 Task: Search one way flight ticket for 5 adults, 2 children, 1 infant in seat and 2 infants on lap in economy from Springfield: Springfield-branson National Airport to Greensboro: Piedmont Triad International Airport on 5-1-2023. Choice of flights is United. Number of bags: 2 carry on bags. Price is upto 92000. Outbound departure time preference is 22:00.
Action: Mouse moved to (488, 580)
Screenshot: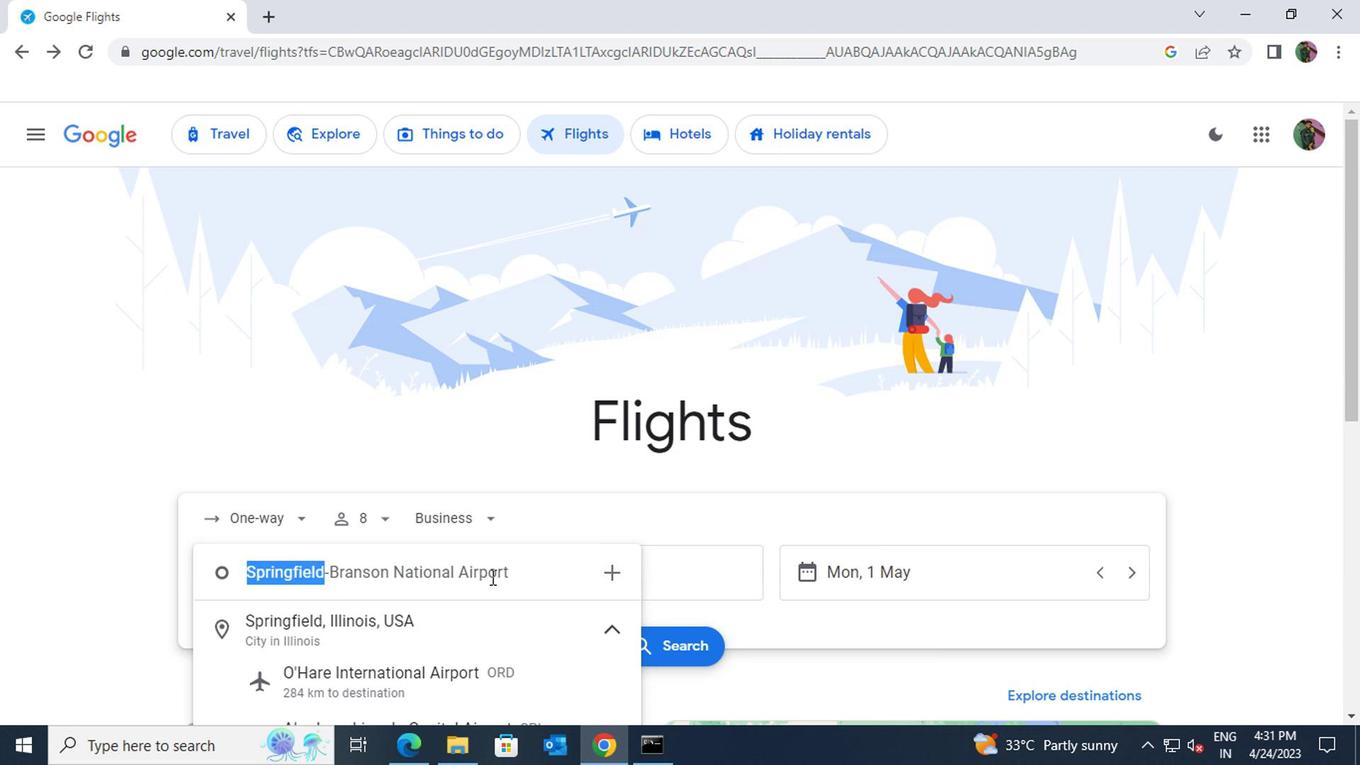 
Action: Key pressed springfield<Key.space>branson
Screenshot: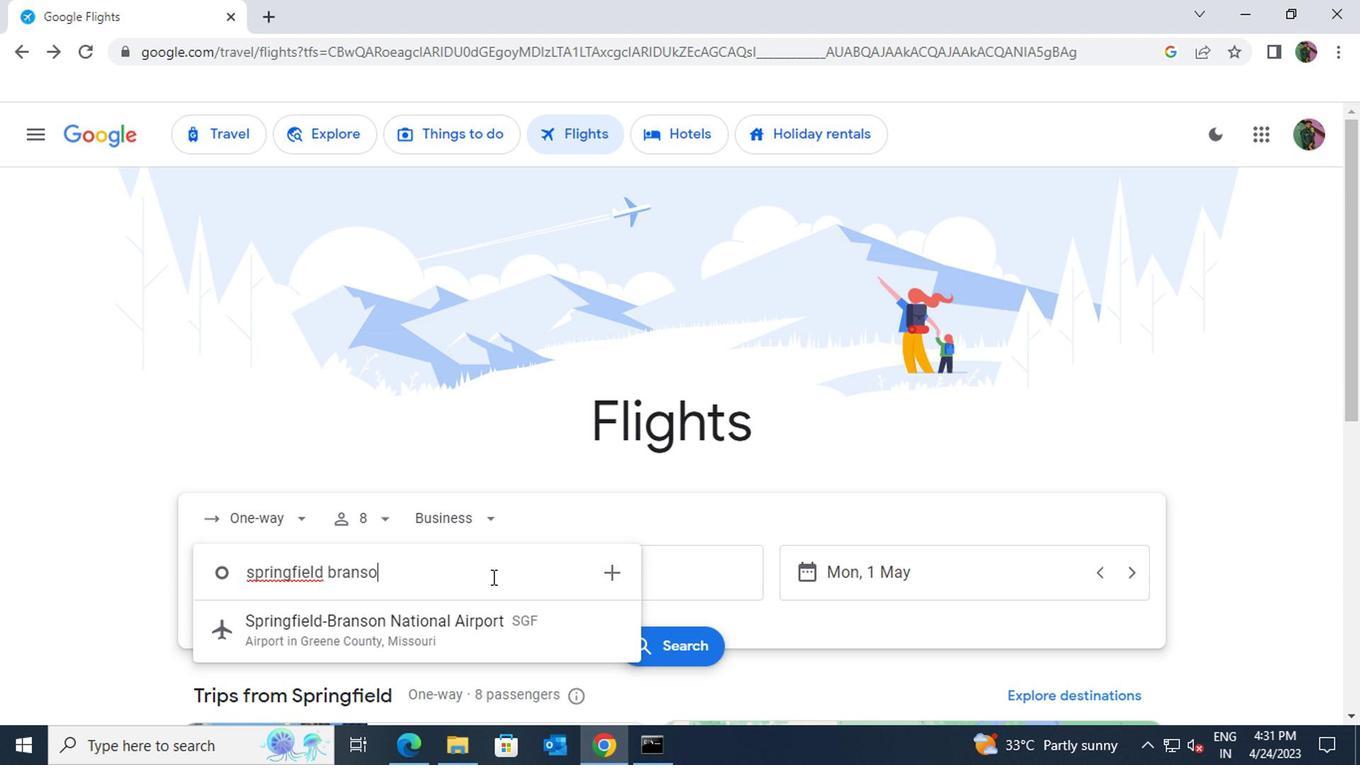 
Action: Mouse moved to (483, 627)
Screenshot: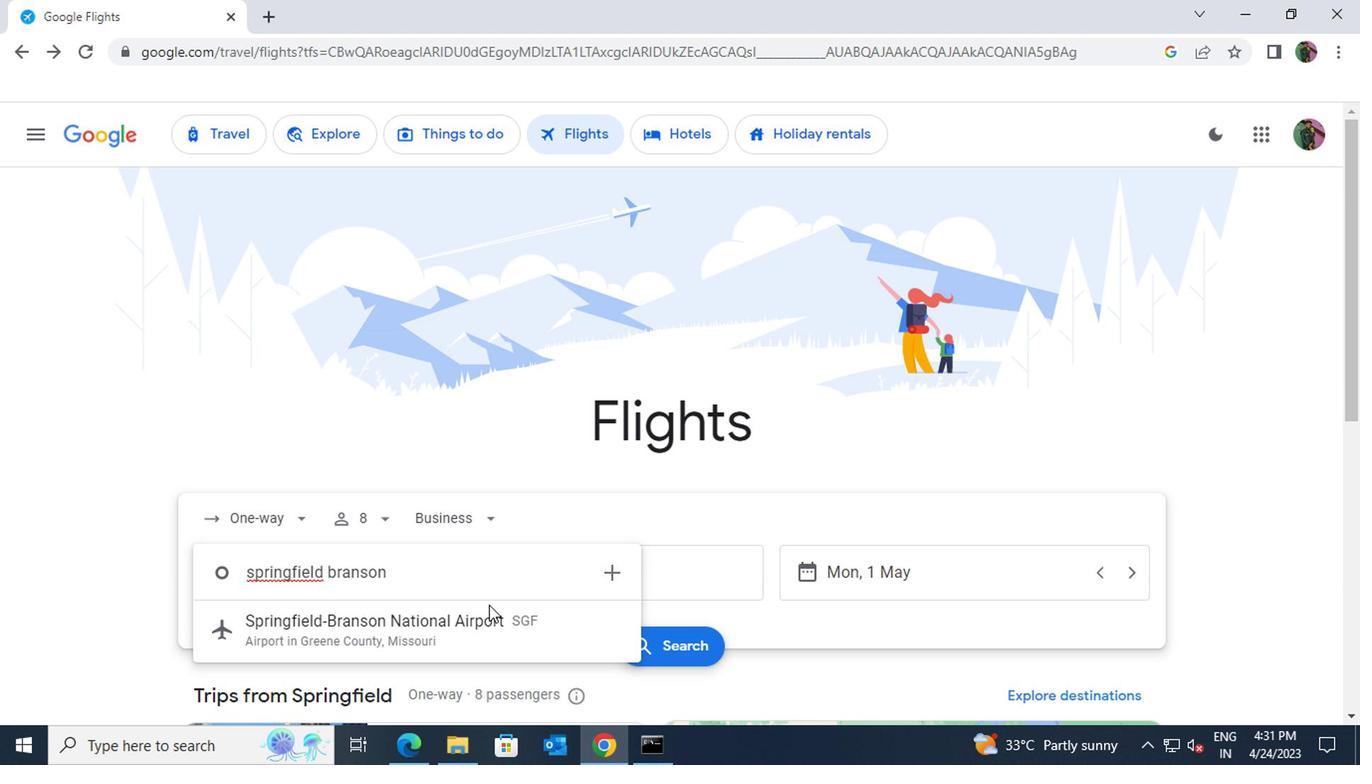 
Action: Mouse pressed left at (483, 627)
Screenshot: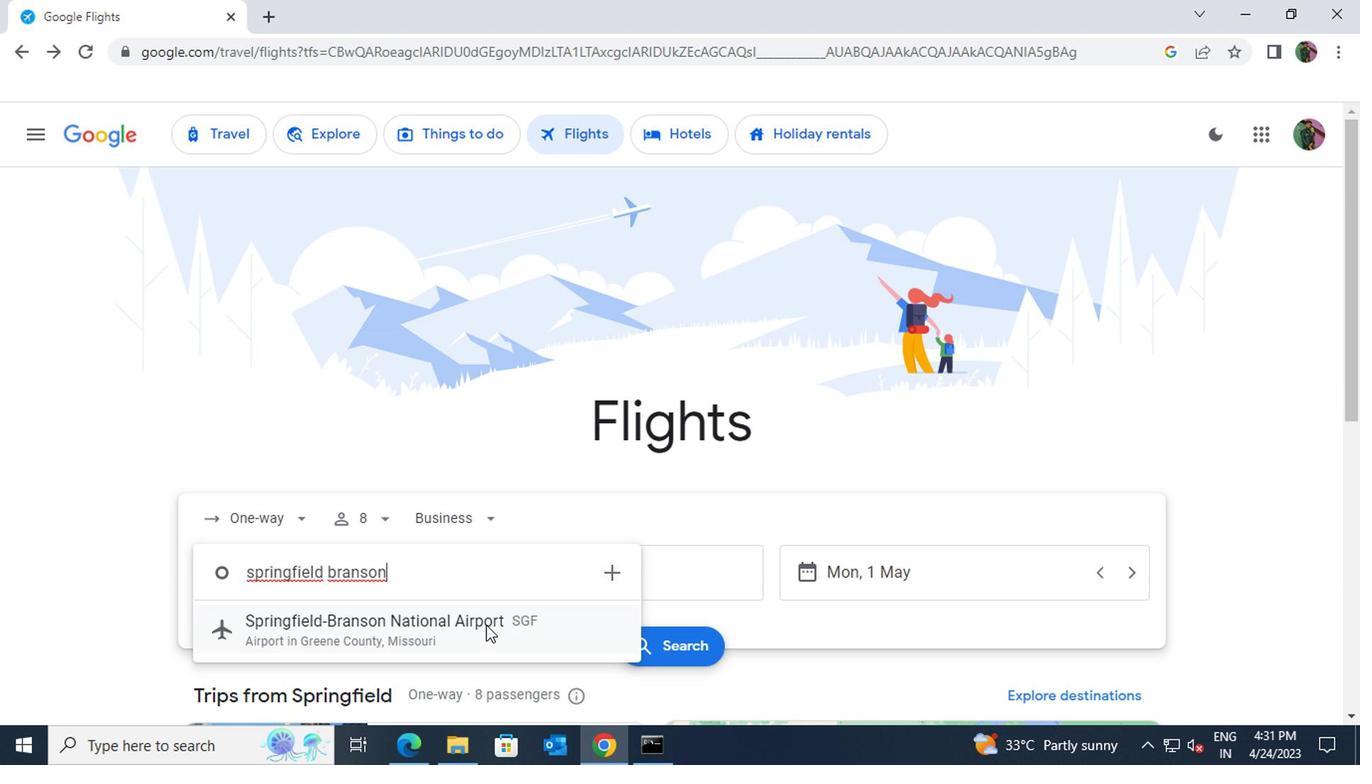 
Action: Mouse moved to (555, 573)
Screenshot: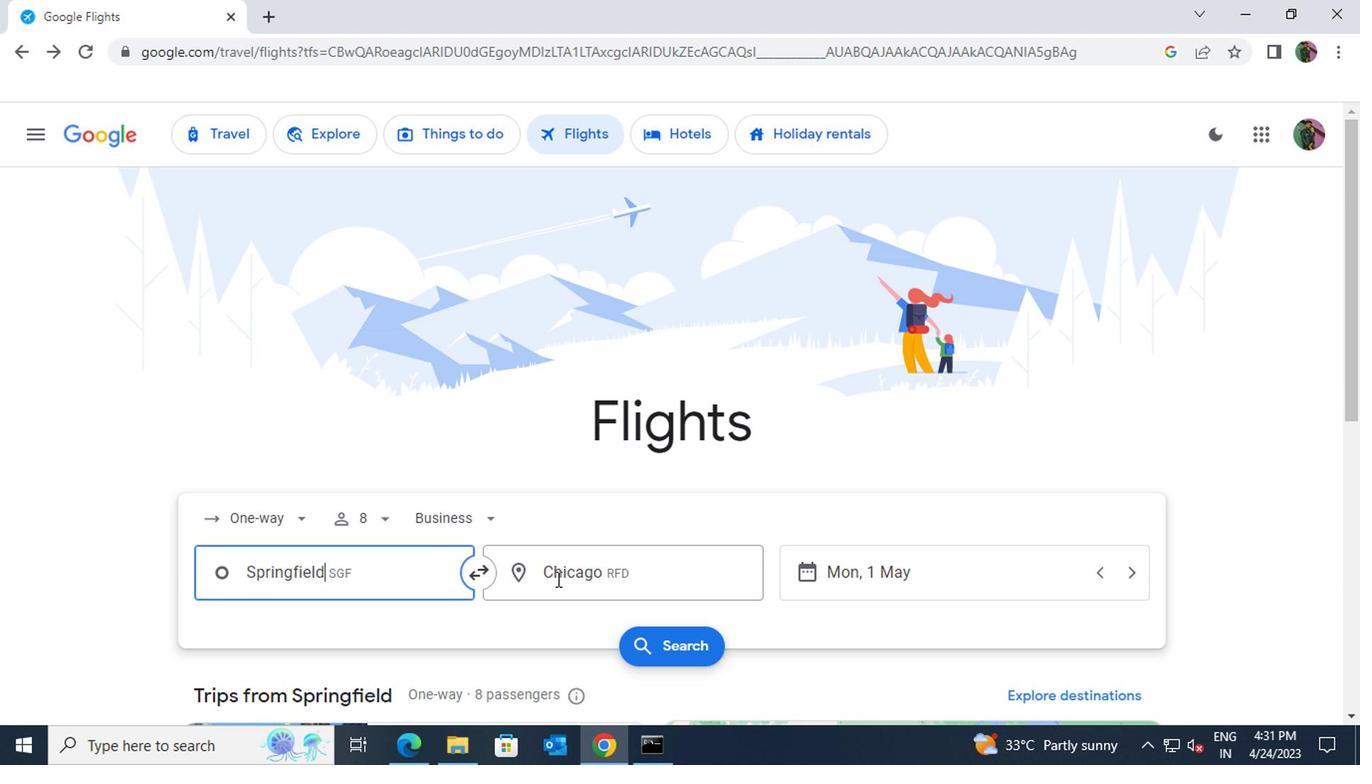 
Action: Mouse pressed left at (555, 573)
Screenshot: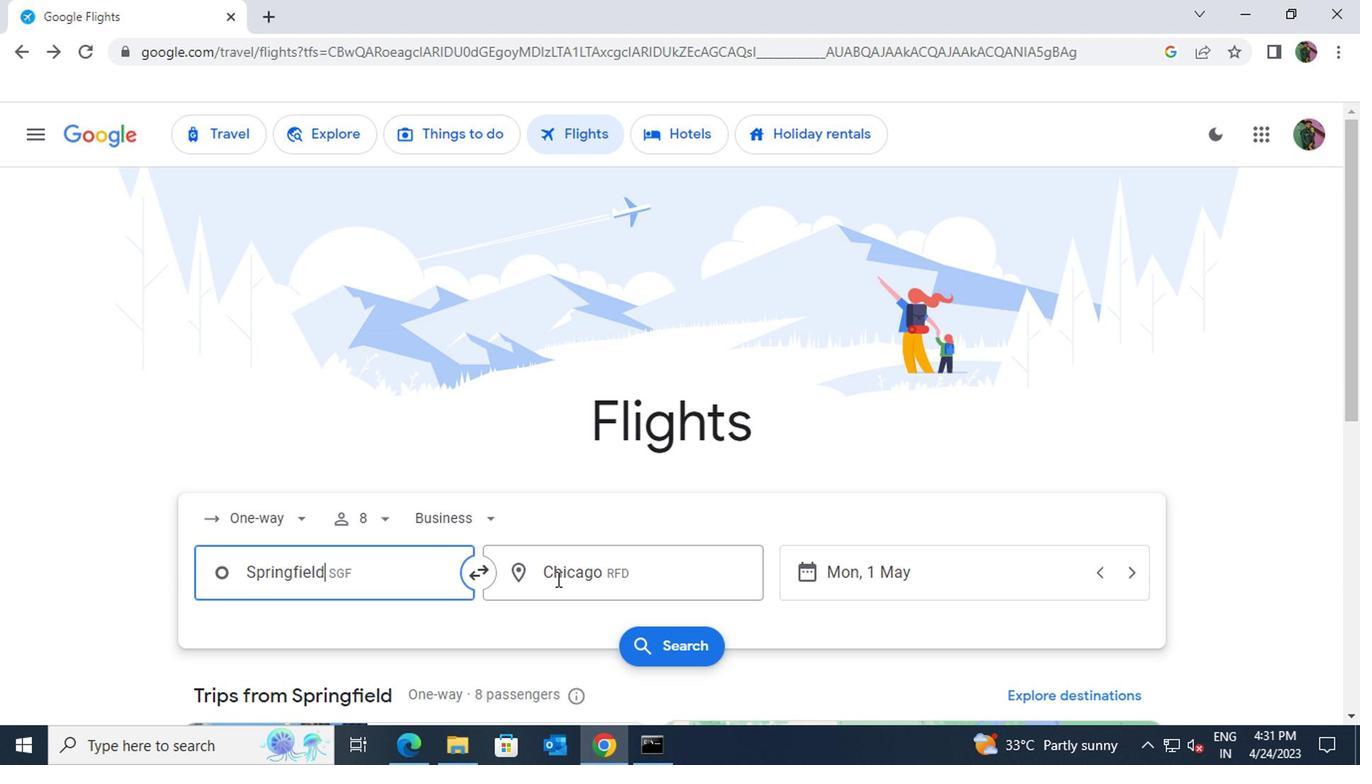
Action: Key pressed greensboro
Screenshot: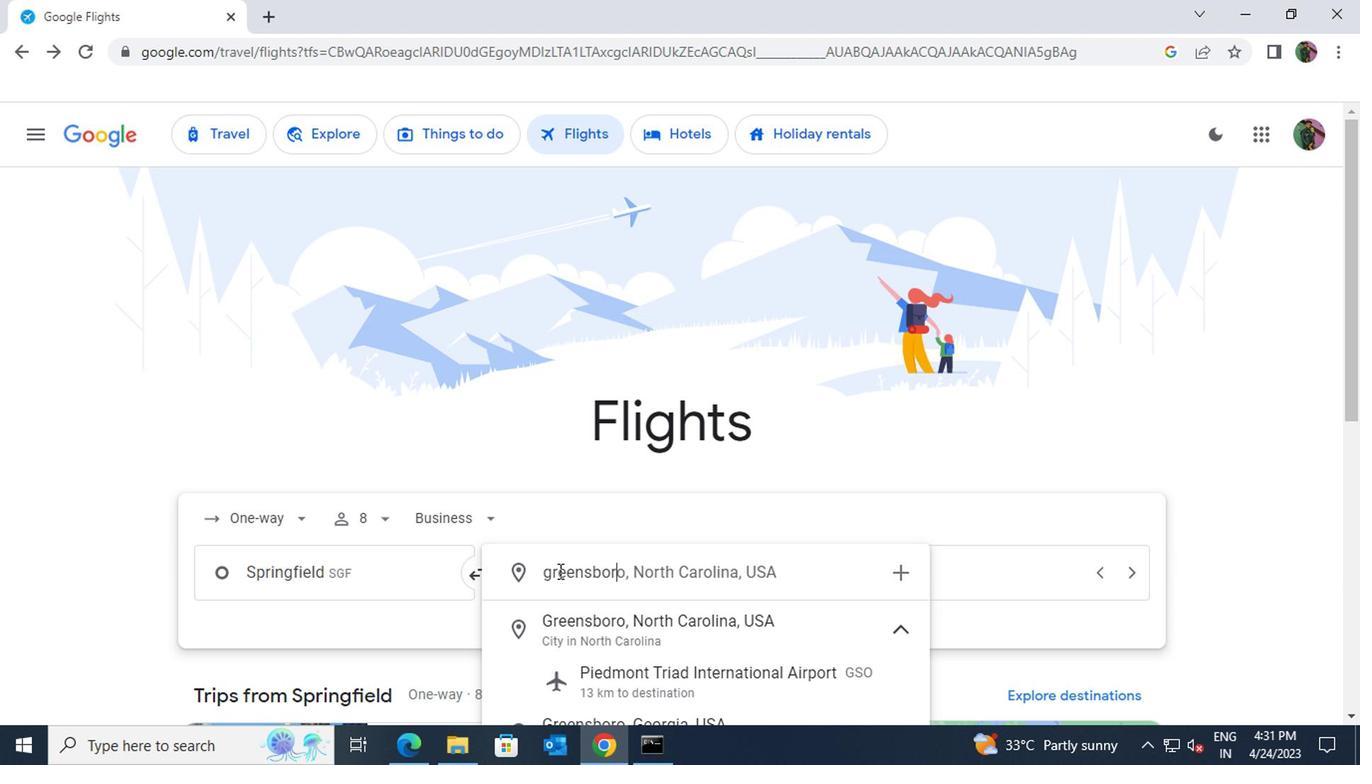 
Action: Mouse moved to (612, 680)
Screenshot: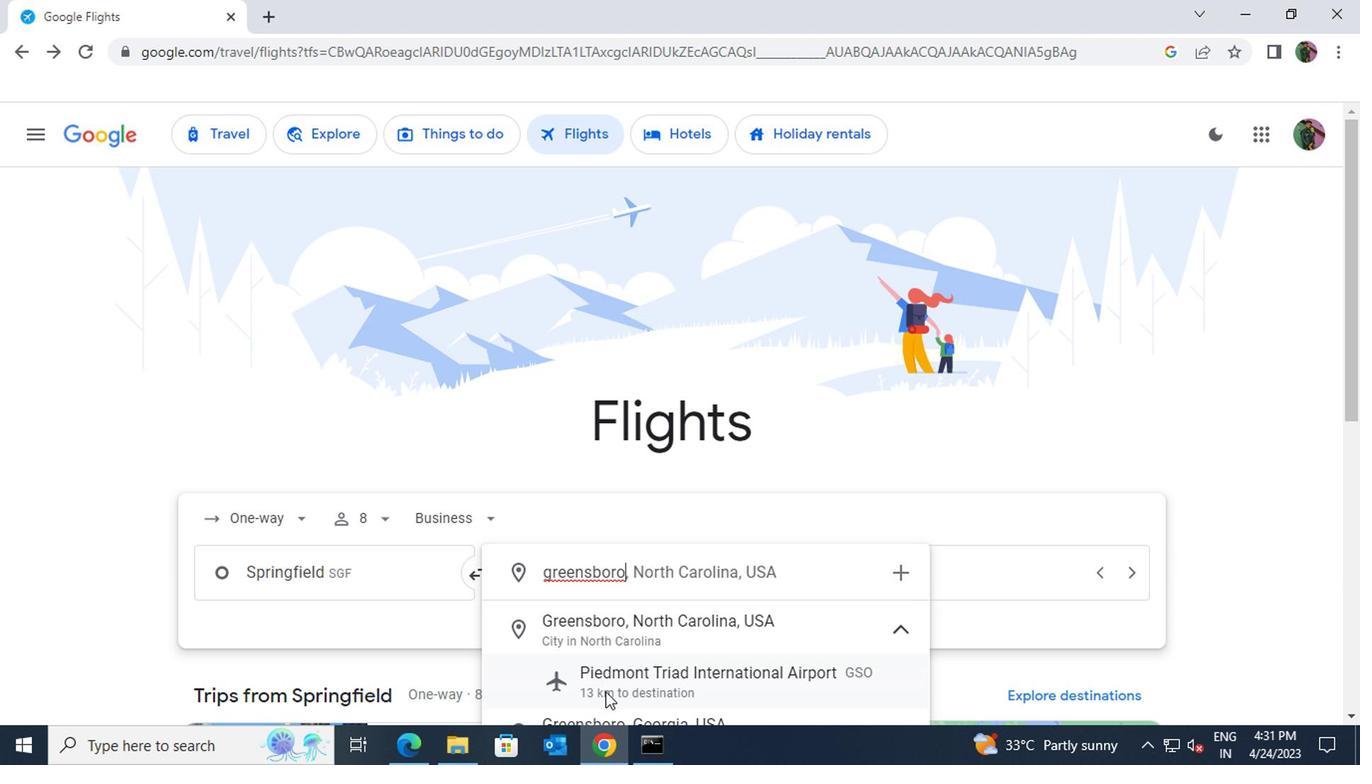 
Action: Mouse pressed left at (612, 680)
Screenshot: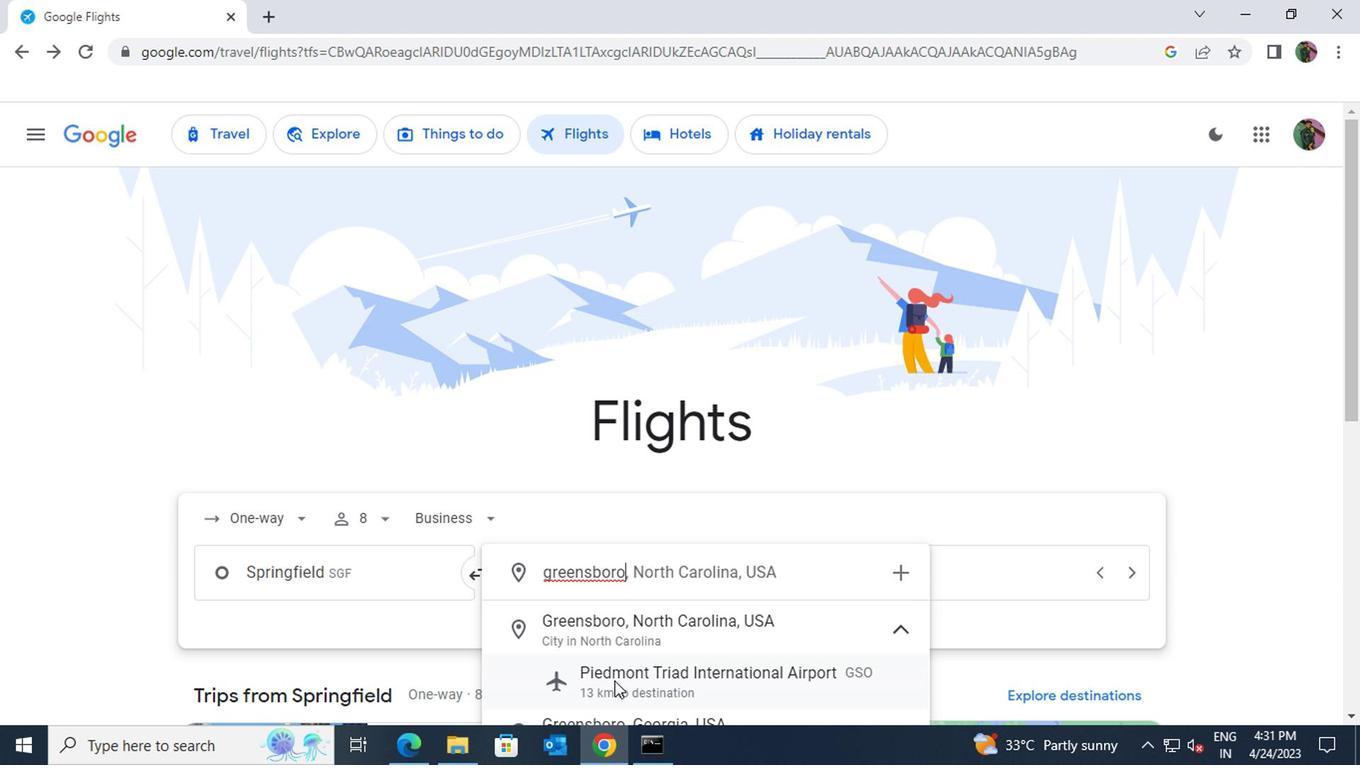 
Action: Mouse moved to (297, 522)
Screenshot: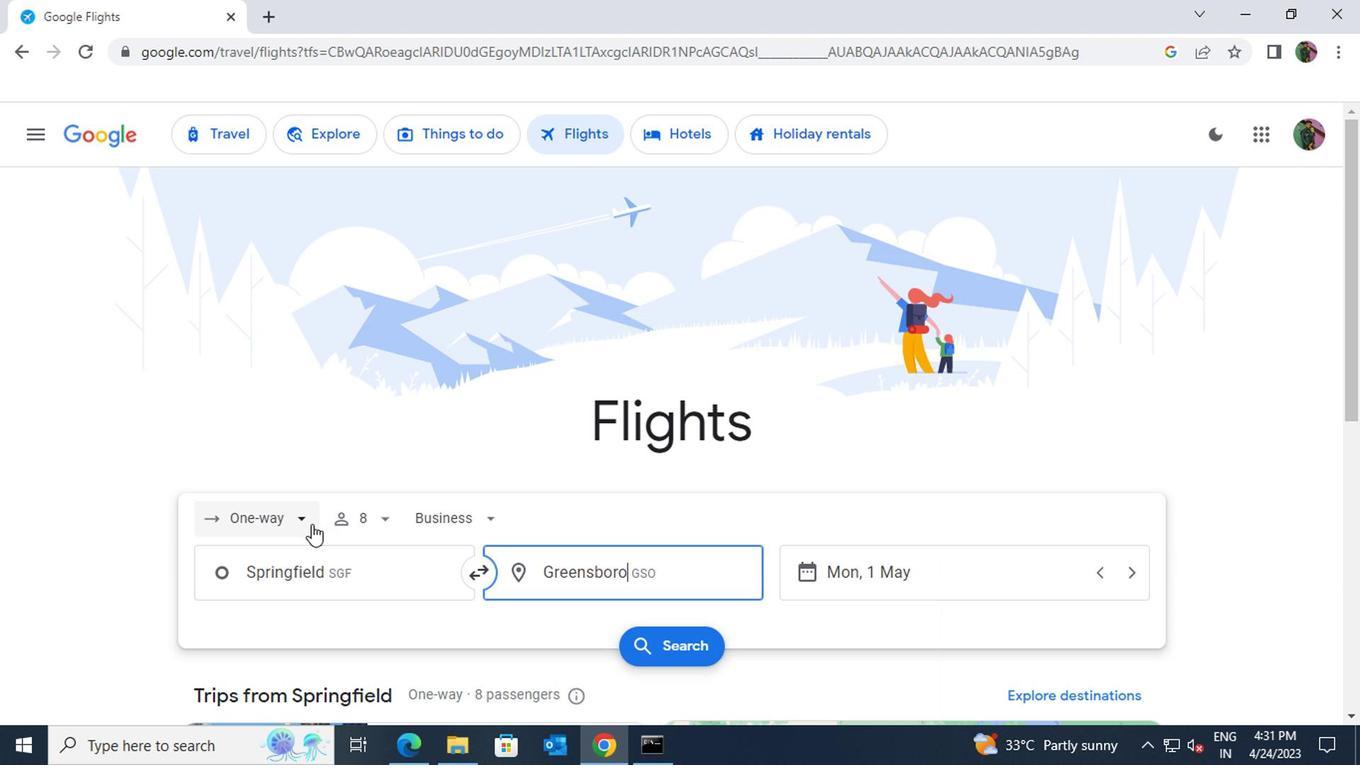 
Action: Mouse pressed left at (297, 522)
Screenshot: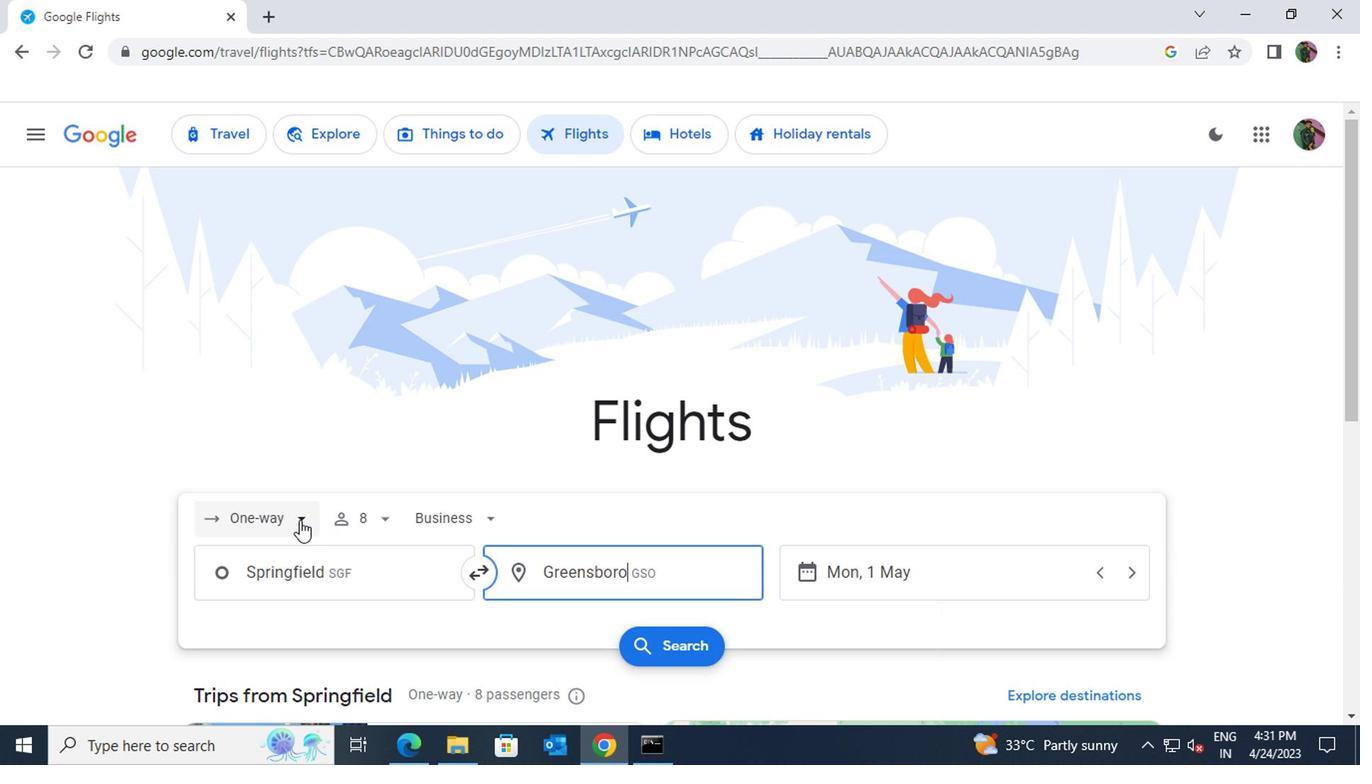 
Action: Mouse moved to (256, 428)
Screenshot: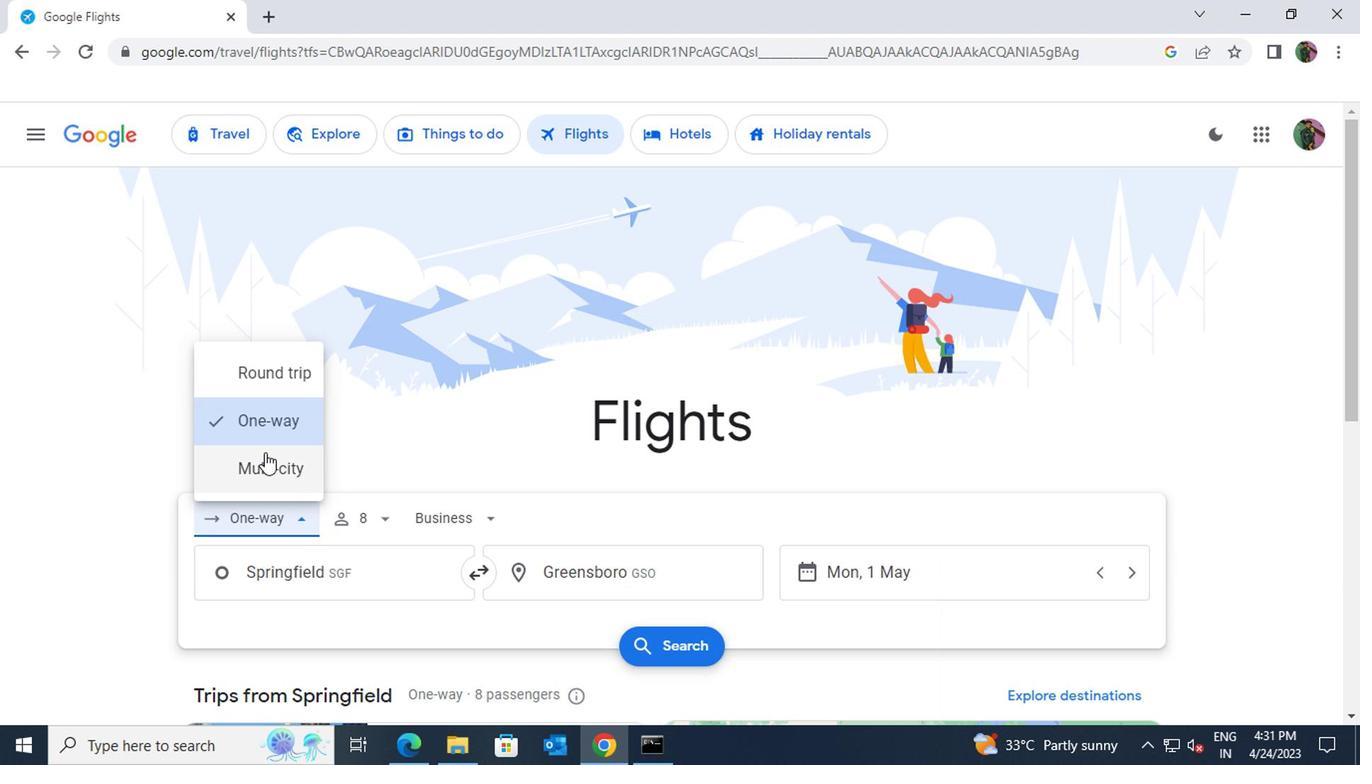 
Action: Mouse pressed left at (256, 428)
Screenshot: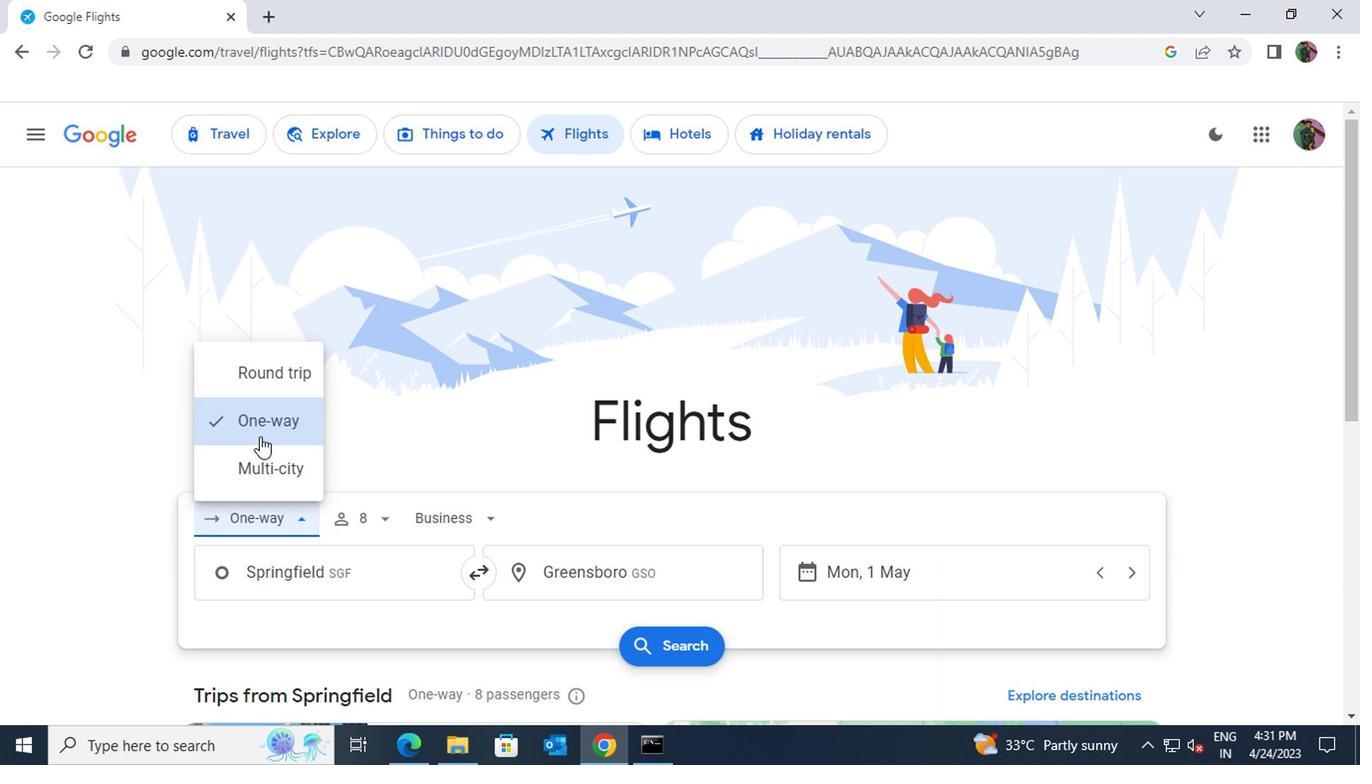 
Action: Mouse moved to (371, 515)
Screenshot: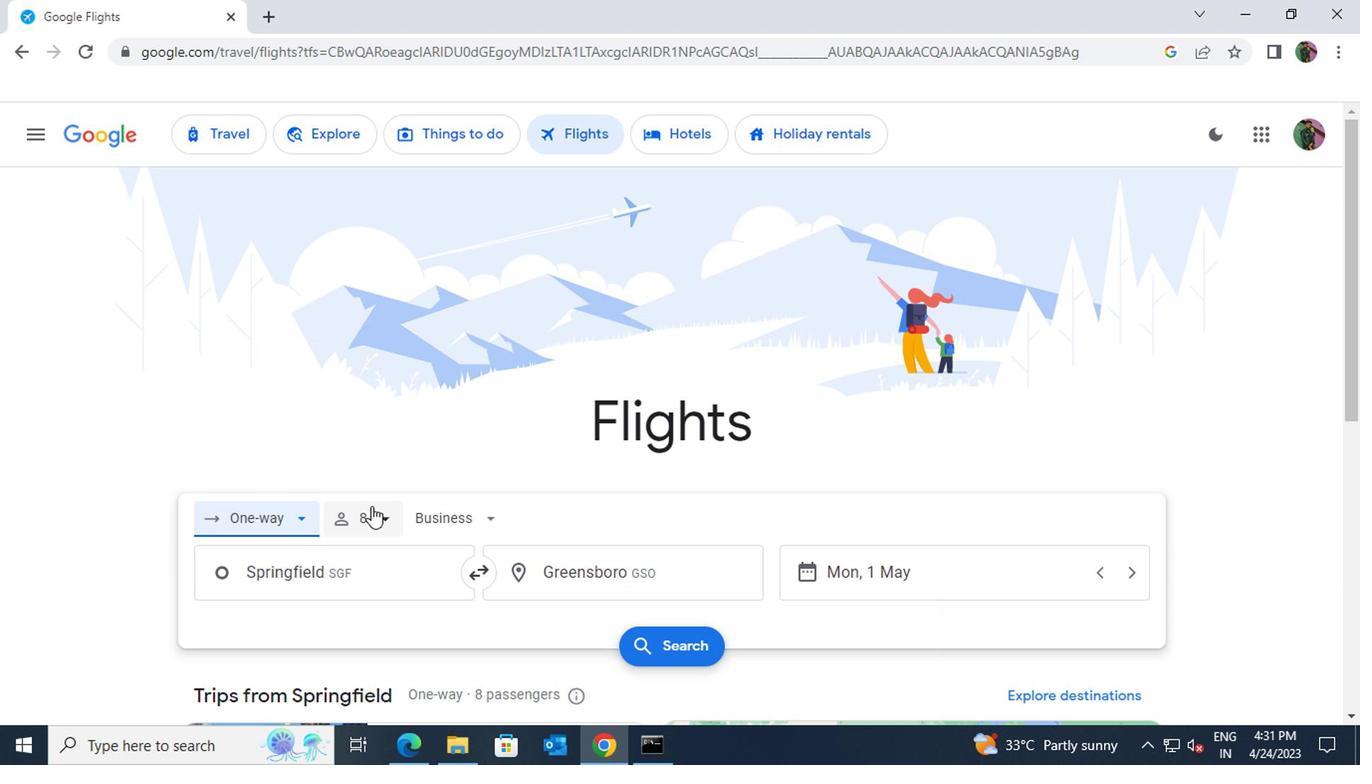 
Action: Mouse pressed left at (371, 515)
Screenshot: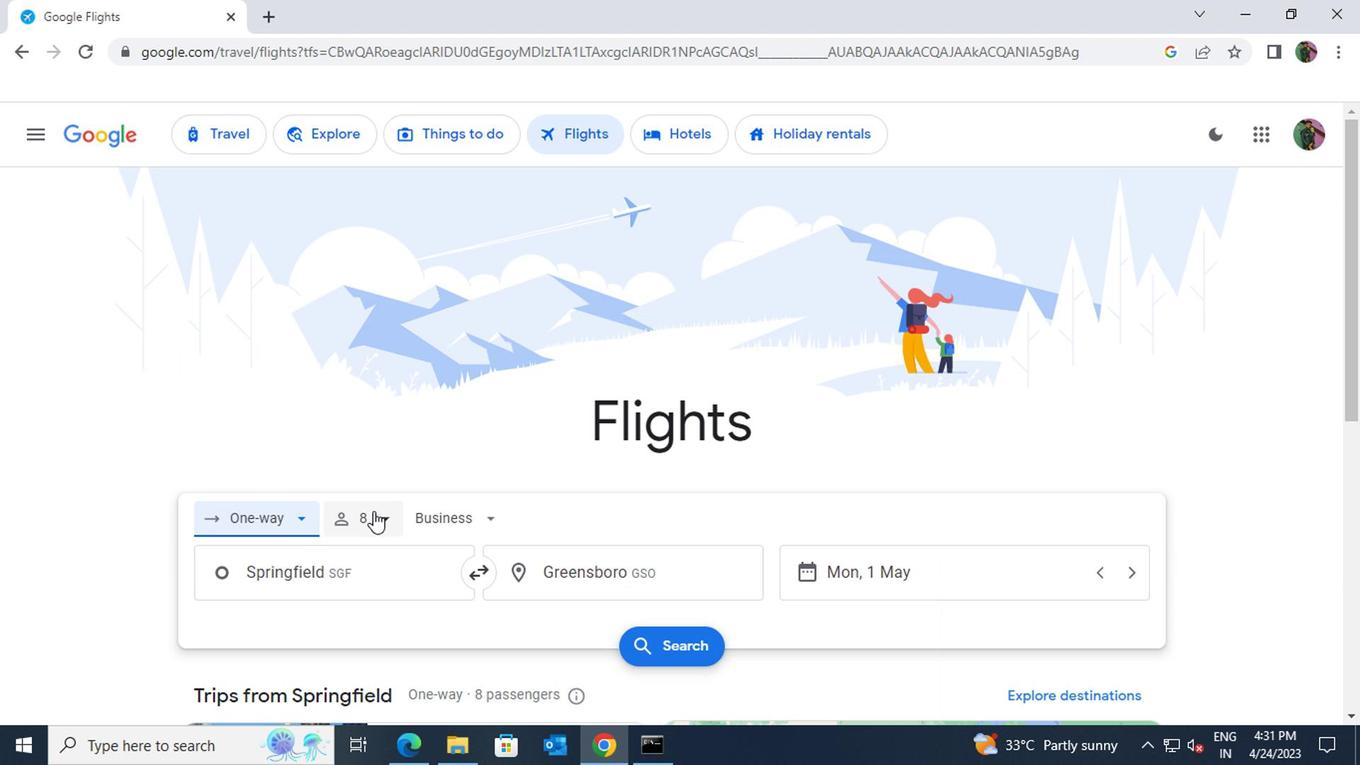 
Action: Mouse moved to (543, 573)
Screenshot: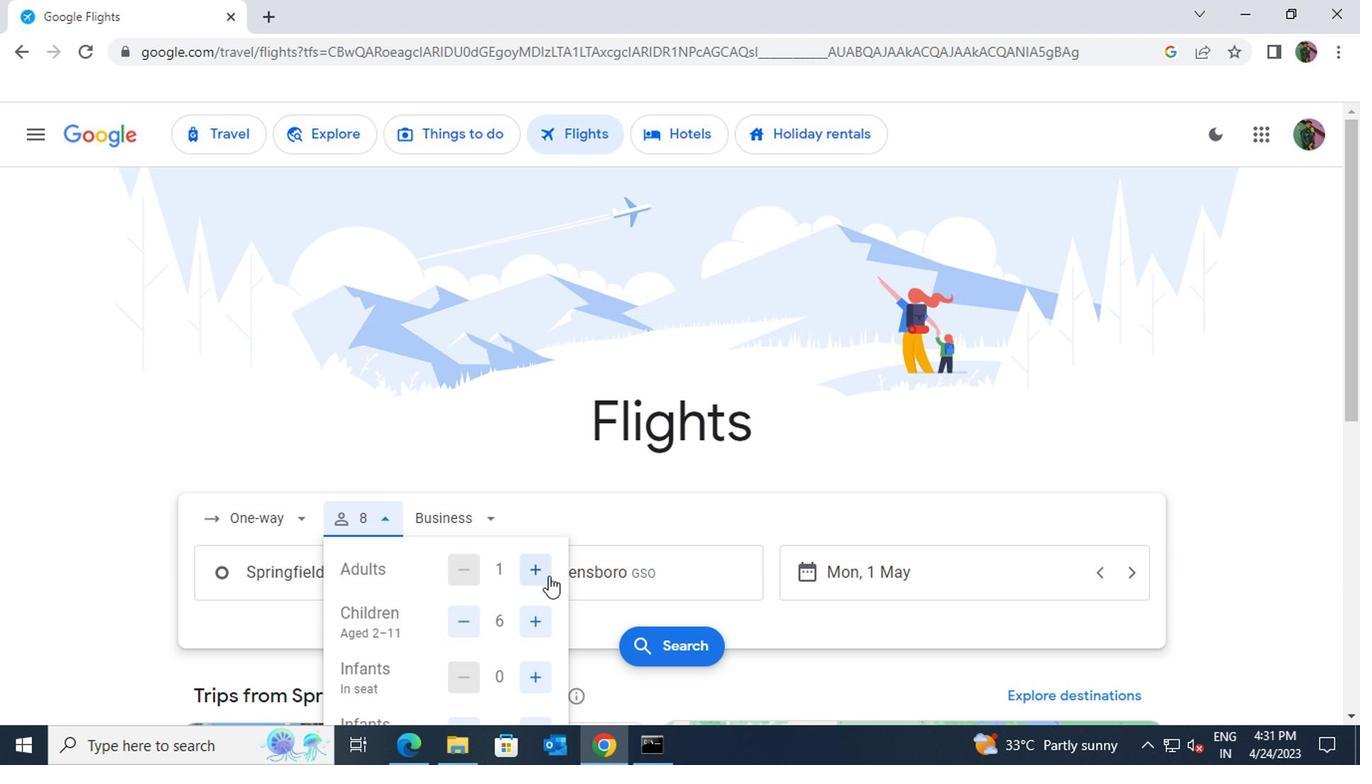 
Action: Mouse pressed left at (543, 573)
Screenshot: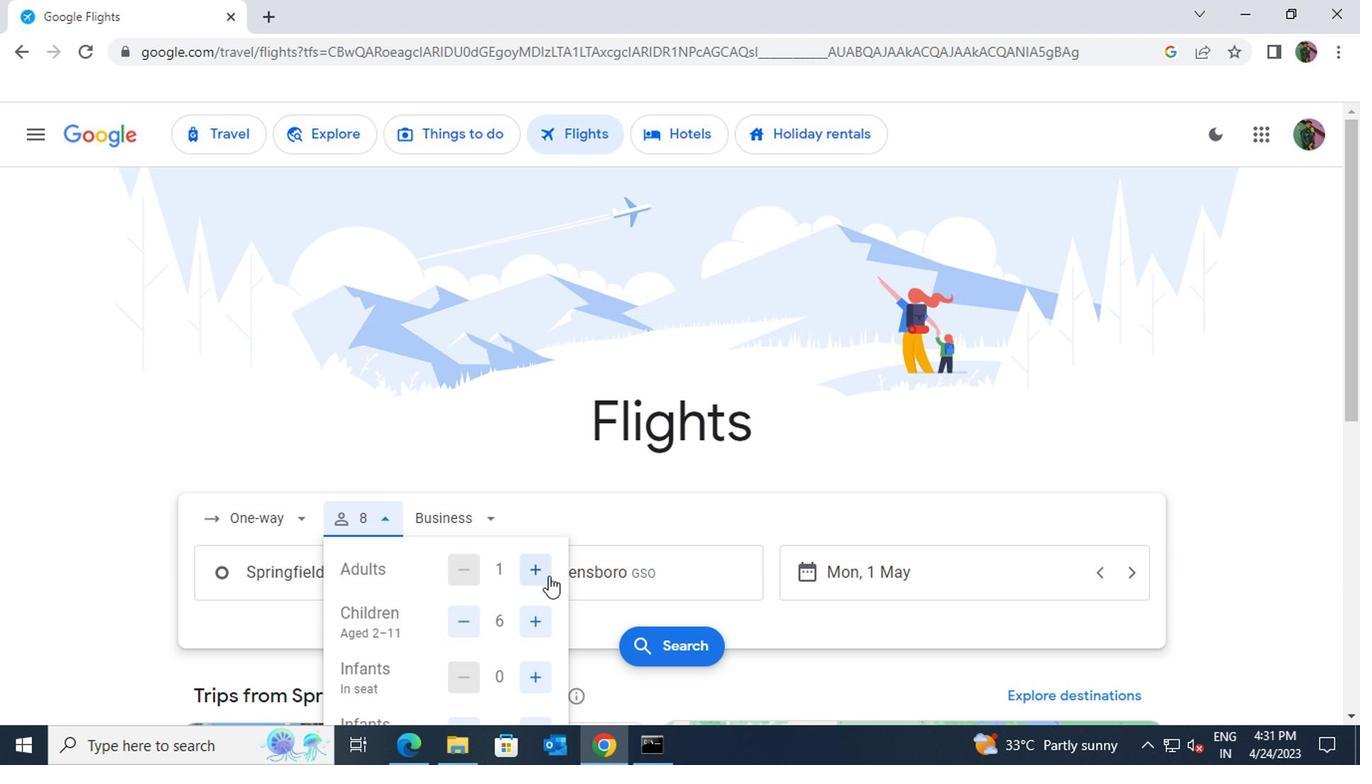 
Action: Mouse pressed left at (543, 573)
Screenshot: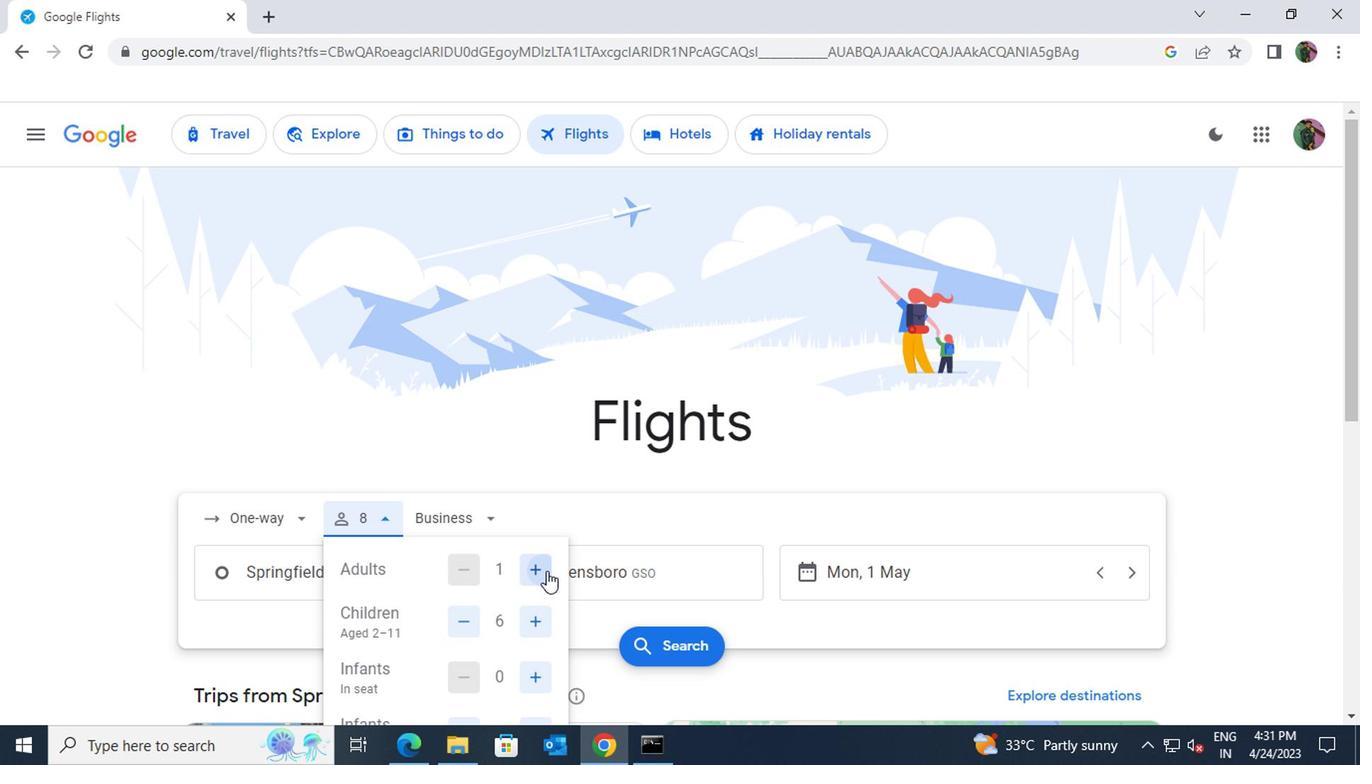 
Action: Mouse pressed left at (543, 573)
Screenshot: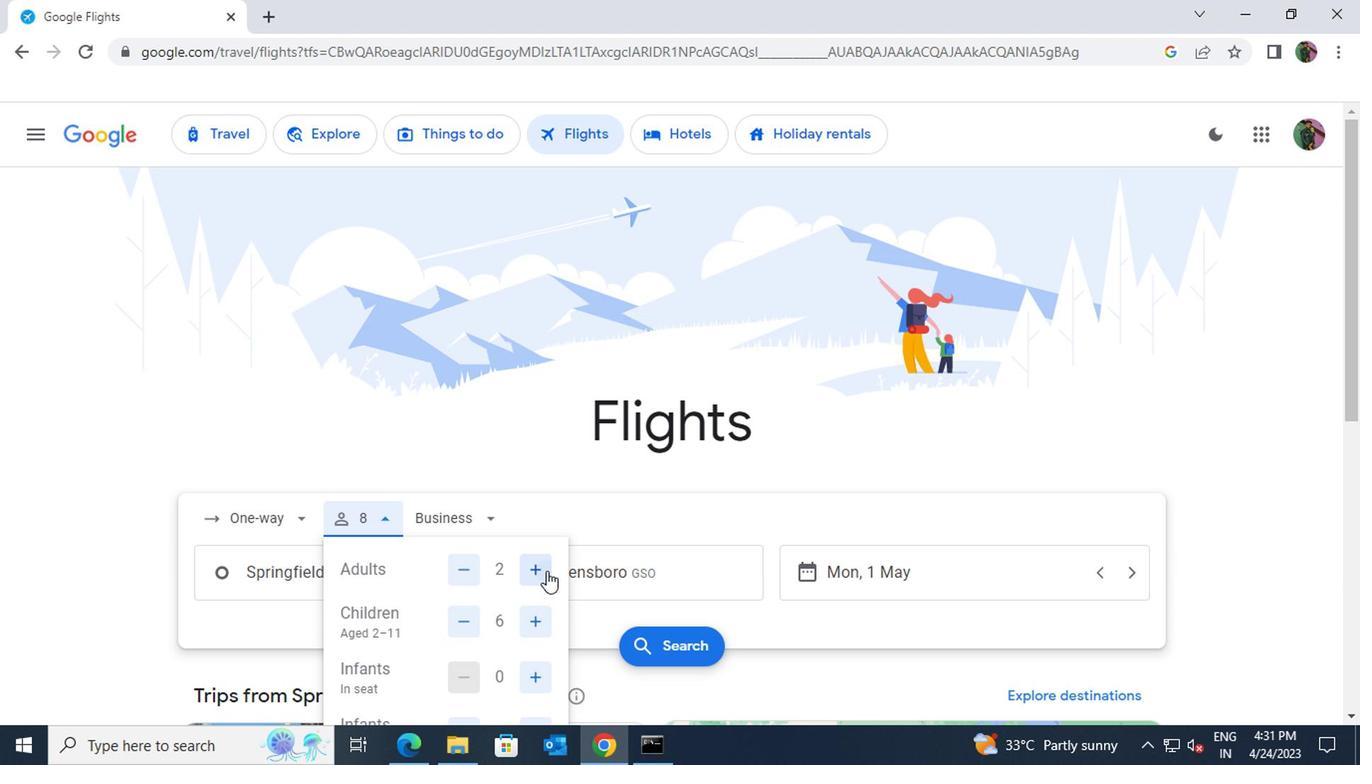 
Action: Mouse pressed left at (543, 573)
Screenshot: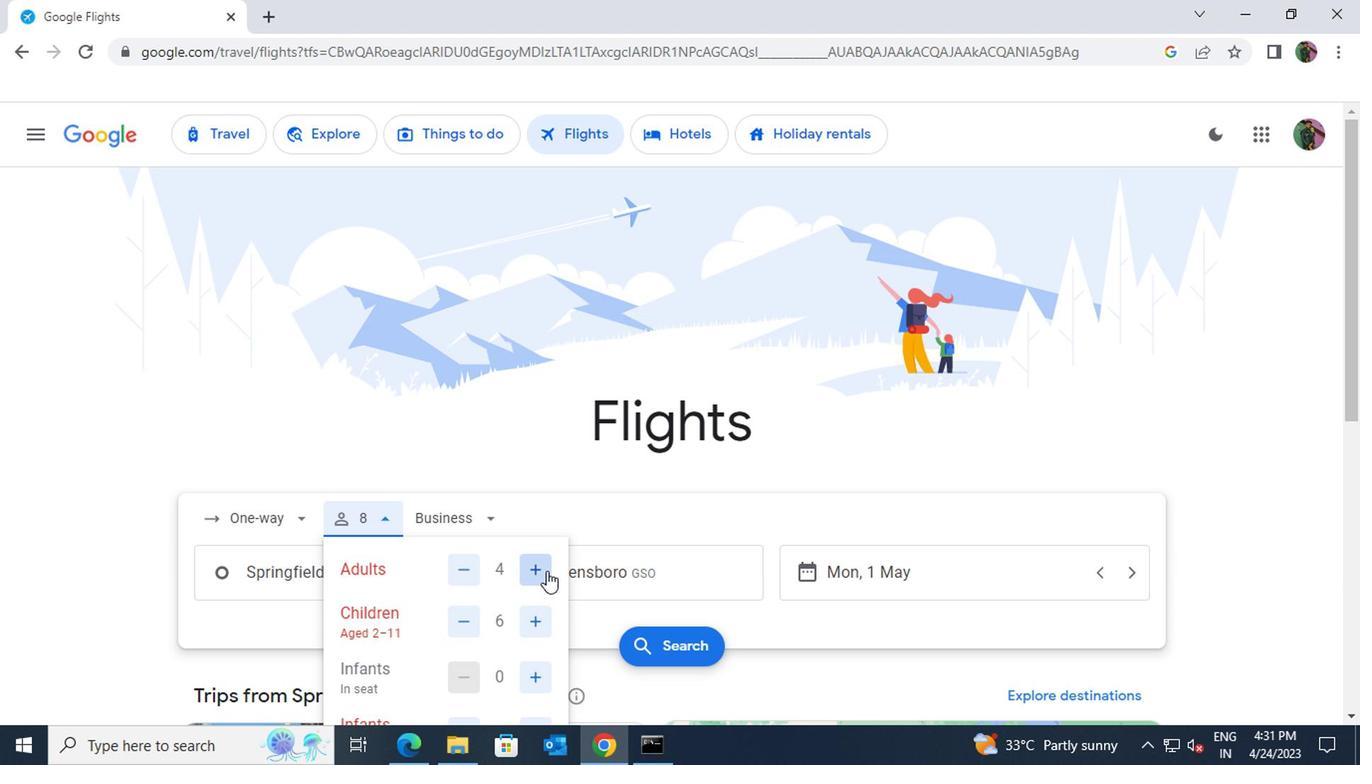 
Action: Mouse moved to (464, 619)
Screenshot: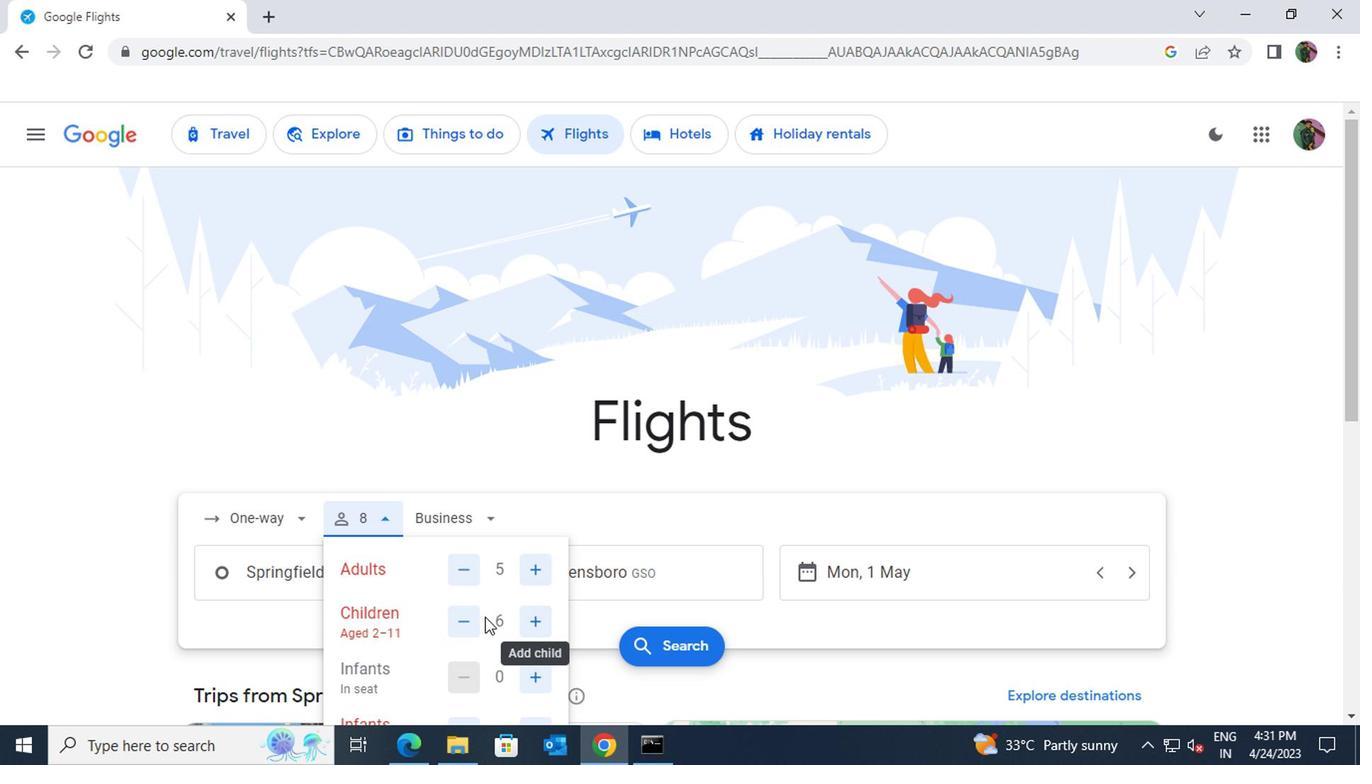 
Action: Mouse pressed left at (464, 619)
Screenshot: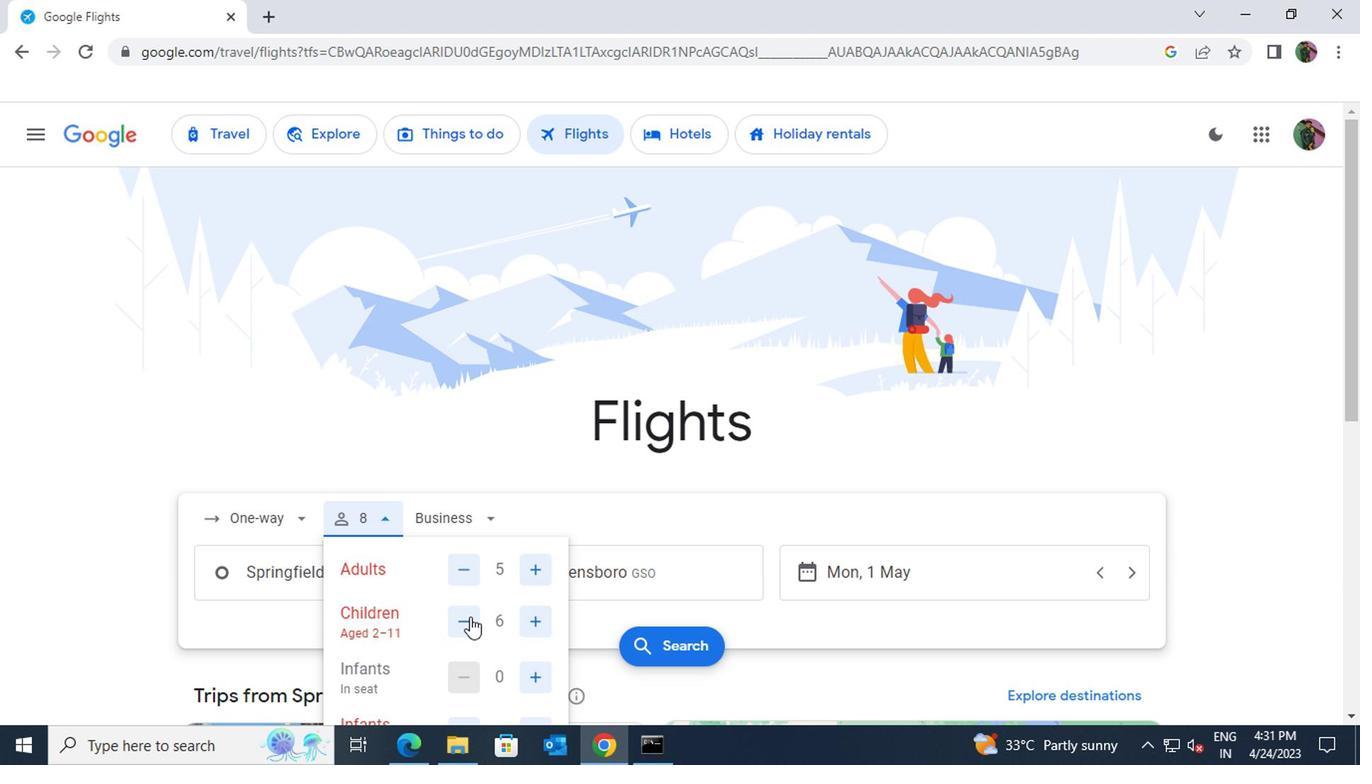 
Action: Mouse pressed left at (464, 619)
Screenshot: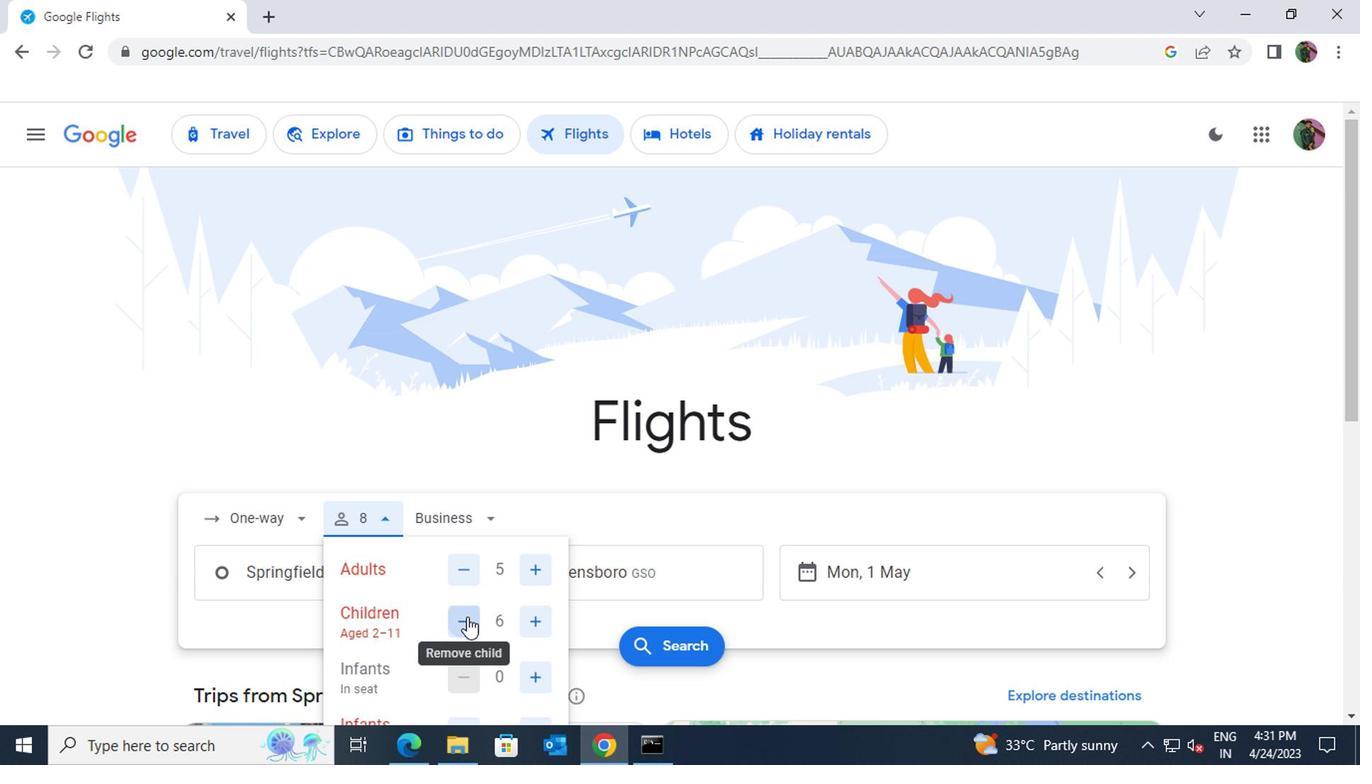 
Action: Mouse pressed left at (464, 619)
Screenshot: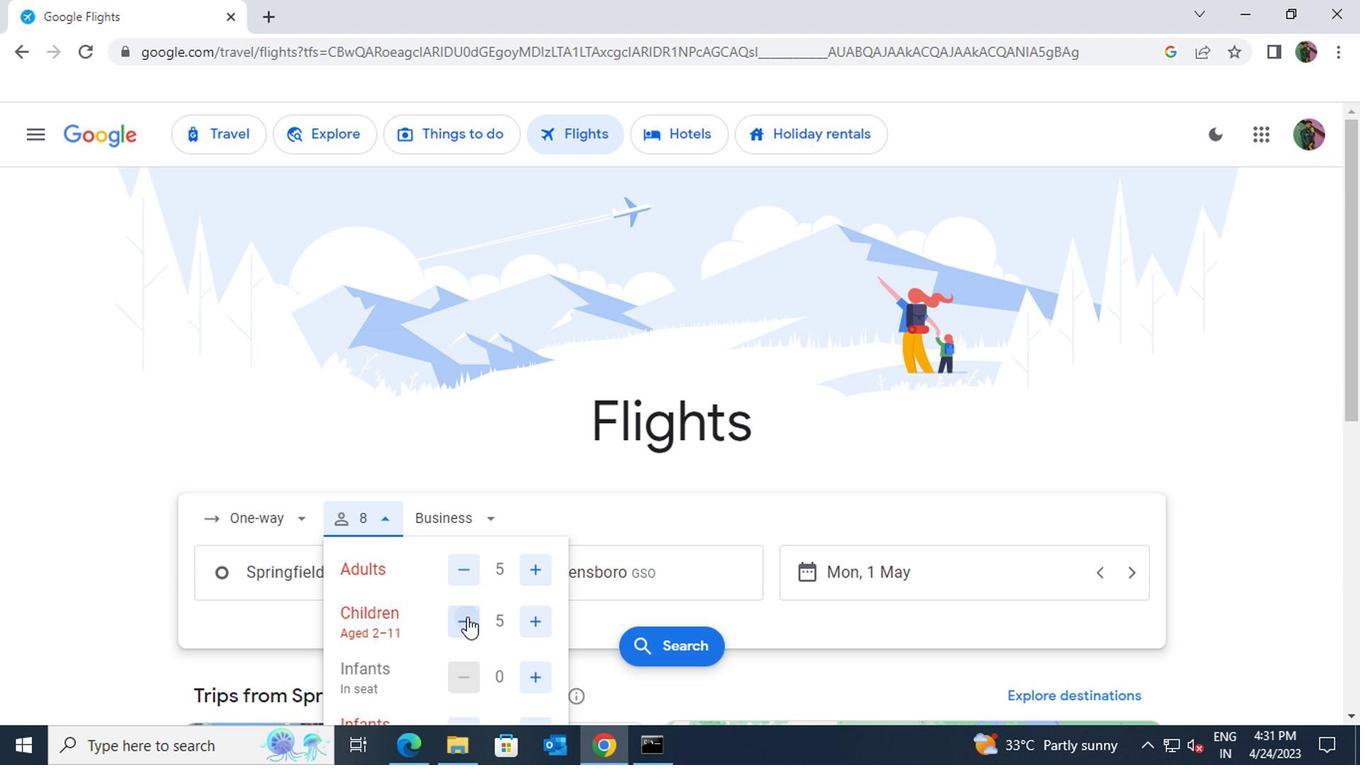 
Action: Mouse pressed left at (464, 619)
Screenshot: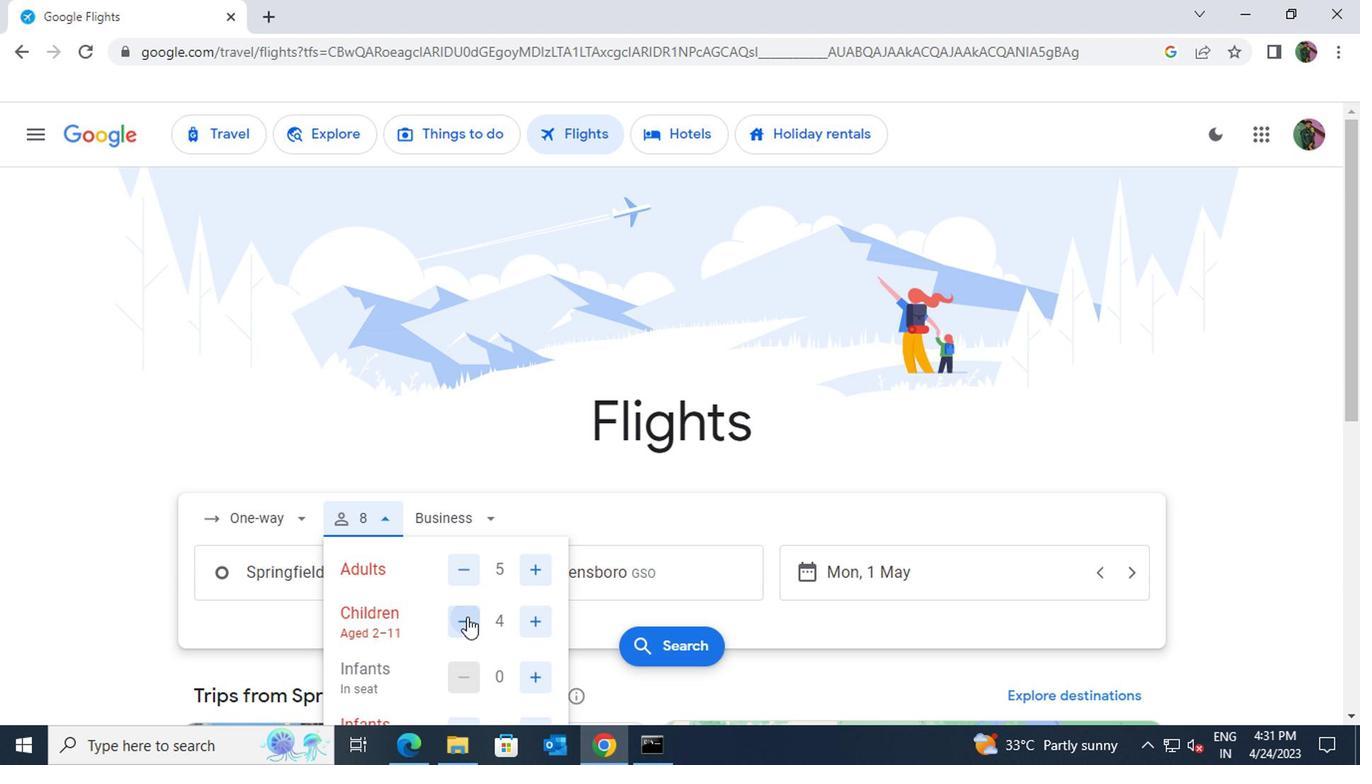 
Action: Mouse moved to (460, 617)
Screenshot: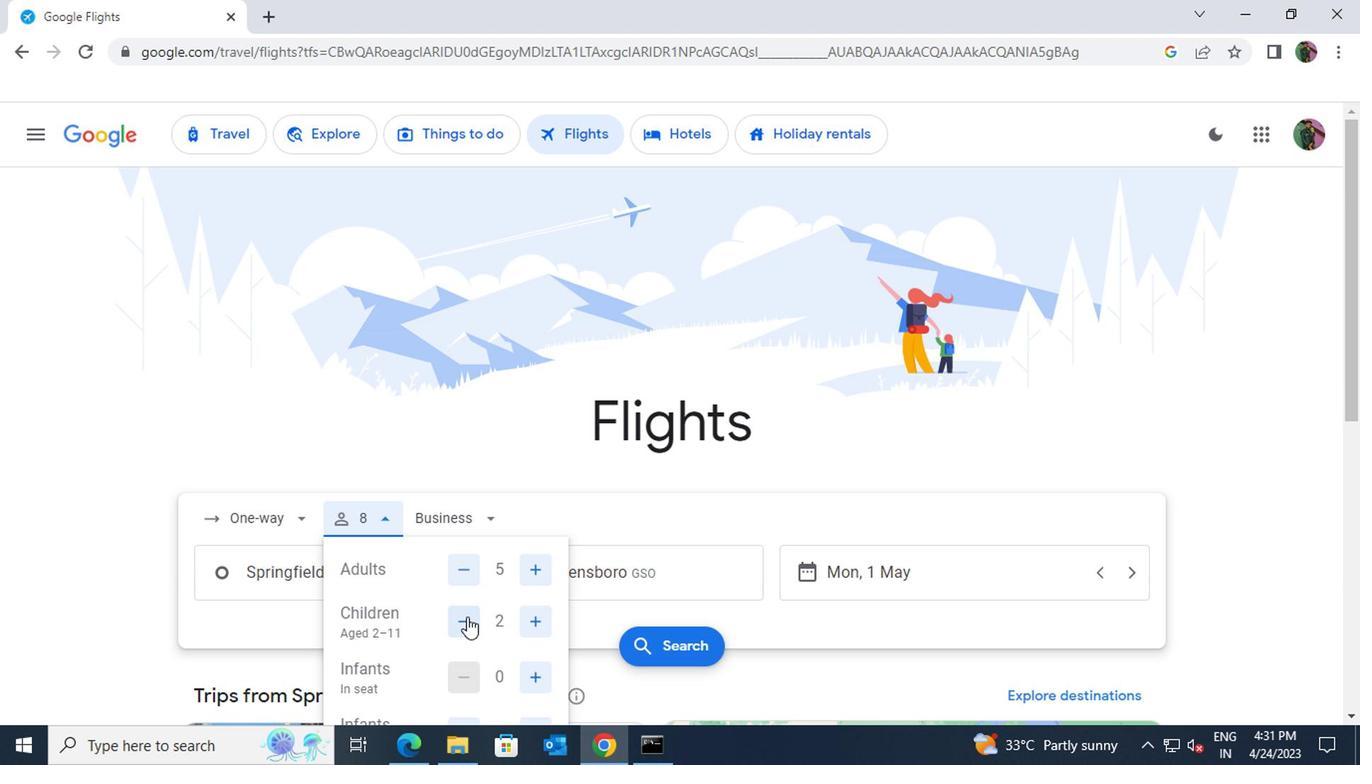 
Action: Mouse scrolled (460, 617) with delta (0, 0)
Screenshot: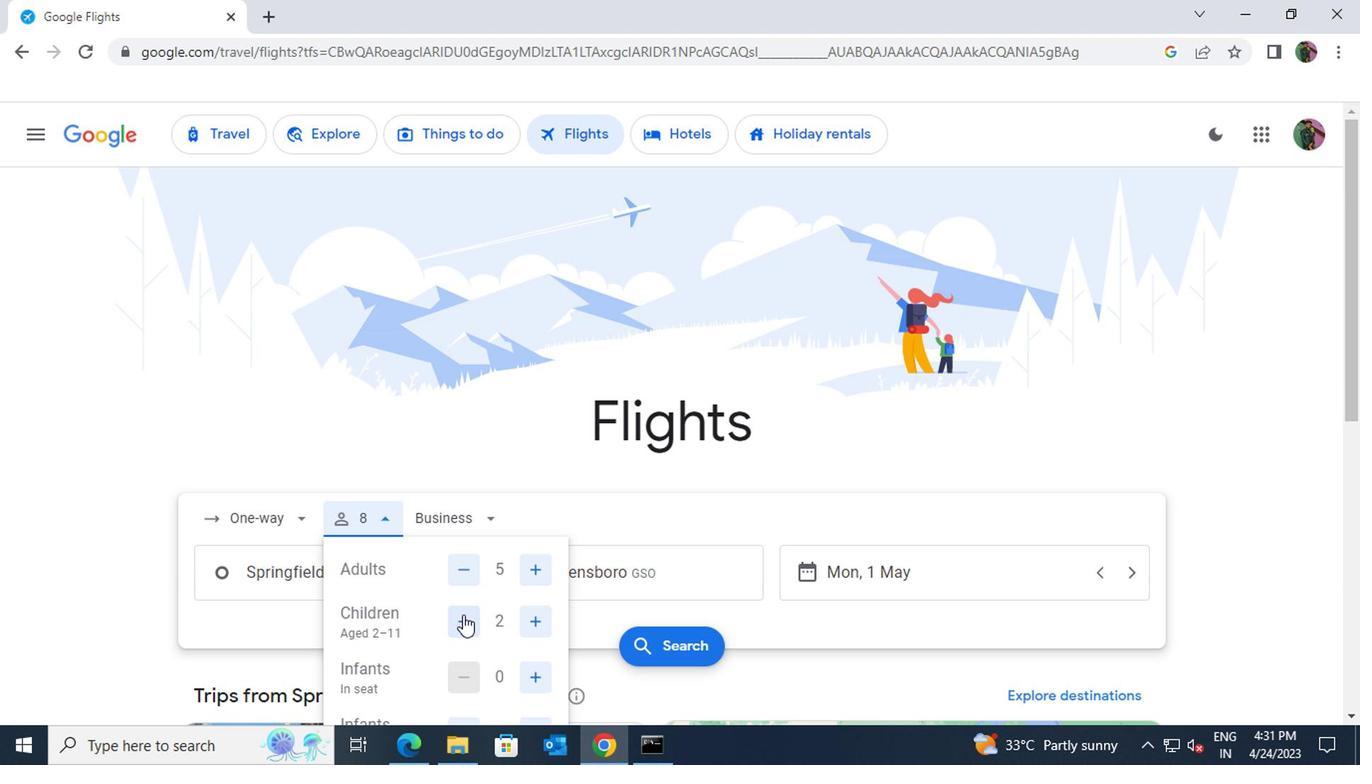 
Action: Mouse scrolled (460, 617) with delta (0, 0)
Screenshot: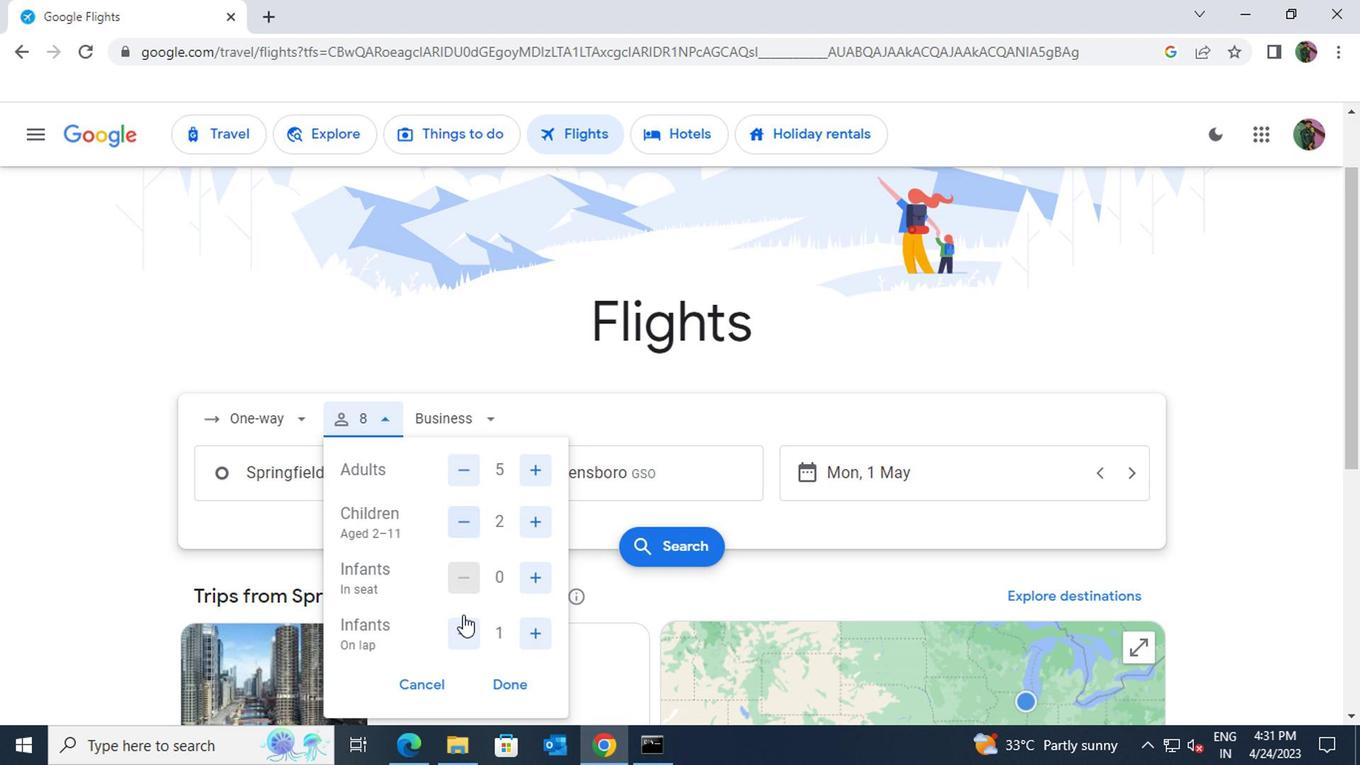 
Action: Mouse scrolled (460, 617) with delta (0, 0)
Screenshot: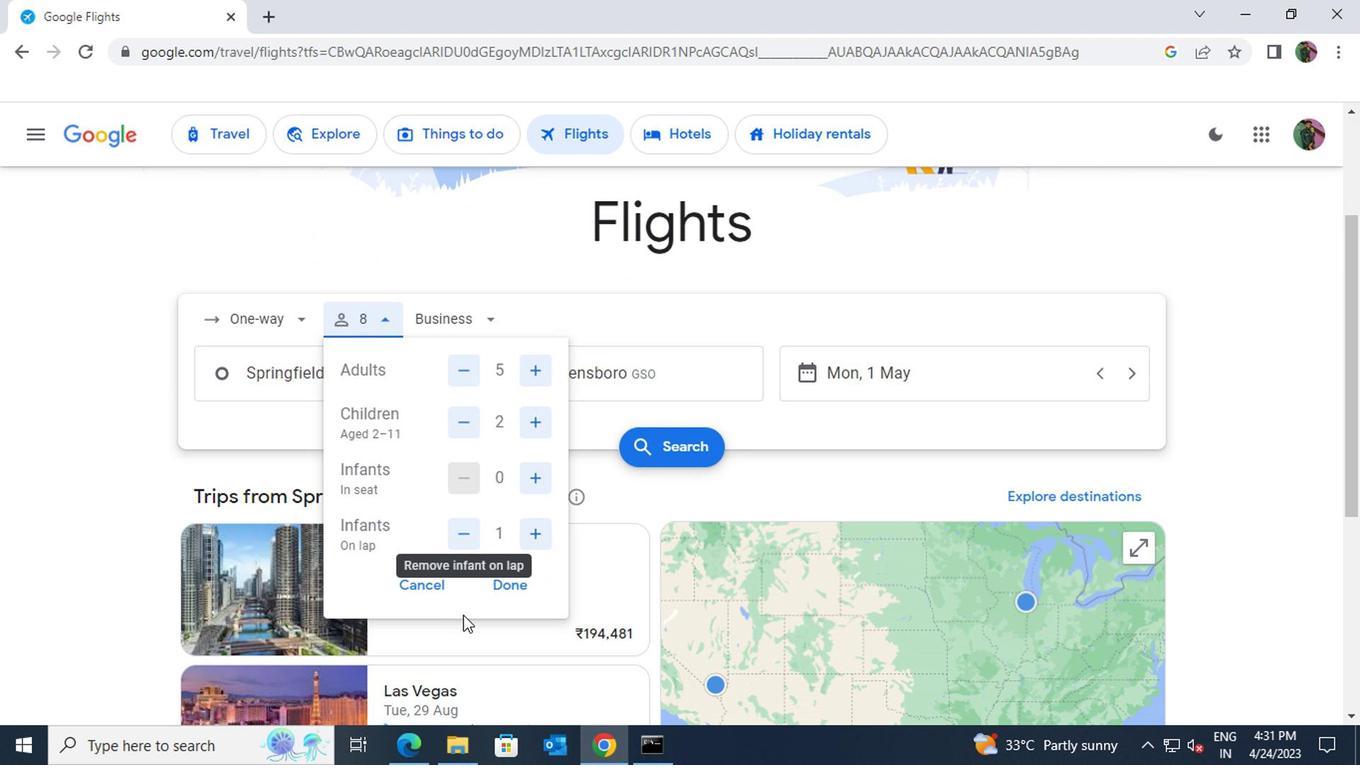 
Action: Mouse moved to (465, 617)
Screenshot: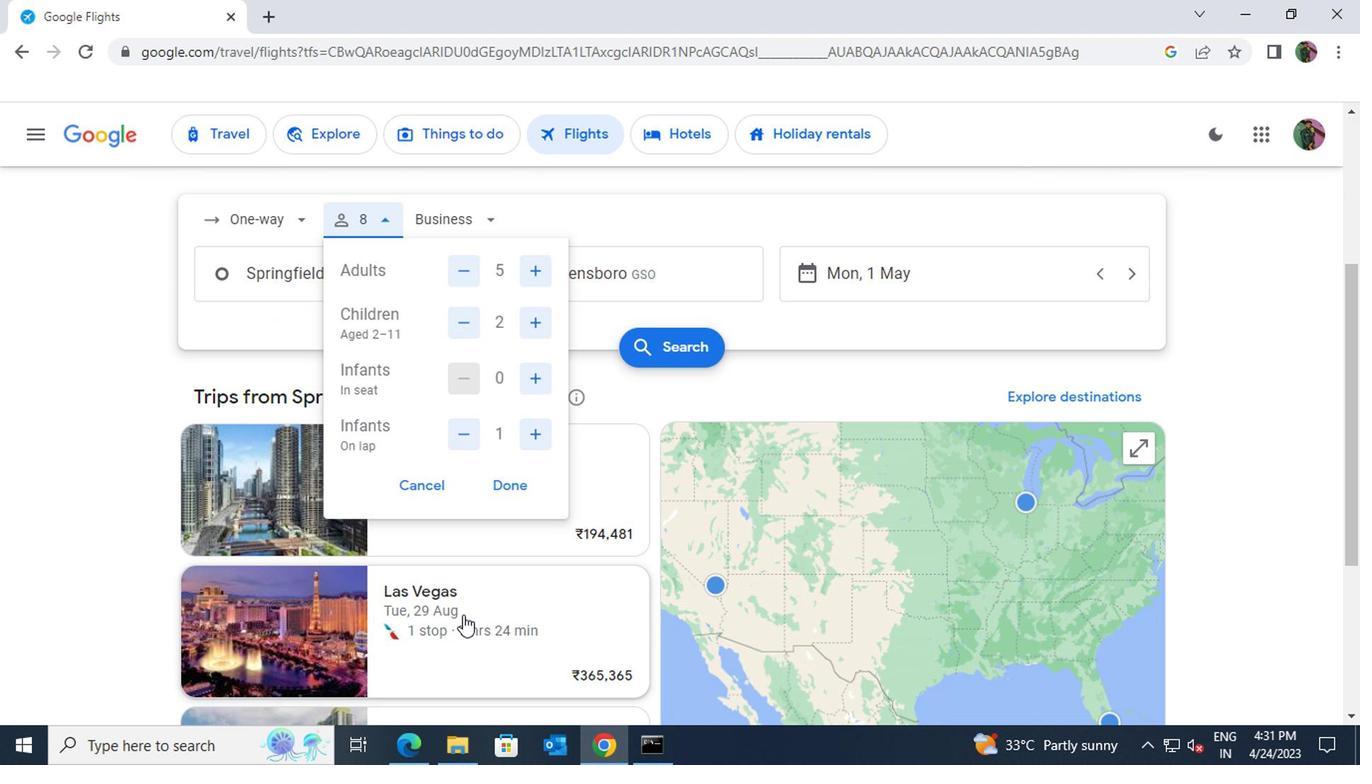 
Action: Mouse scrolled (465, 617) with delta (0, 0)
Screenshot: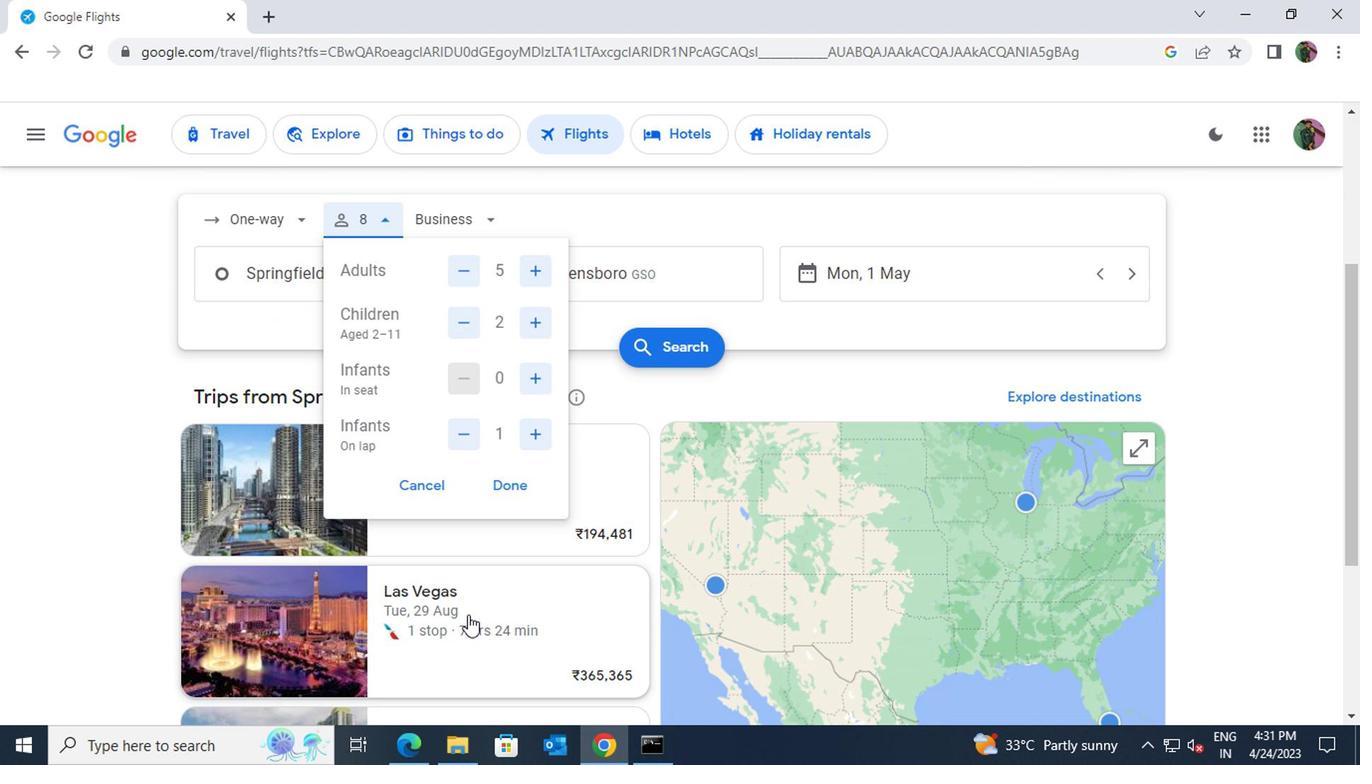 
Action: Mouse scrolled (465, 617) with delta (0, 0)
Screenshot: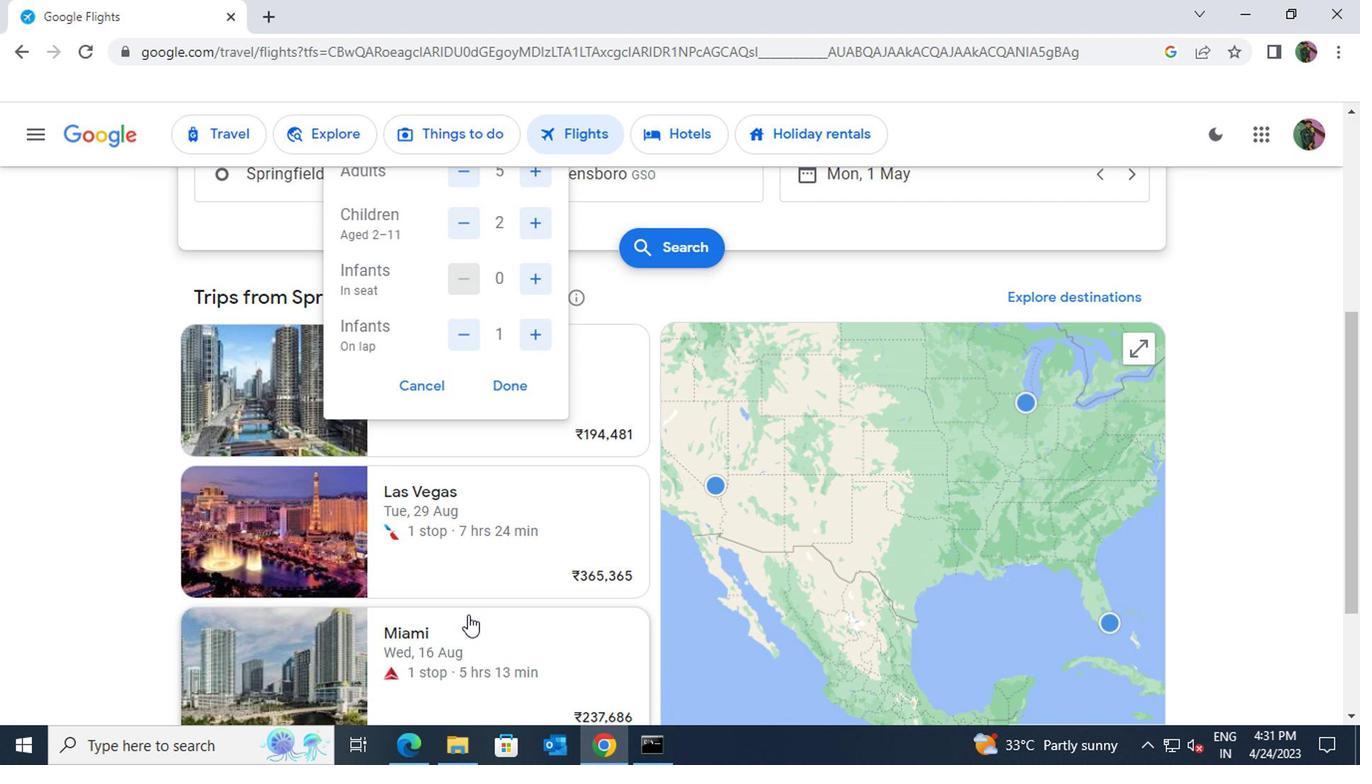 
Action: Mouse moved to (474, 590)
Screenshot: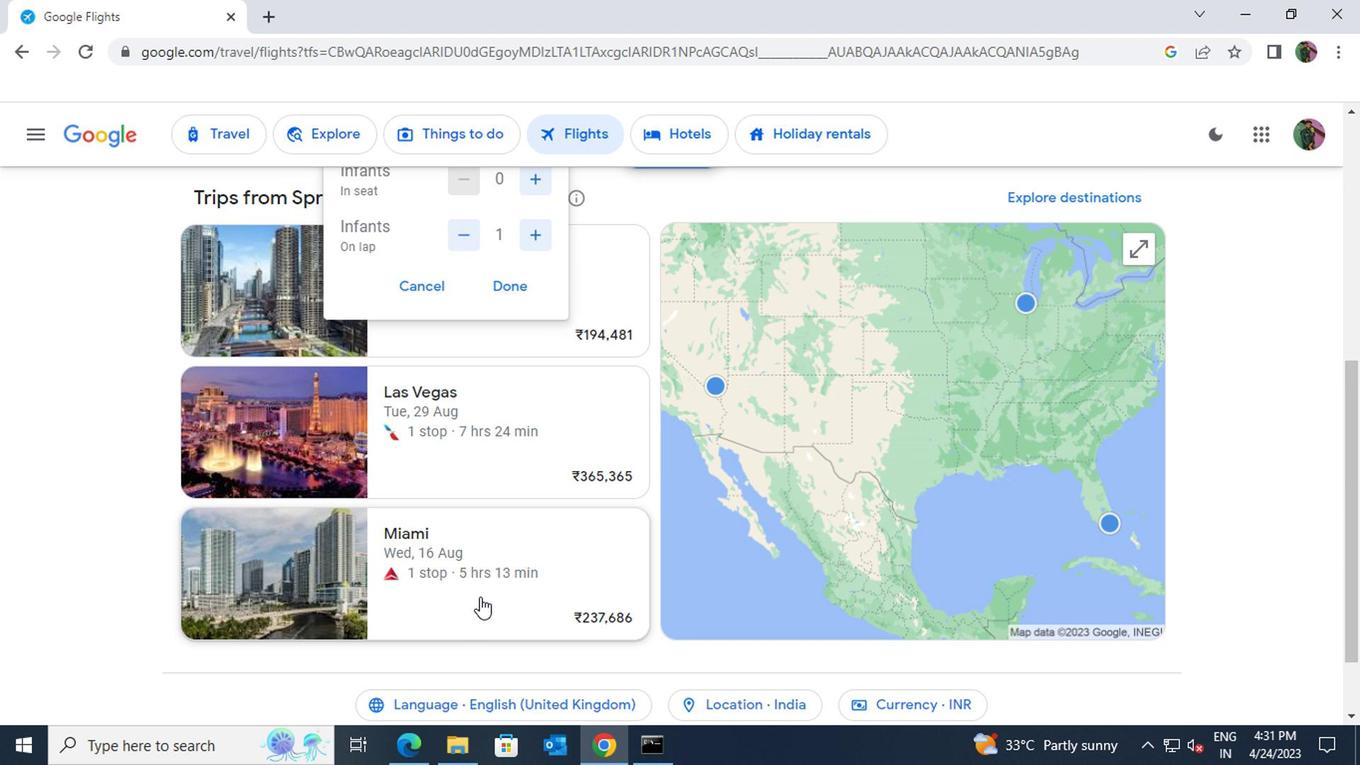 
Action: Mouse scrolled (474, 590) with delta (0, 0)
Screenshot: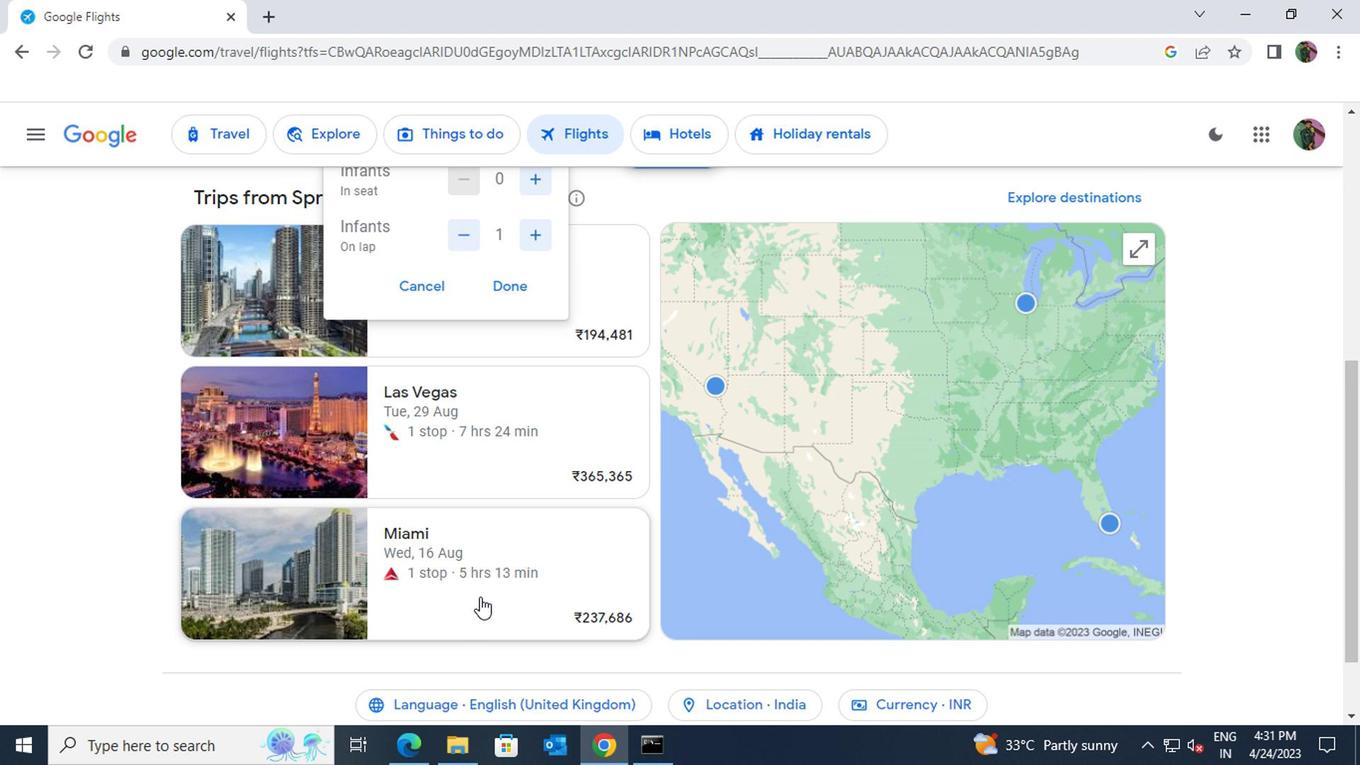 
Action: Mouse moved to (473, 586)
Screenshot: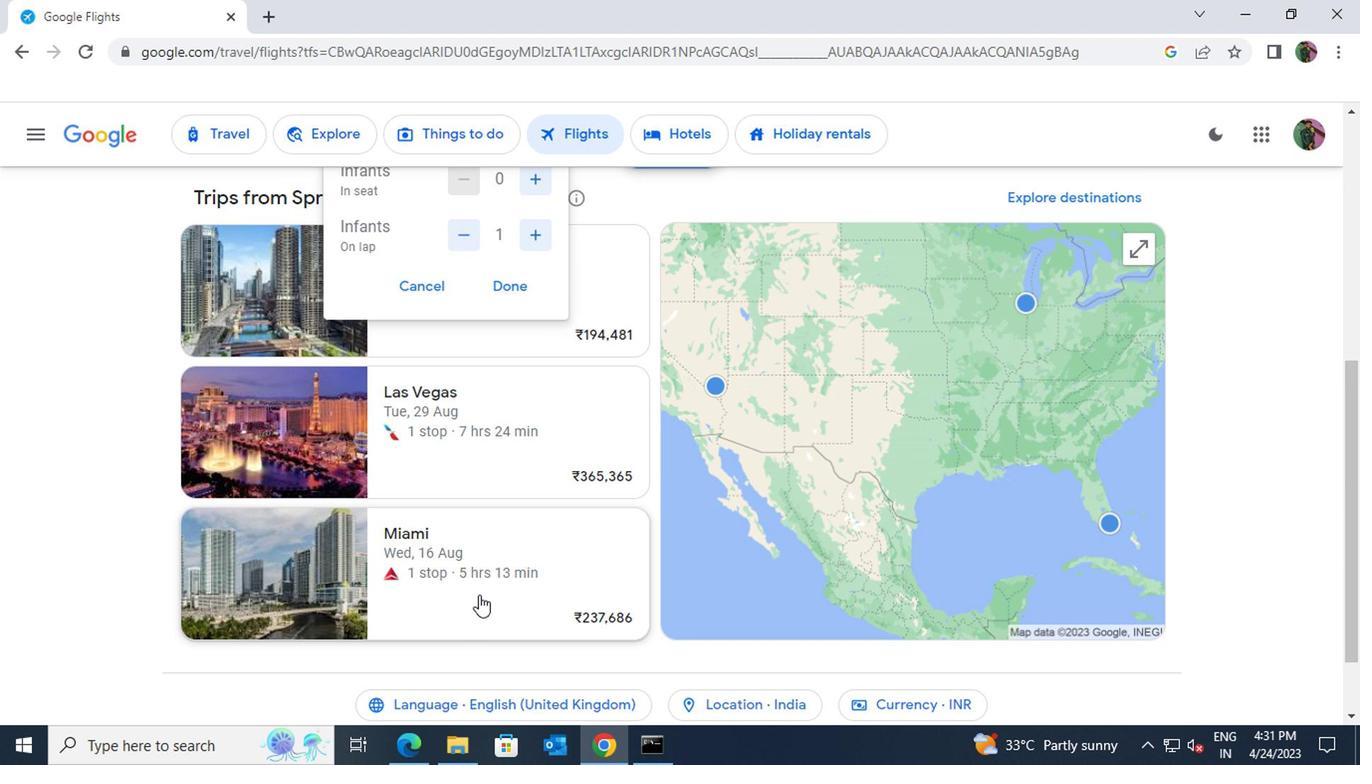 
Action: Mouse scrolled (473, 588) with delta (0, 1)
Screenshot: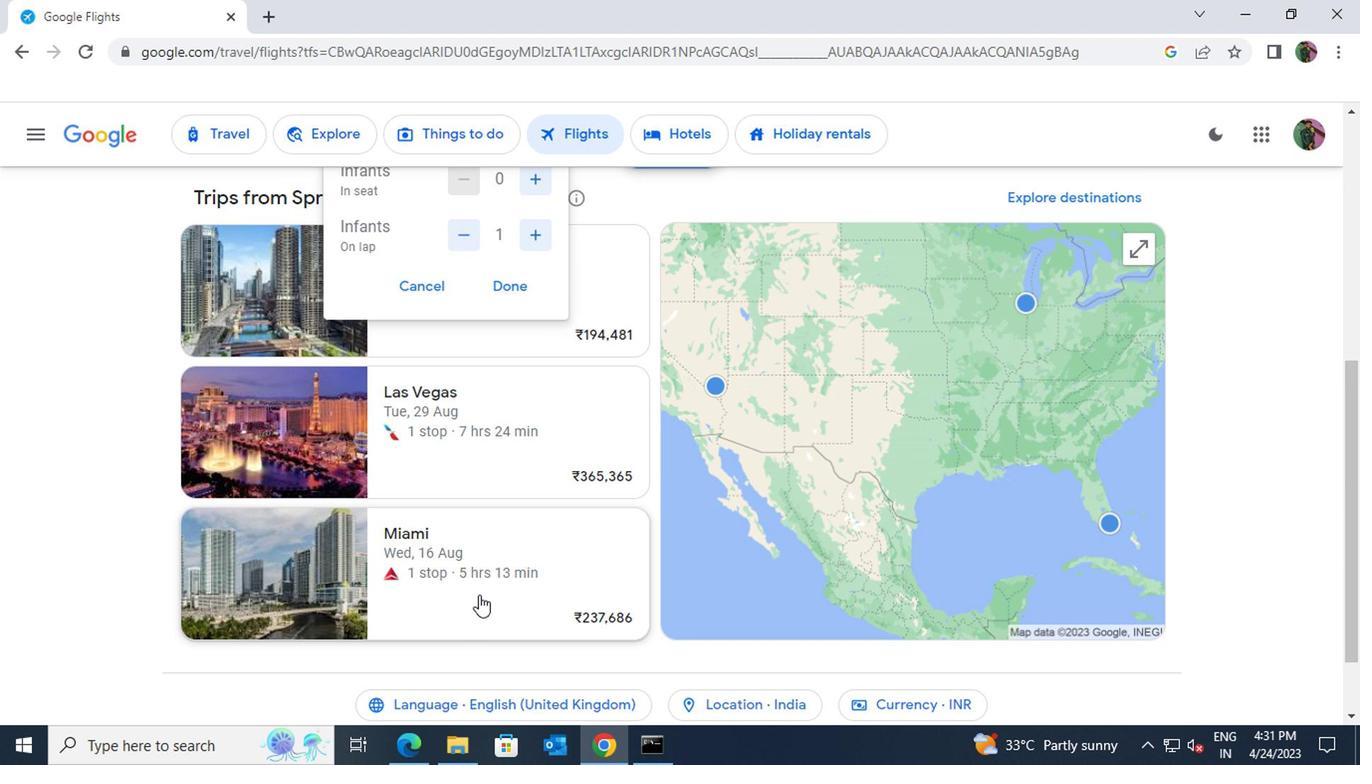 
Action: Mouse moved to (533, 384)
Screenshot: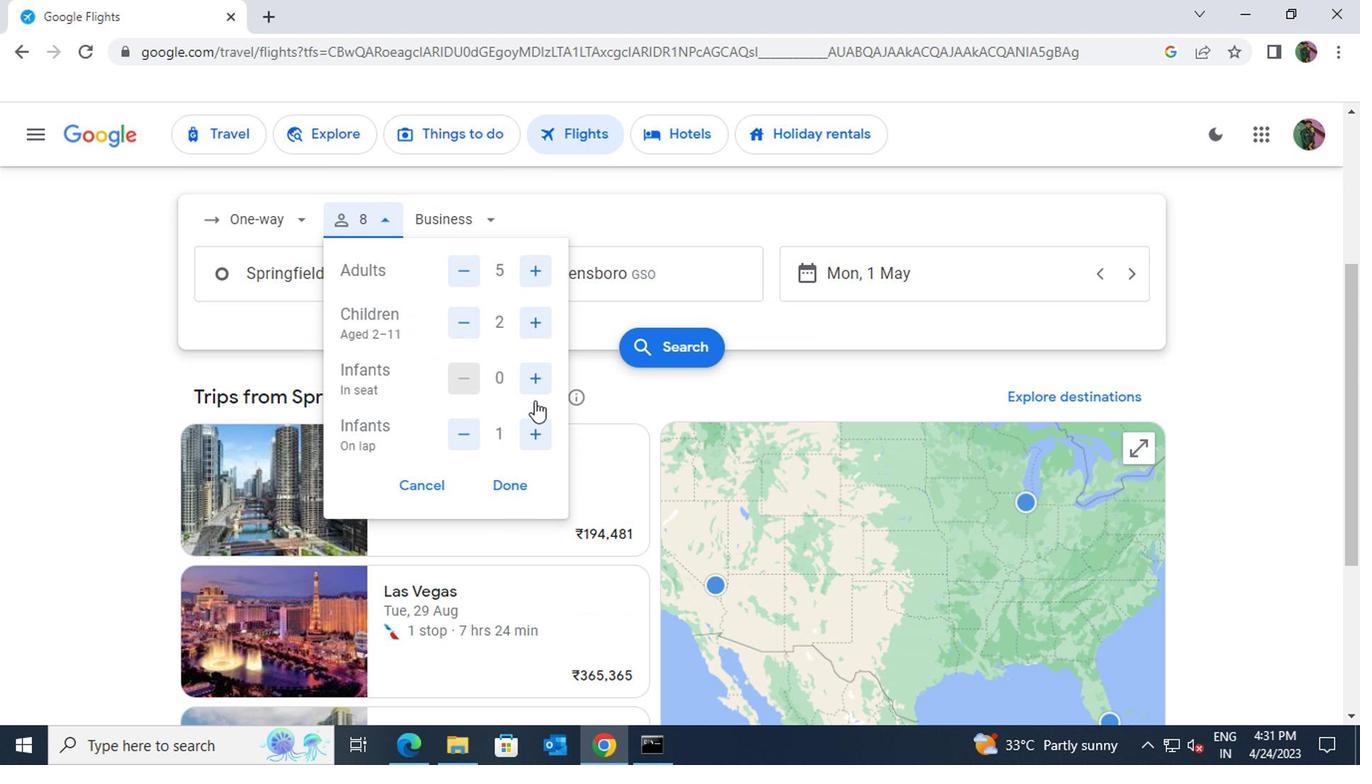 
Action: Mouse pressed left at (533, 384)
Screenshot: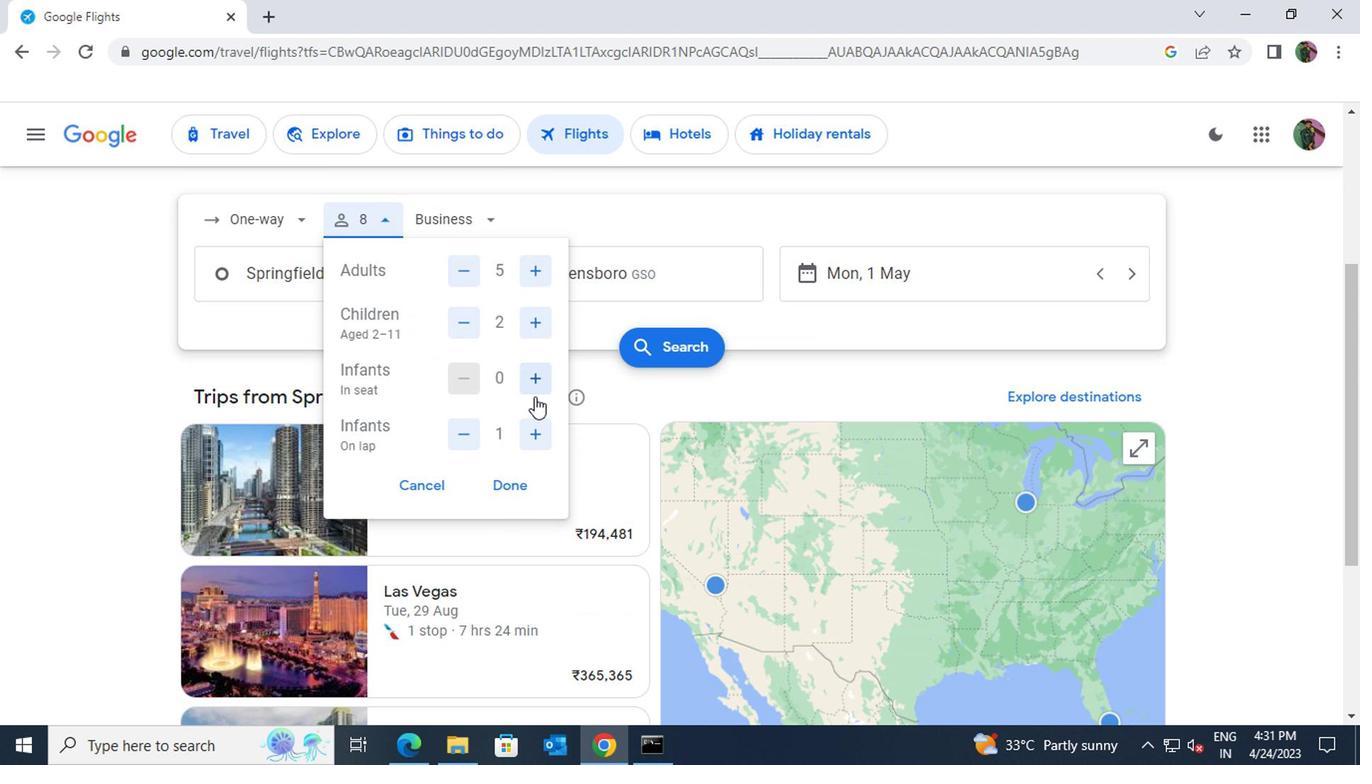 
Action: Mouse moved to (500, 482)
Screenshot: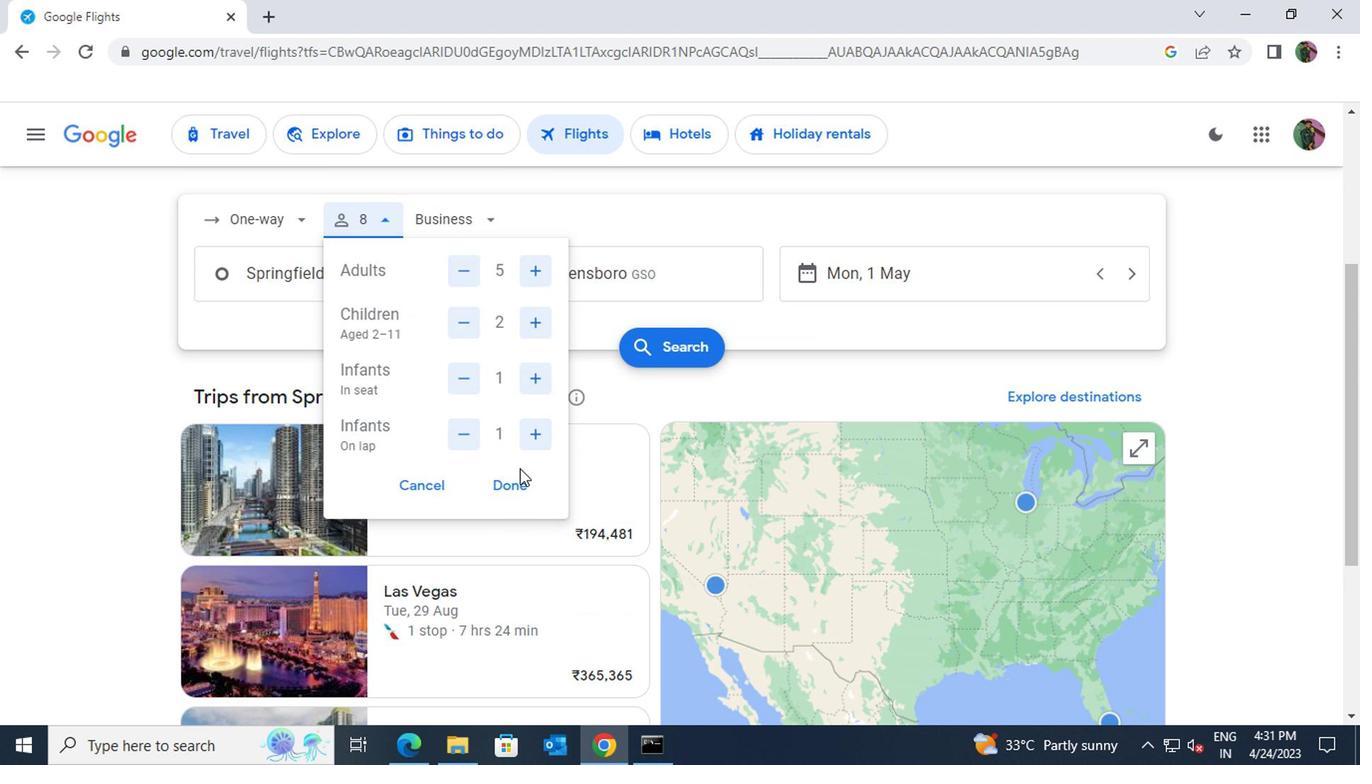 
Action: Mouse pressed left at (500, 482)
Screenshot: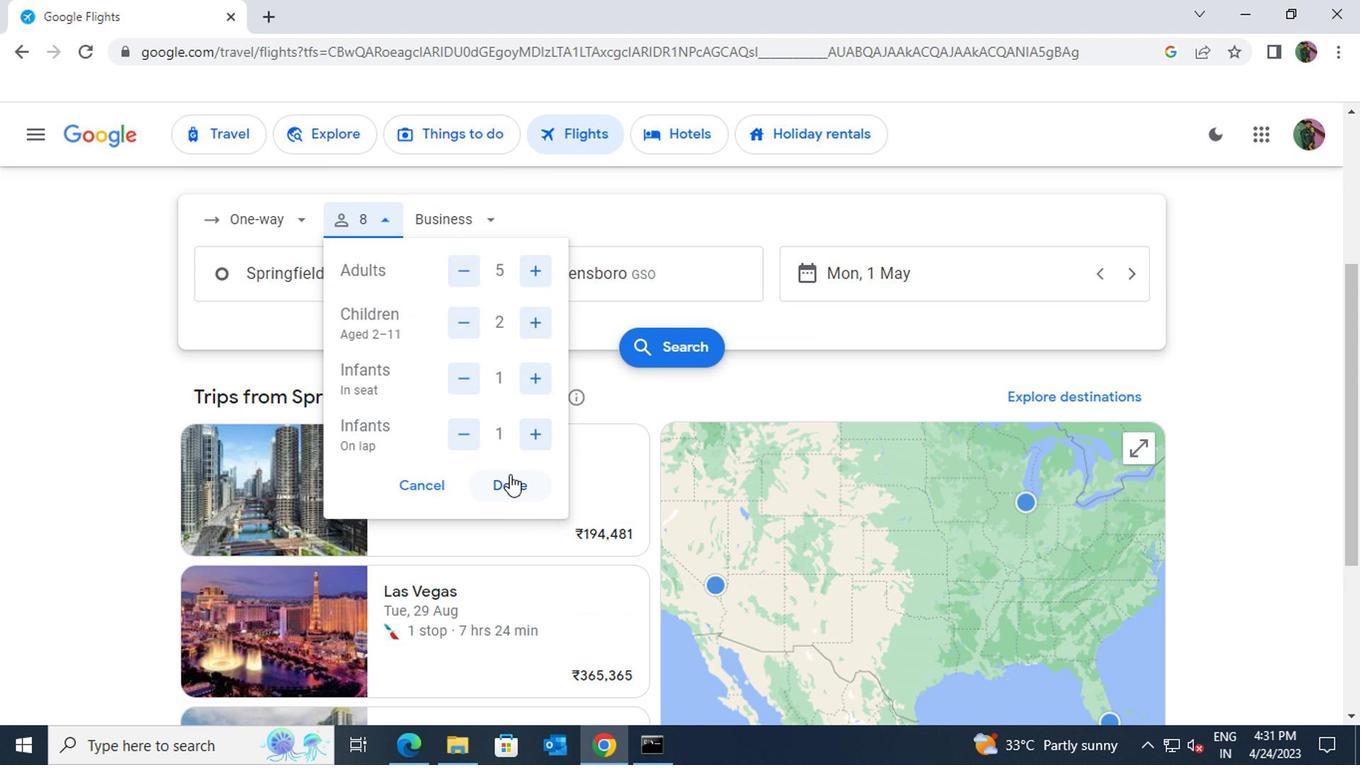 
Action: Mouse moved to (802, 271)
Screenshot: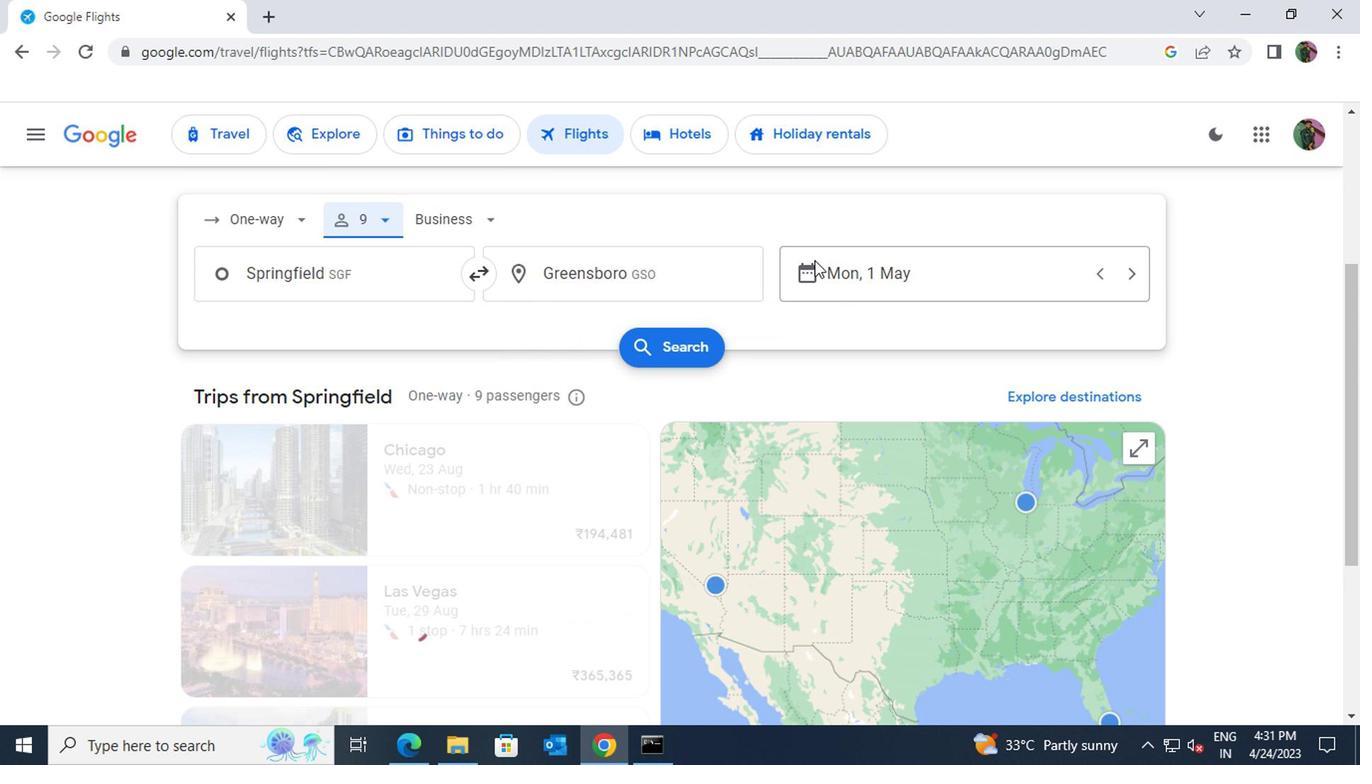 
Action: Mouse pressed left at (802, 271)
Screenshot: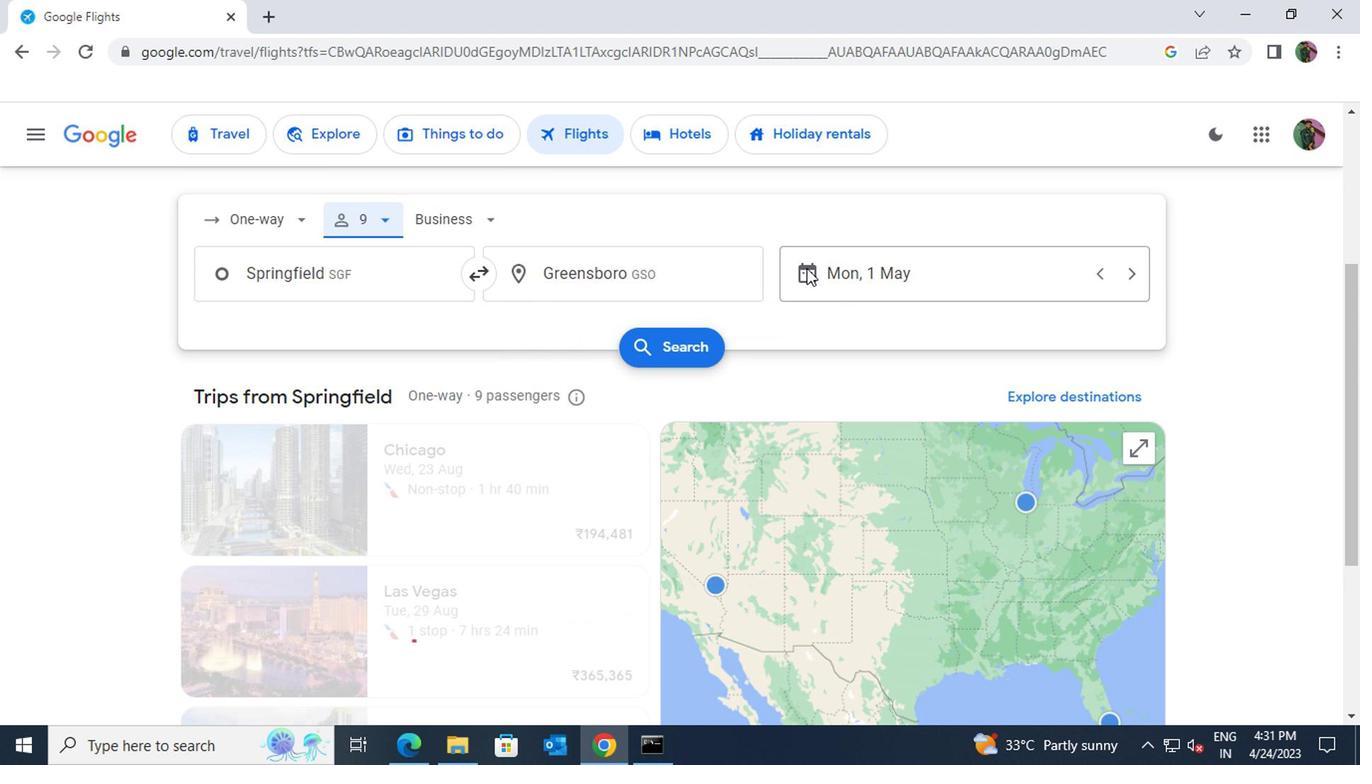 
Action: Mouse moved to (872, 360)
Screenshot: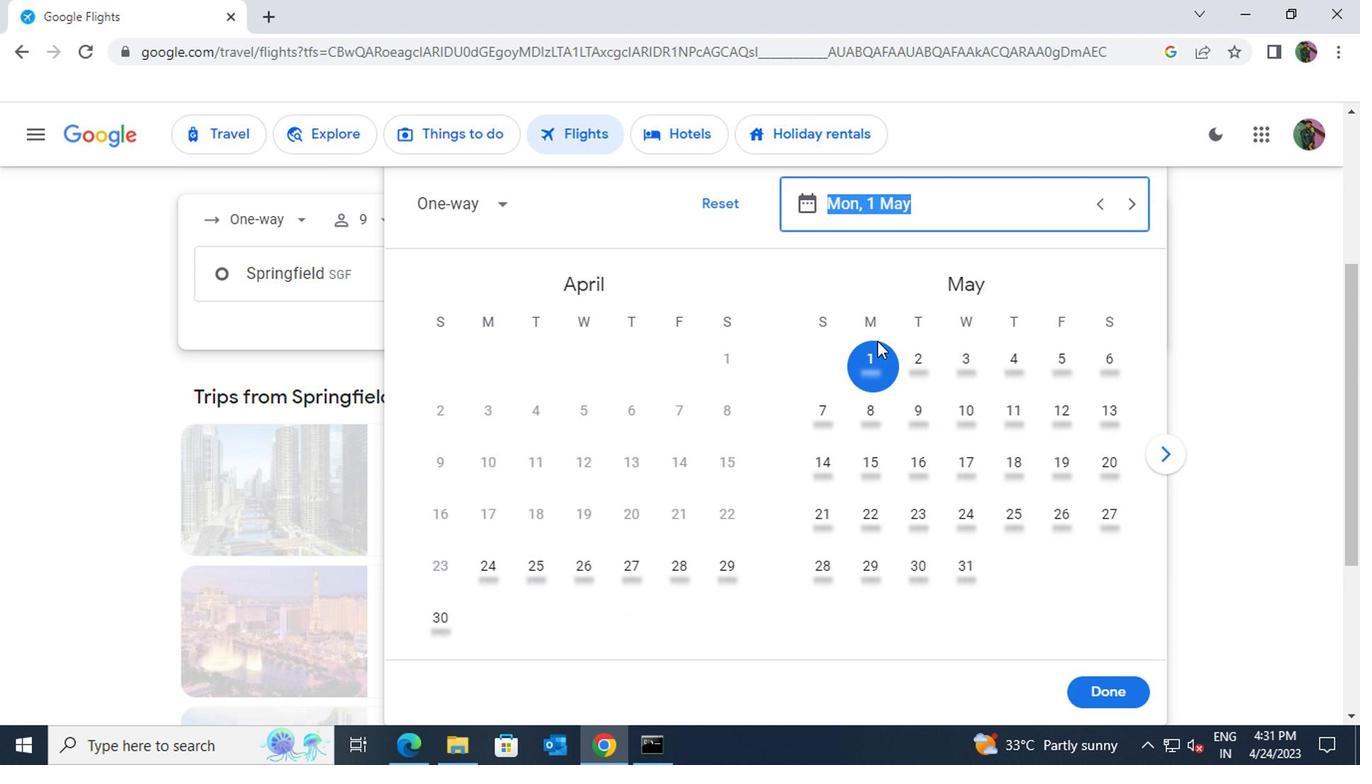 
Action: Mouse pressed left at (872, 360)
Screenshot: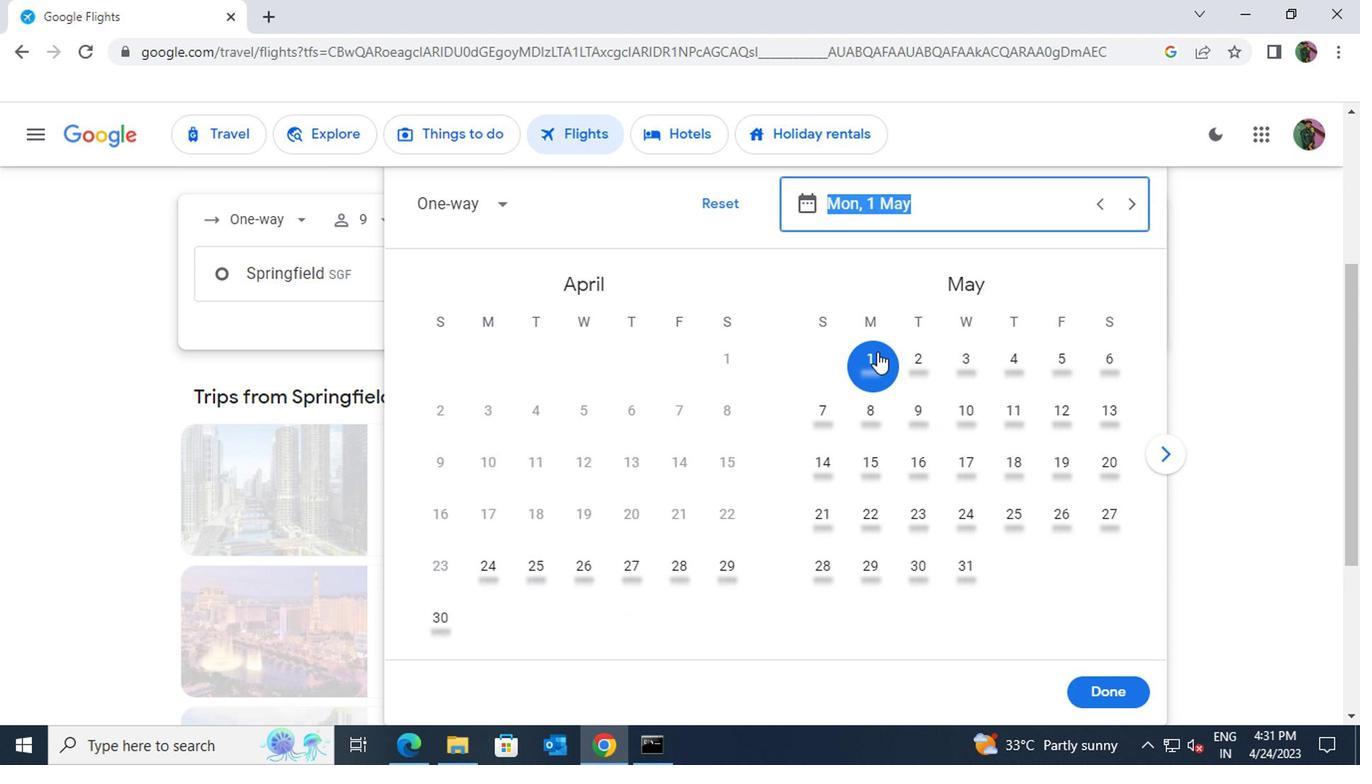 
Action: Mouse moved to (1108, 692)
Screenshot: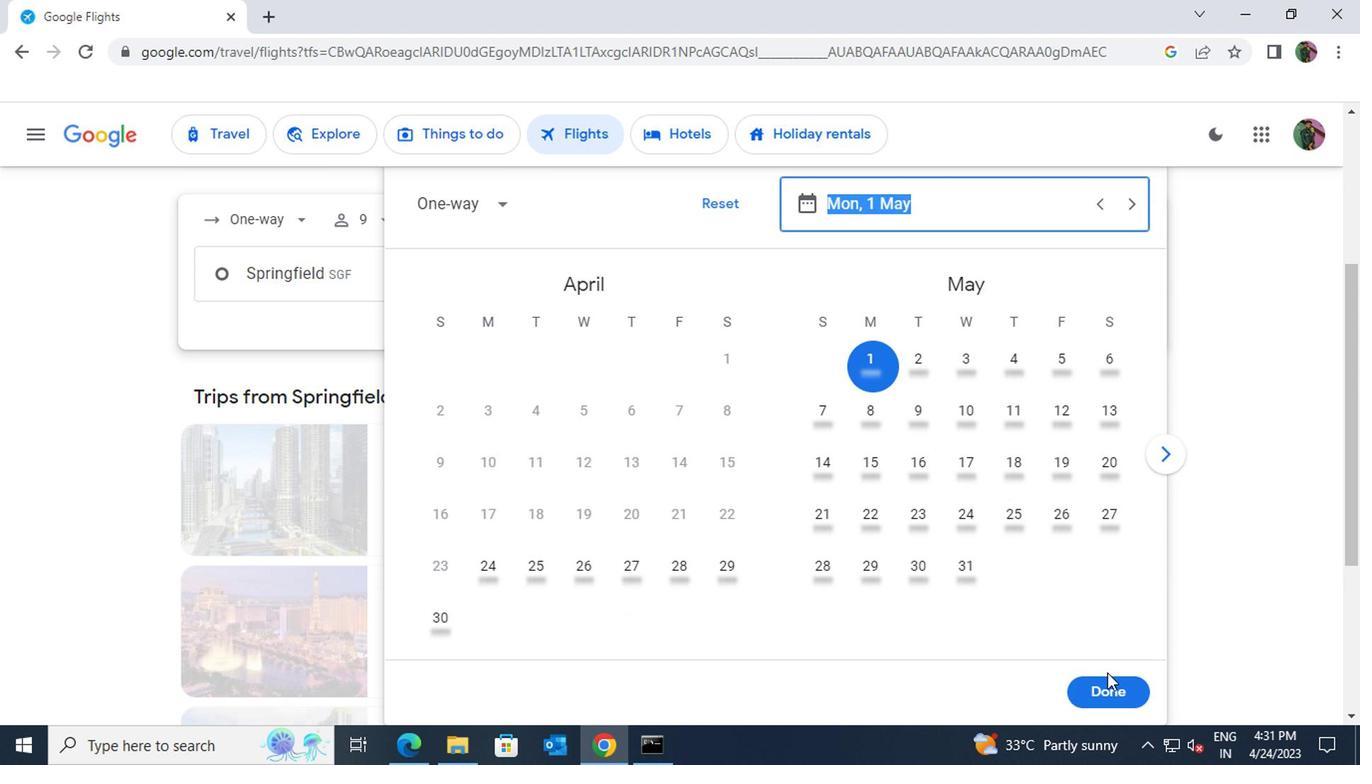 
Action: Mouse pressed left at (1108, 692)
Screenshot: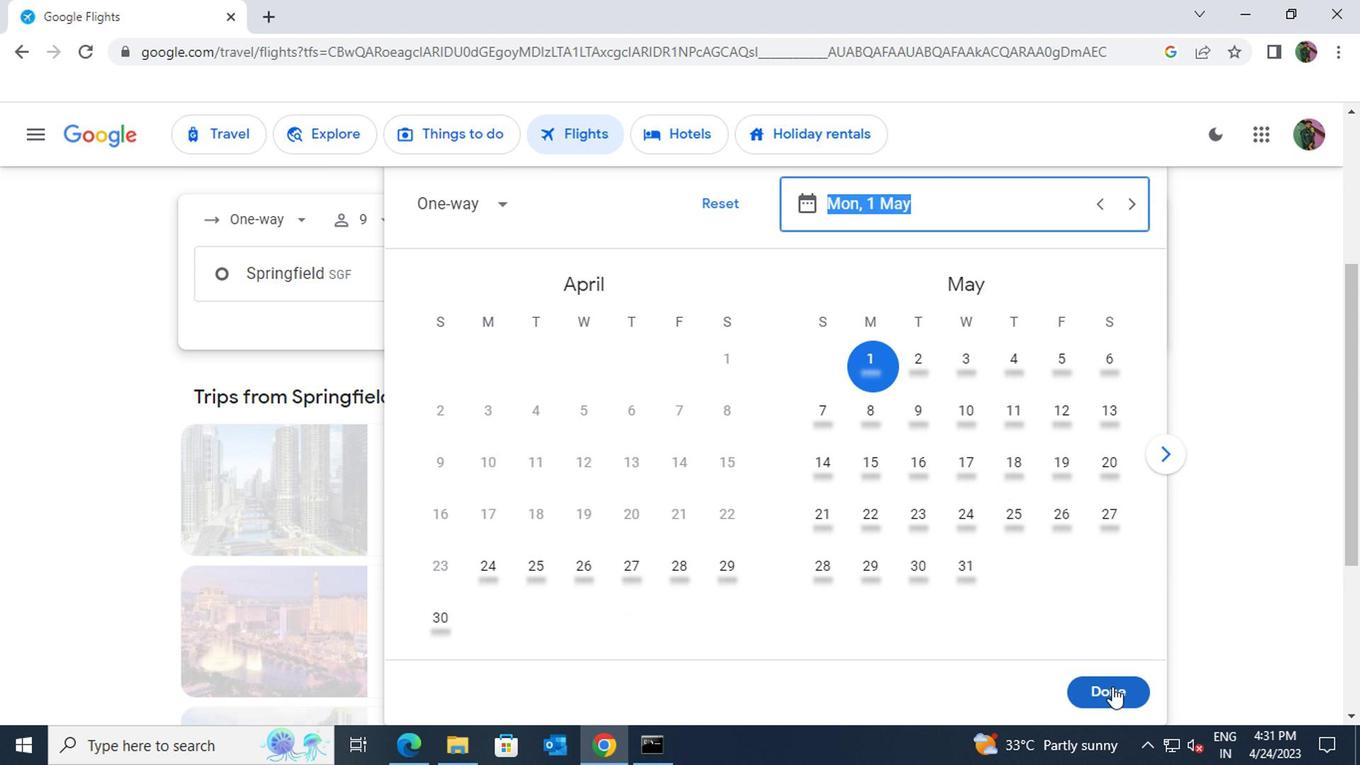
Action: Mouse moved to (667, 355)
Screenshot: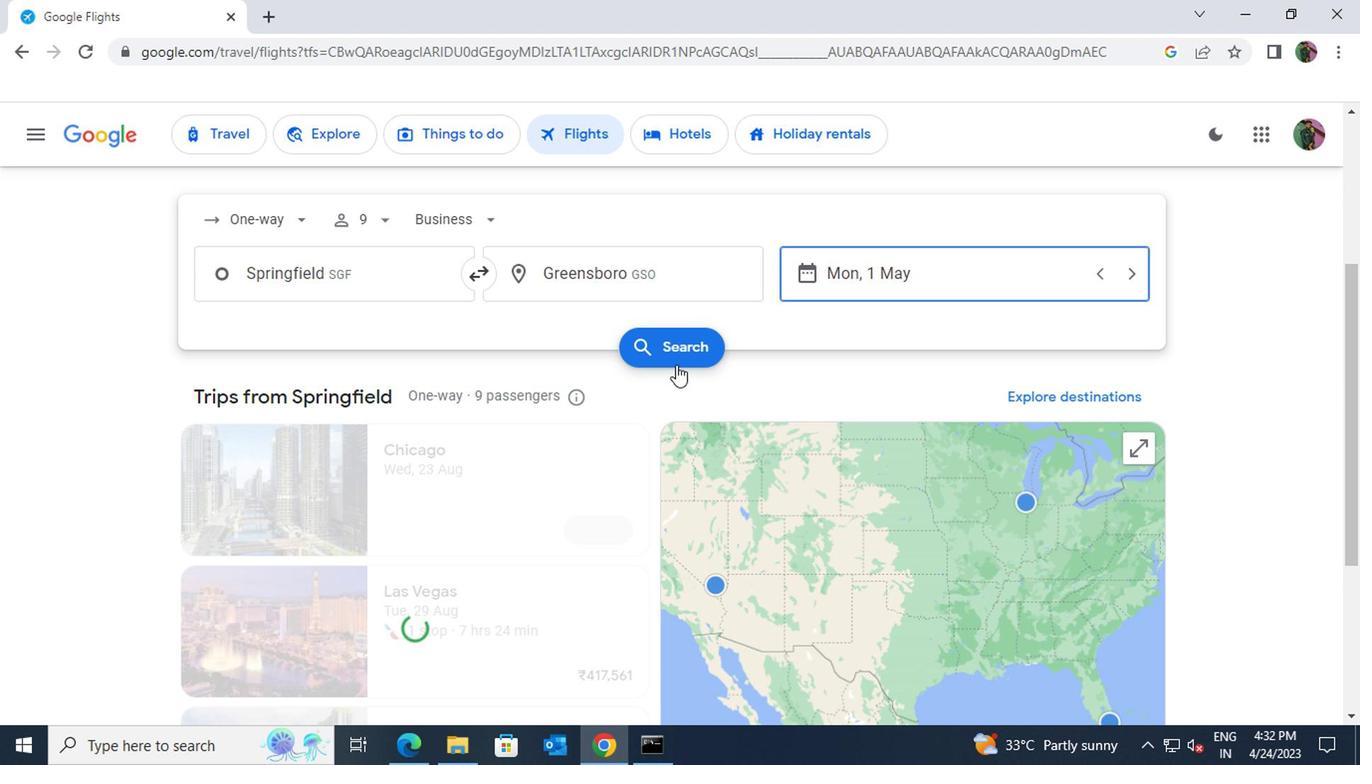 
Action: Mouse pressed left at (667, 355)
Screenshot: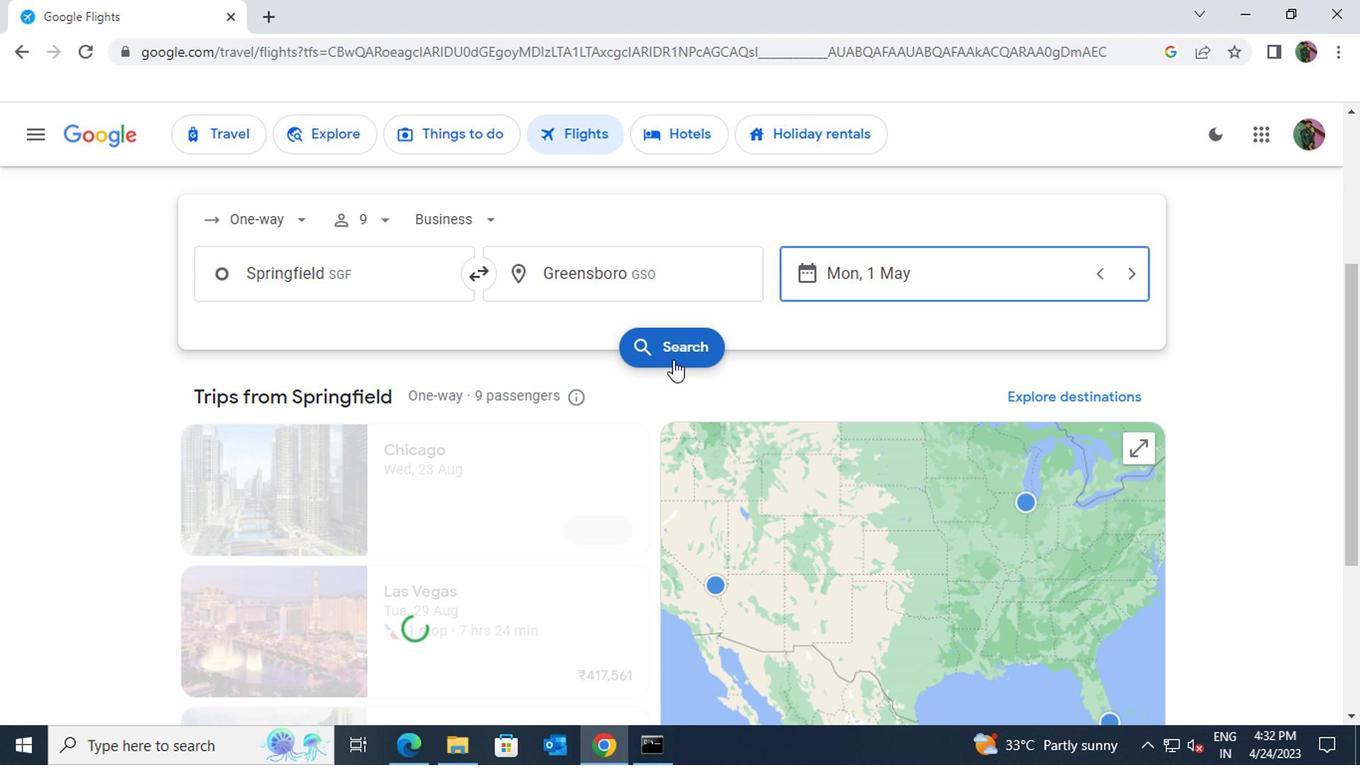 
Action: Mouse moved to (530, 320)
Screenshot: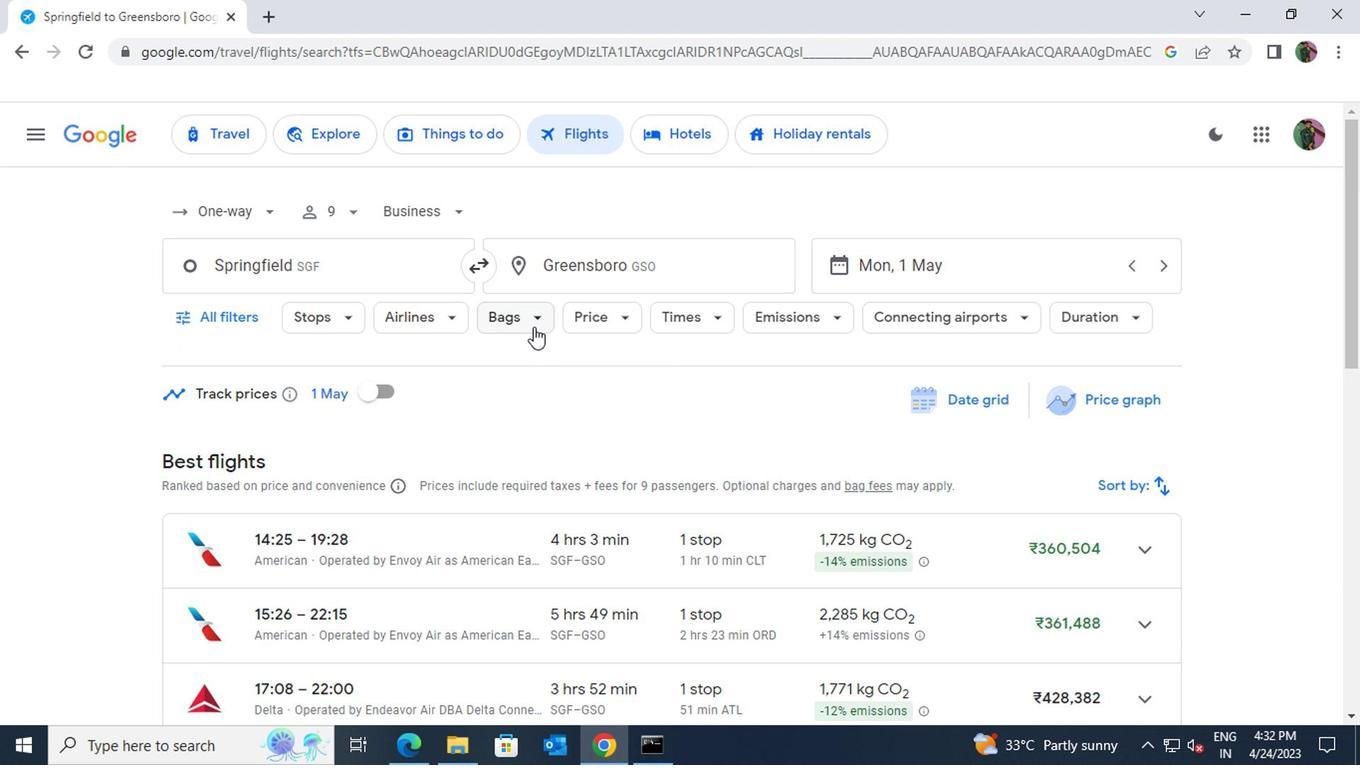 
Action: Mouse pressed left at (530, 320)
Screenshot: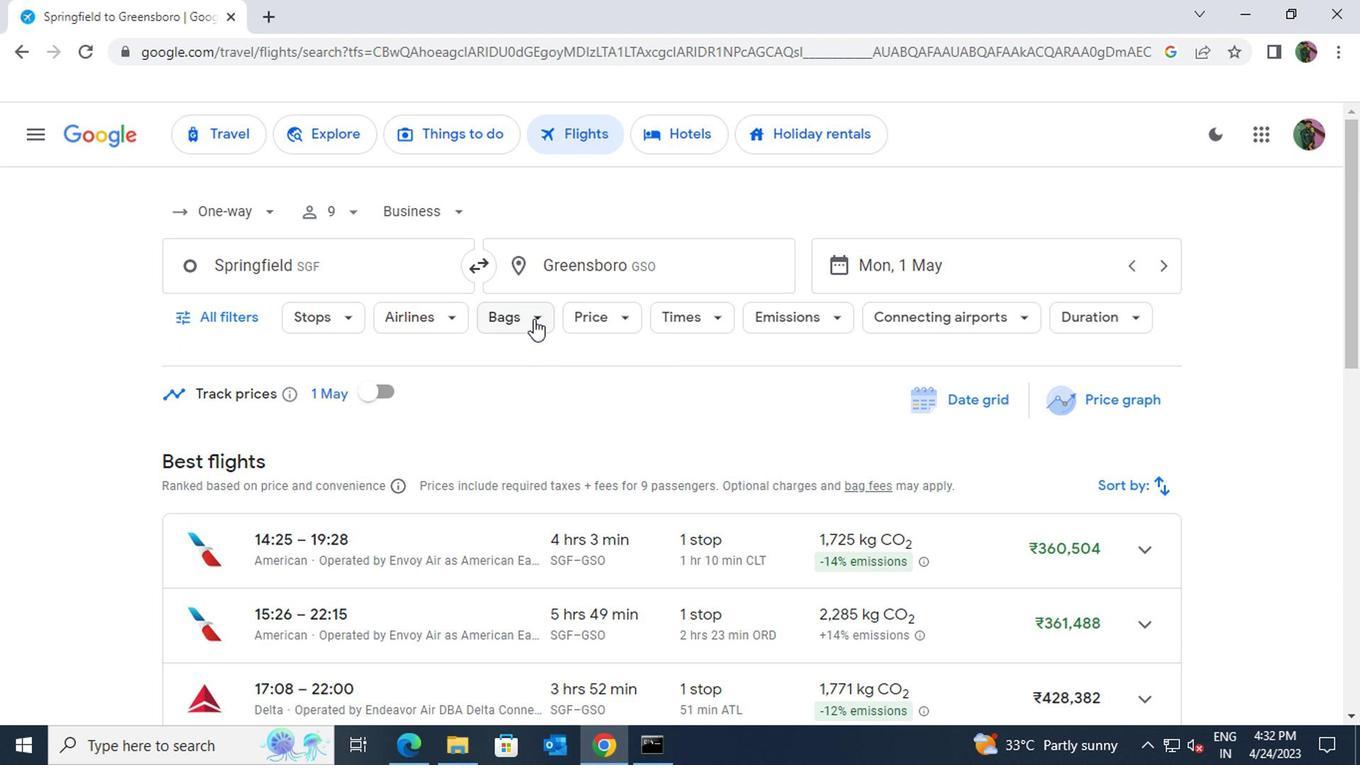 
Action: Mouse moved to (773, 413)
Screenshot: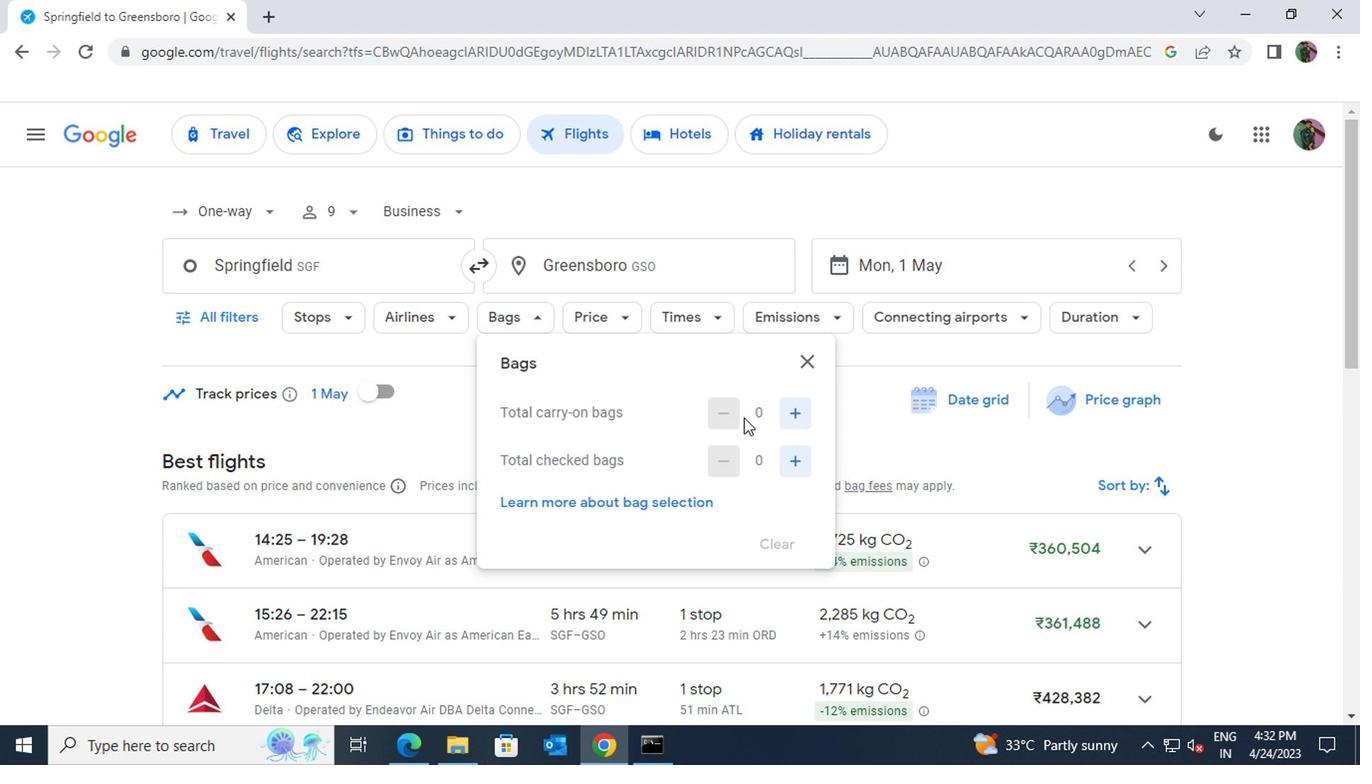 
Action: Mouse pressed left at (773, 413)
Screenshot: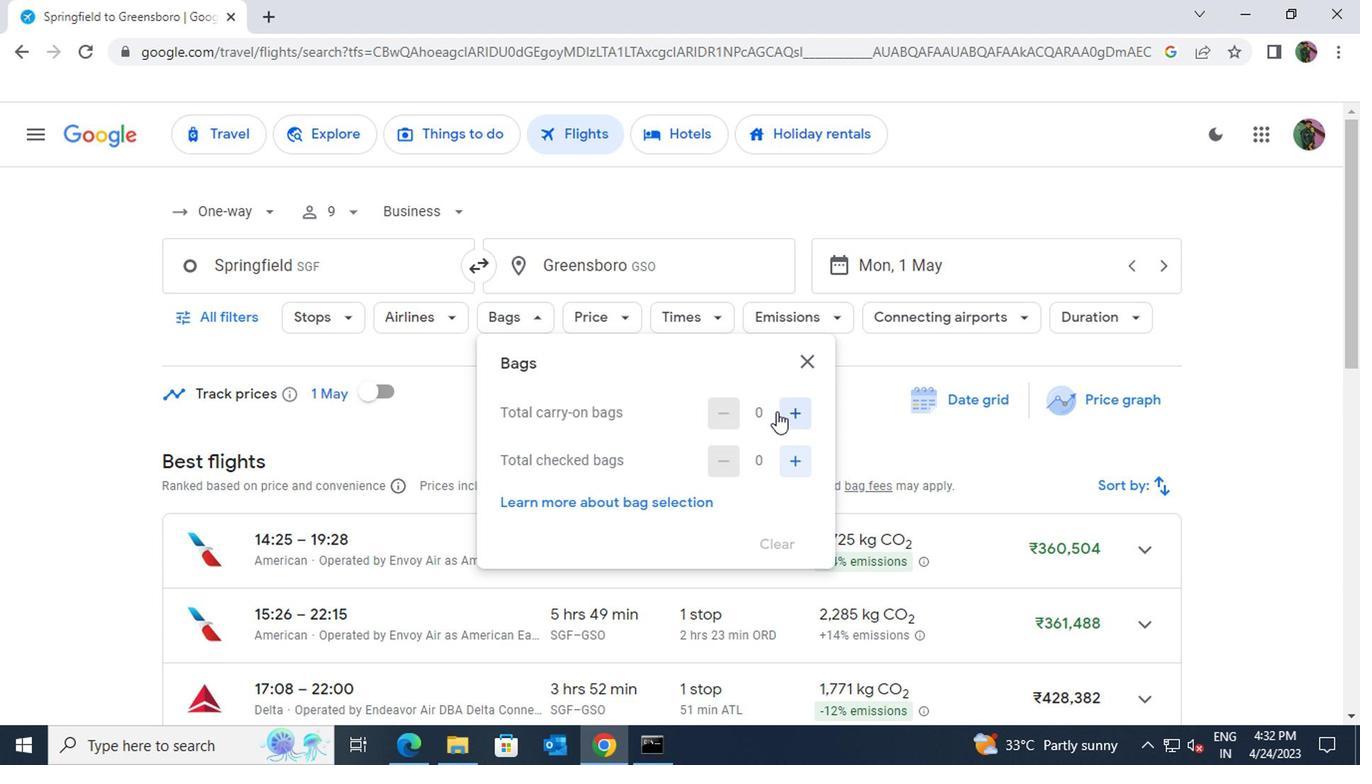 
Action: Mouse pressed left at (773, 413)
Screenshot: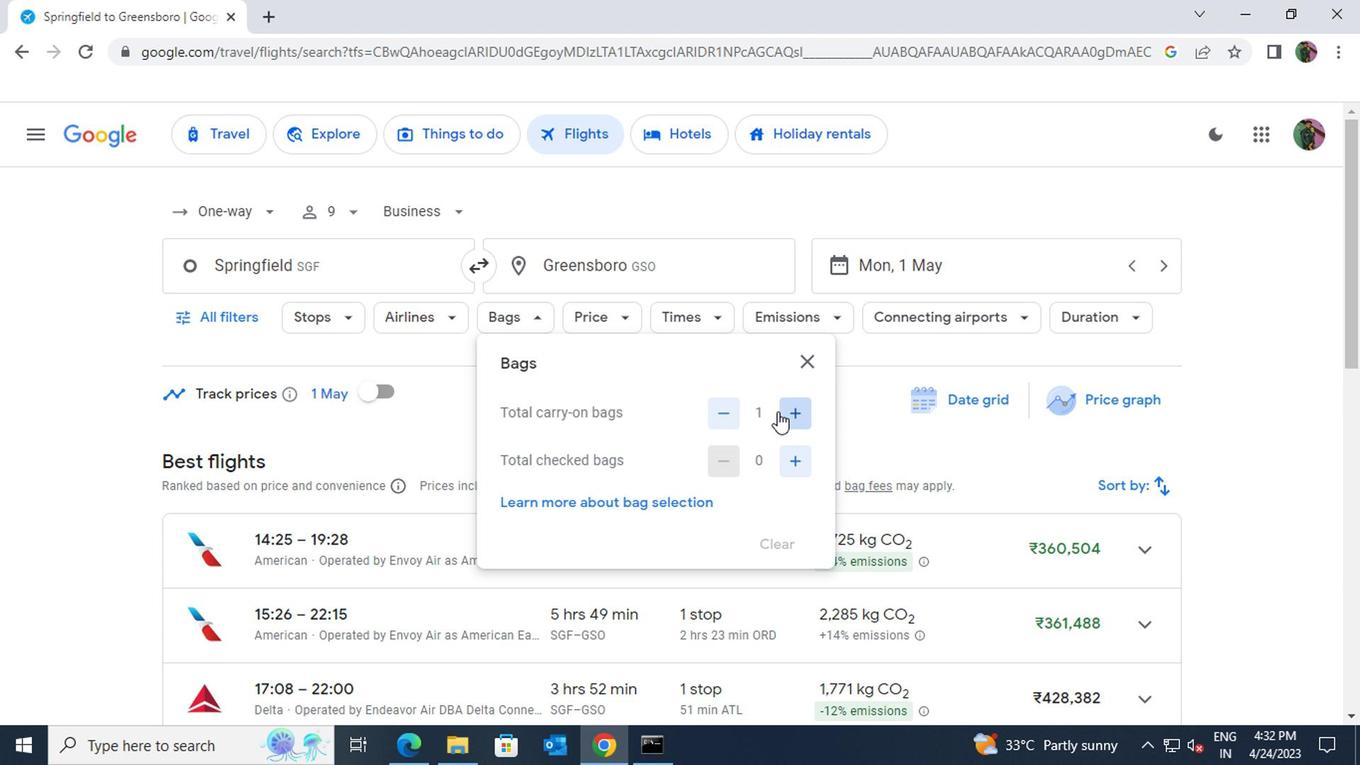 
Action: Mouse moved to (804, 362)
Screenshot: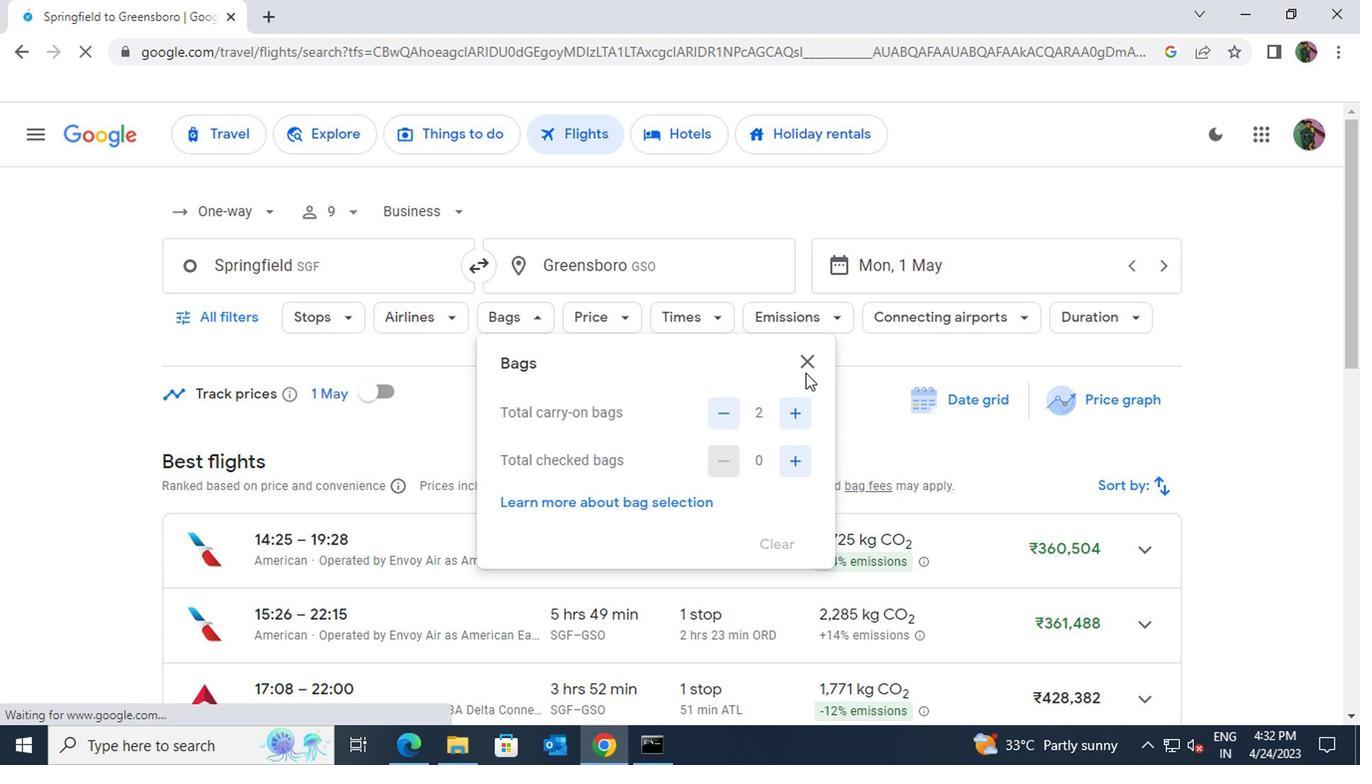 
Action: Mouse pressed left at (804, 362)
Screenshot: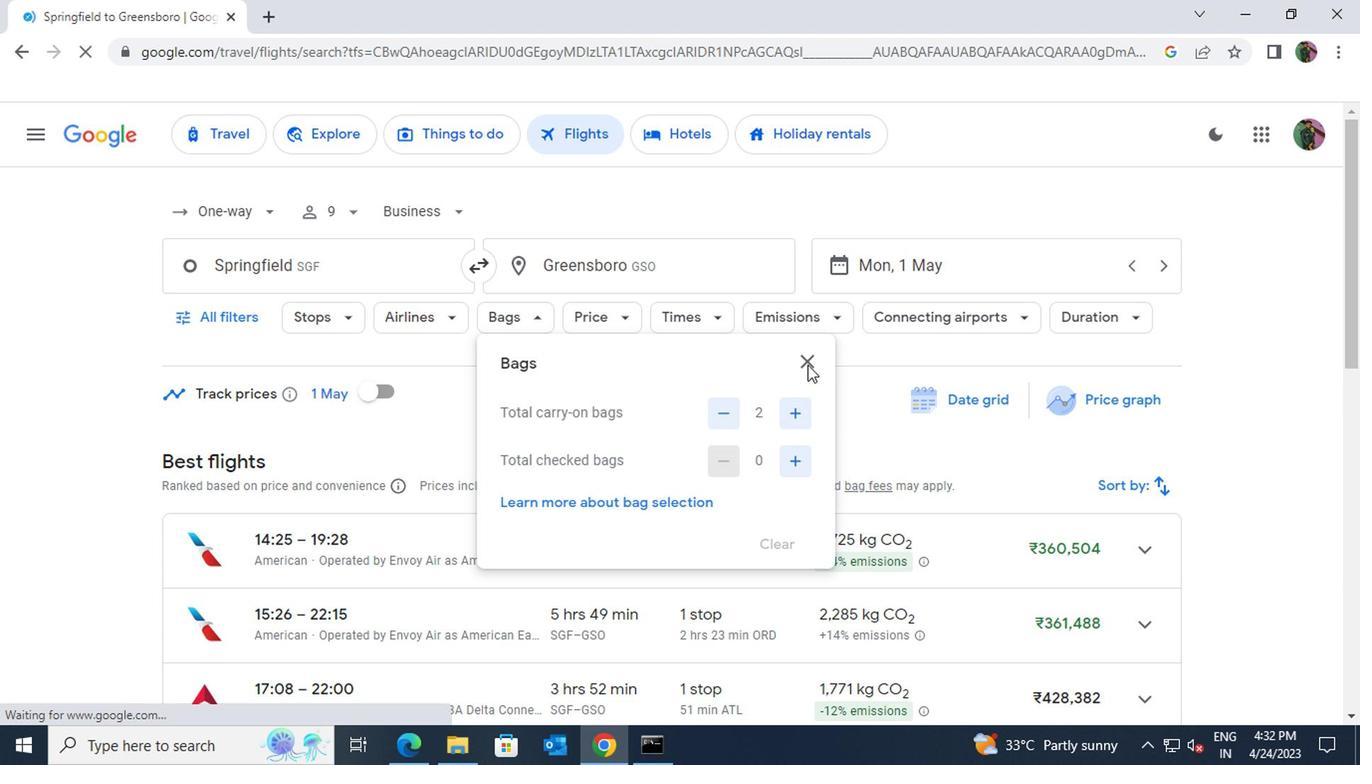 
Action: Mouse moved to (715, 320)
Screenshot: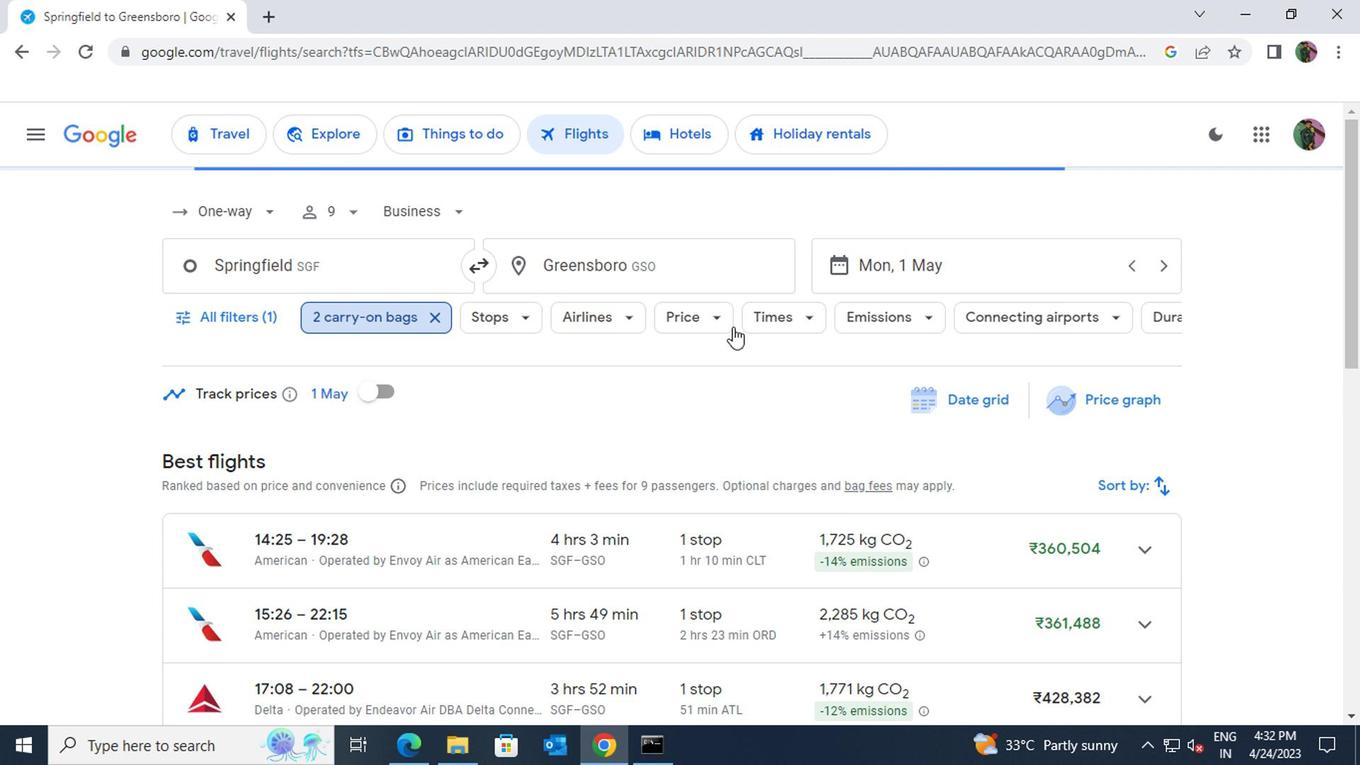 
Action: Mouse pressed left at (715, 320)
Screenshot: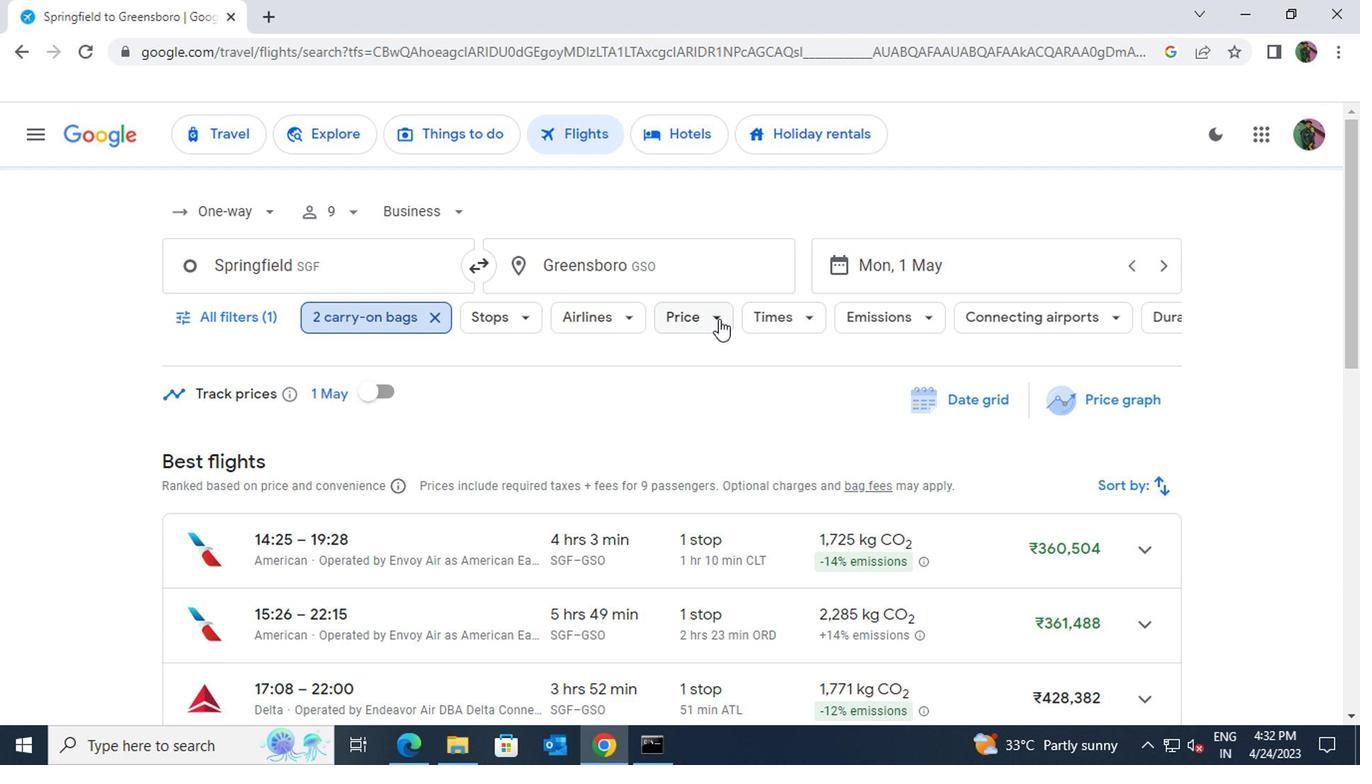 
Action: Mouse moved to (968, 452)
Screenshot: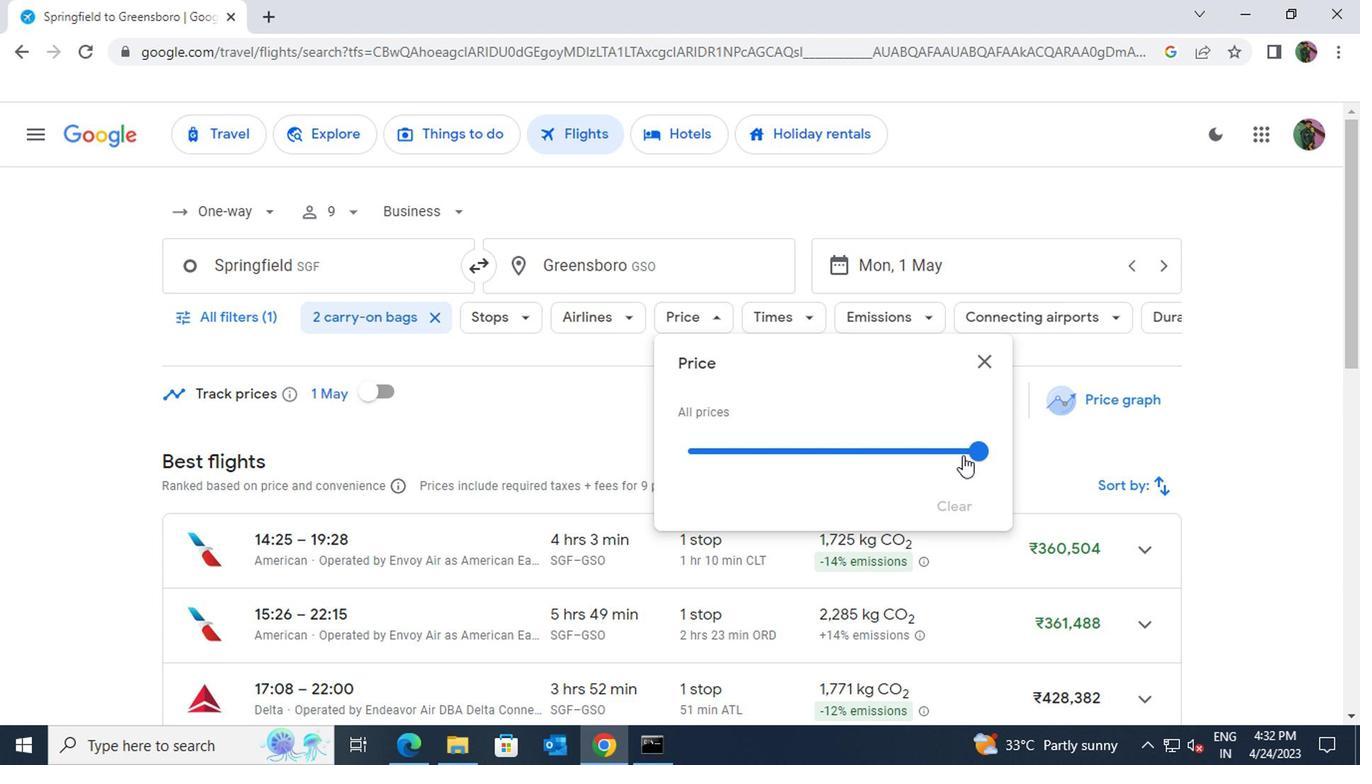 
Action: Mouse pressed left at (968, 452)
Screenshot: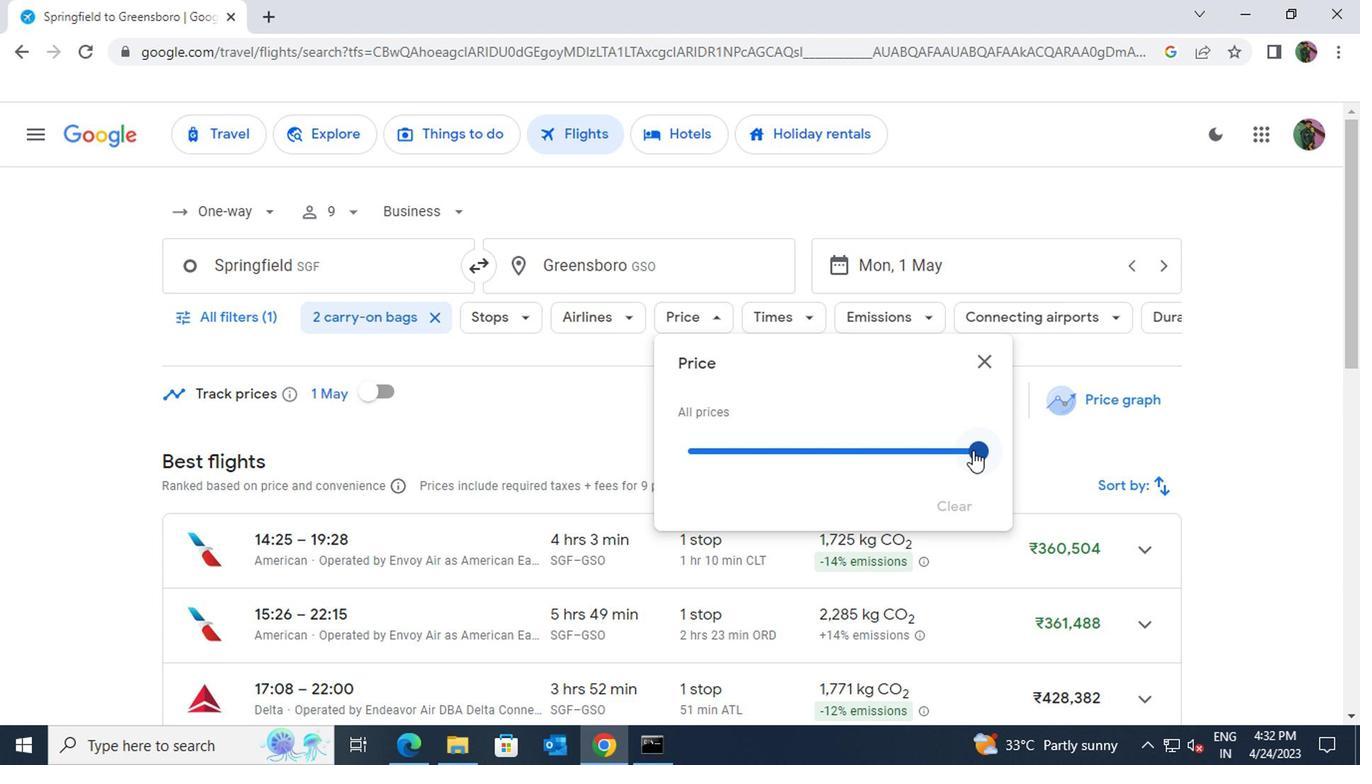 
Action: Mouse moved to (970, 367)
Screenshot: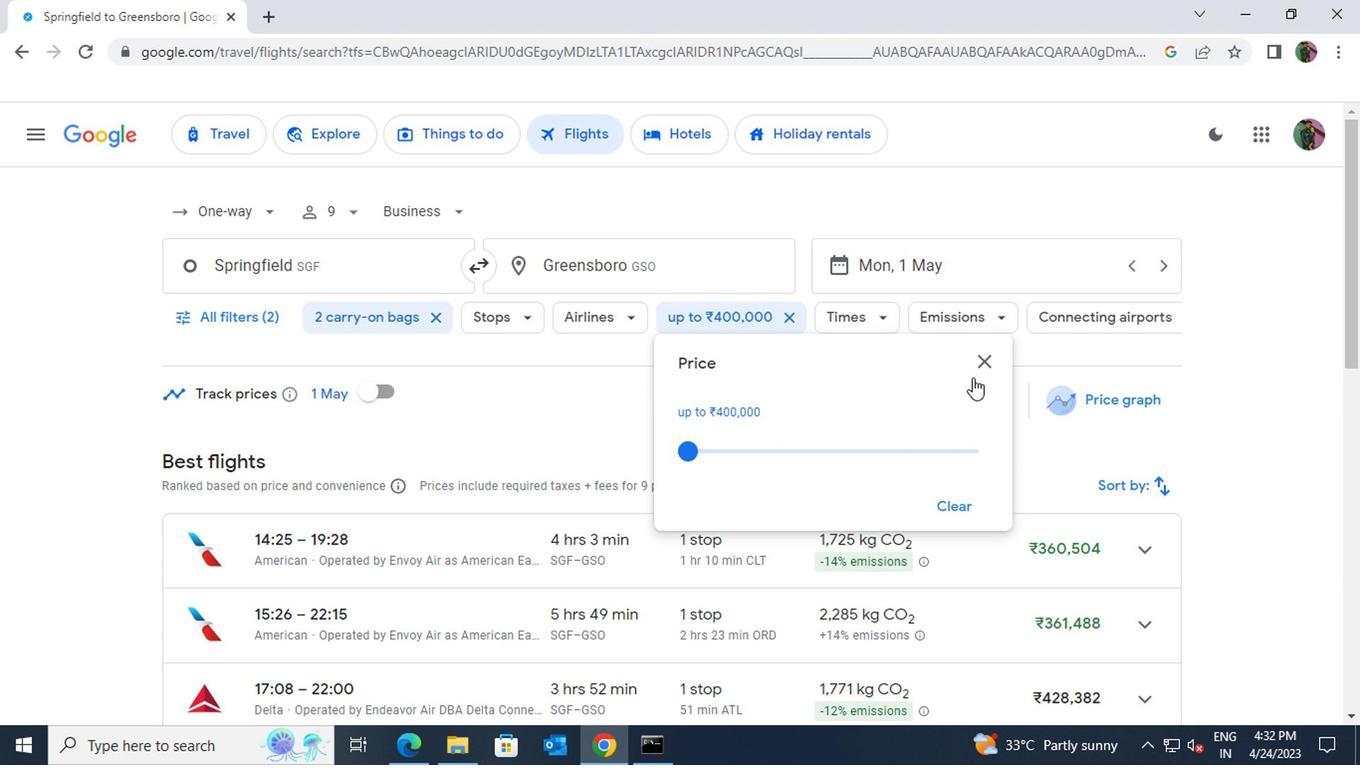 
Action: Mouse pressed left at (970, 367)
Screenshot: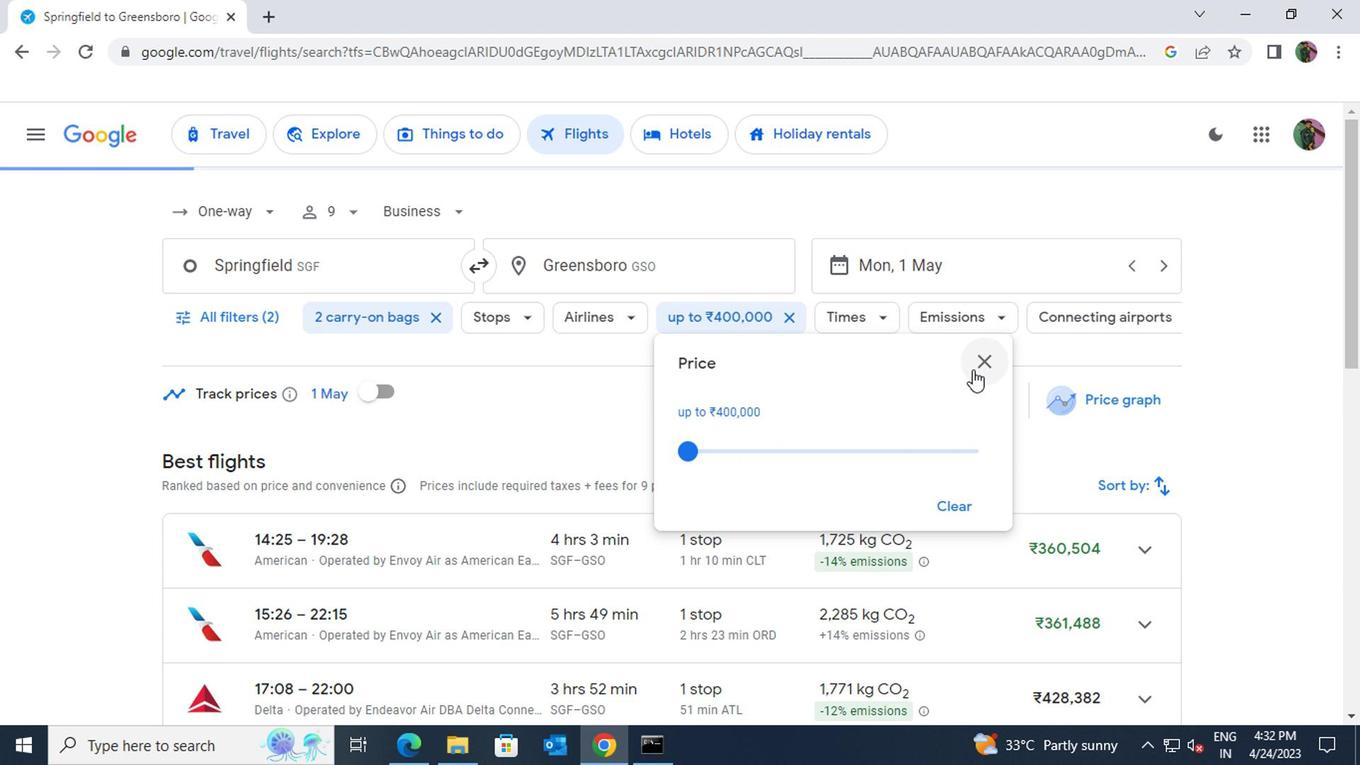 
Action: Mouse moved to (872, 326)
Screenshot: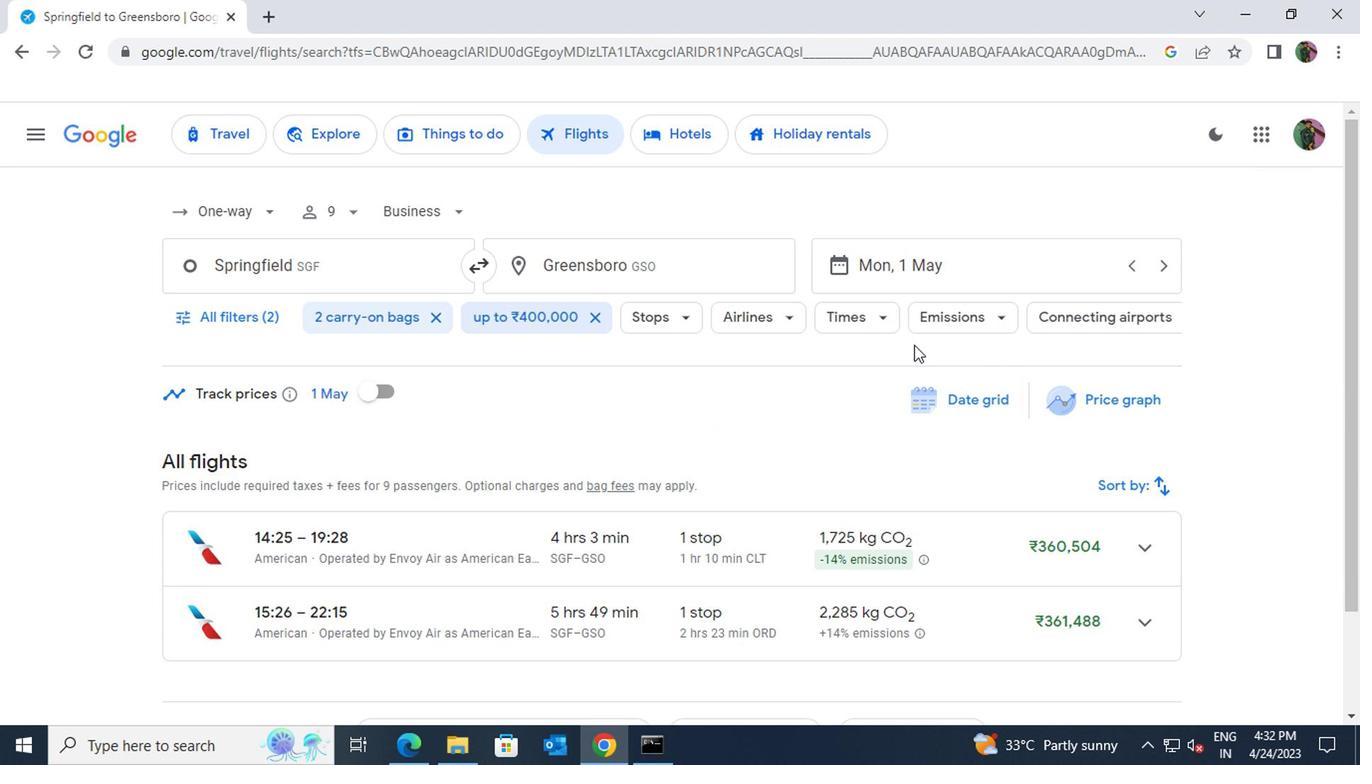 
Action: Mouse pressed left at (872, 326)
Screenshot: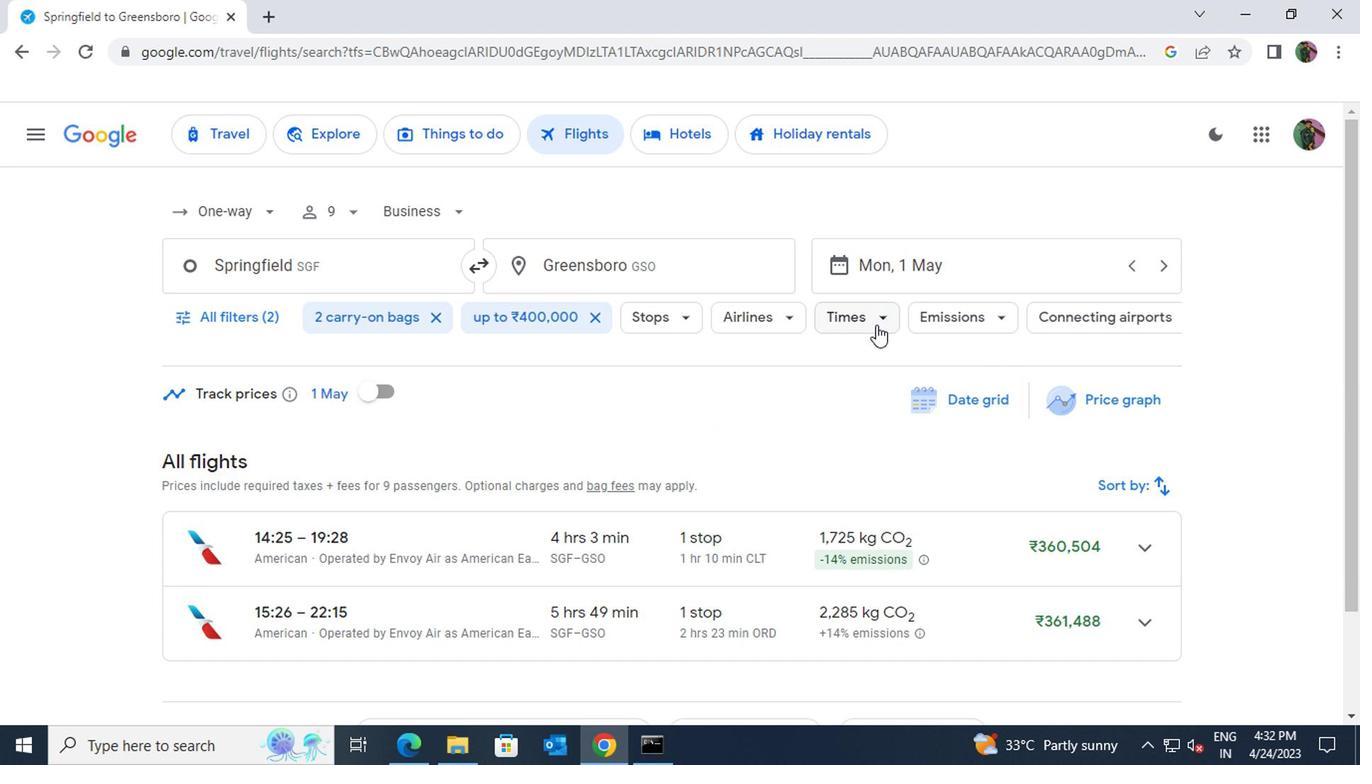 
Action: Mouse moved to (1126, 508)
Screenshot: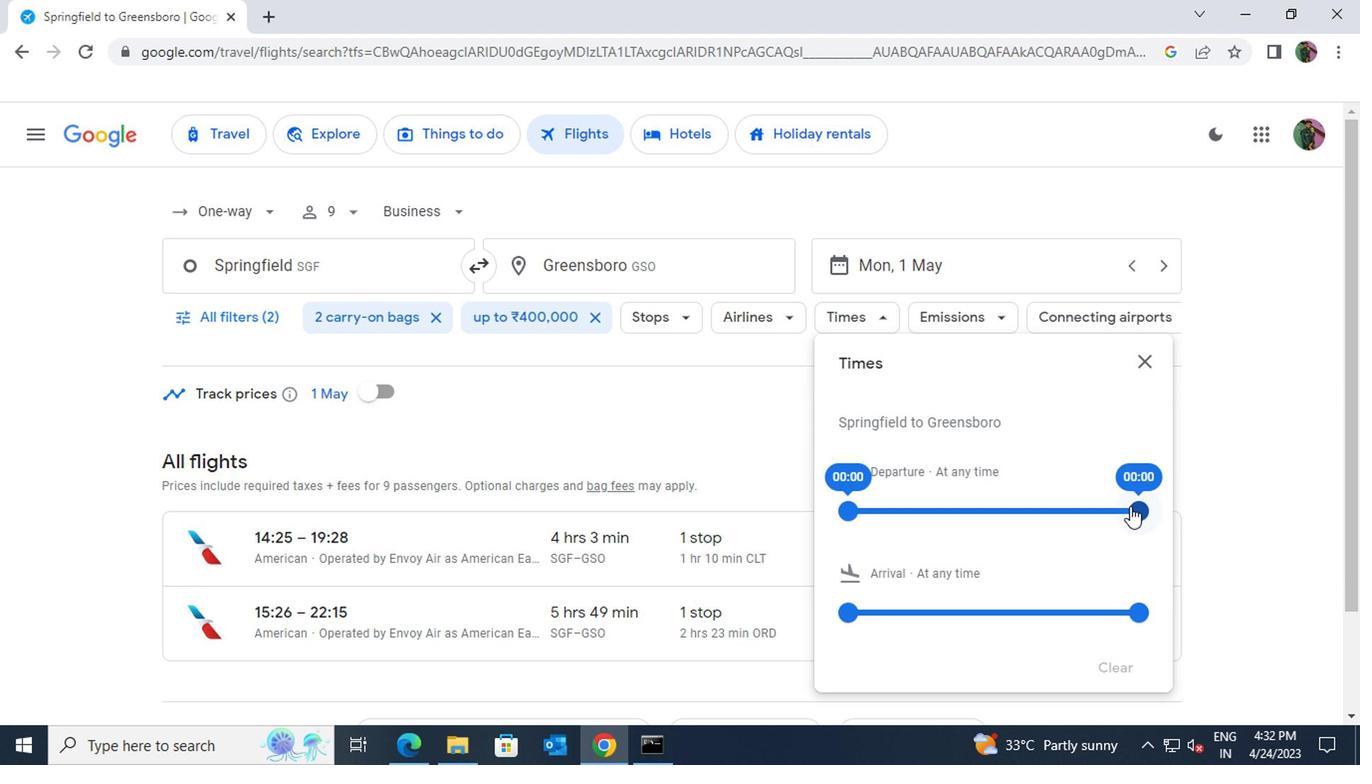 
Action: Mouse pressed left at (1126, 508)
Screenshot: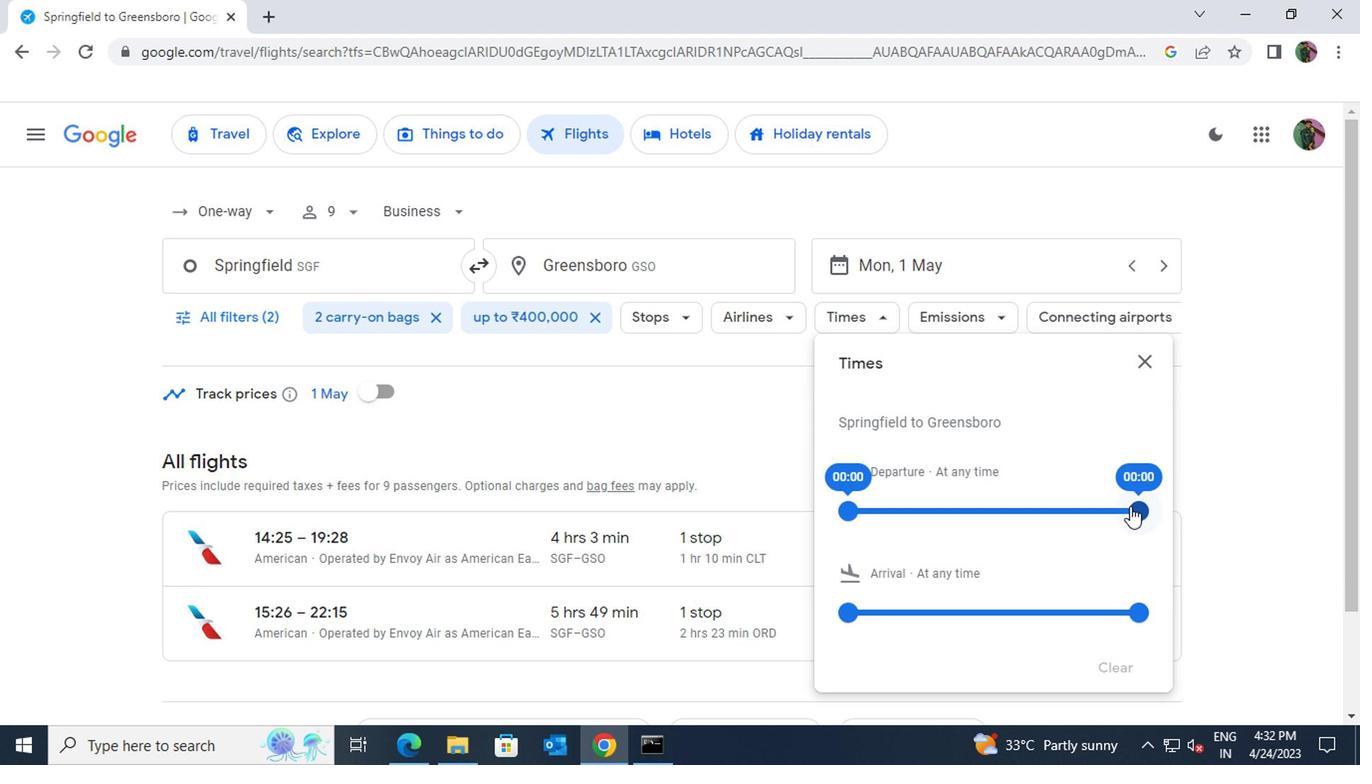 
Action: Mouse moved to (1144, 357)
Screenshot: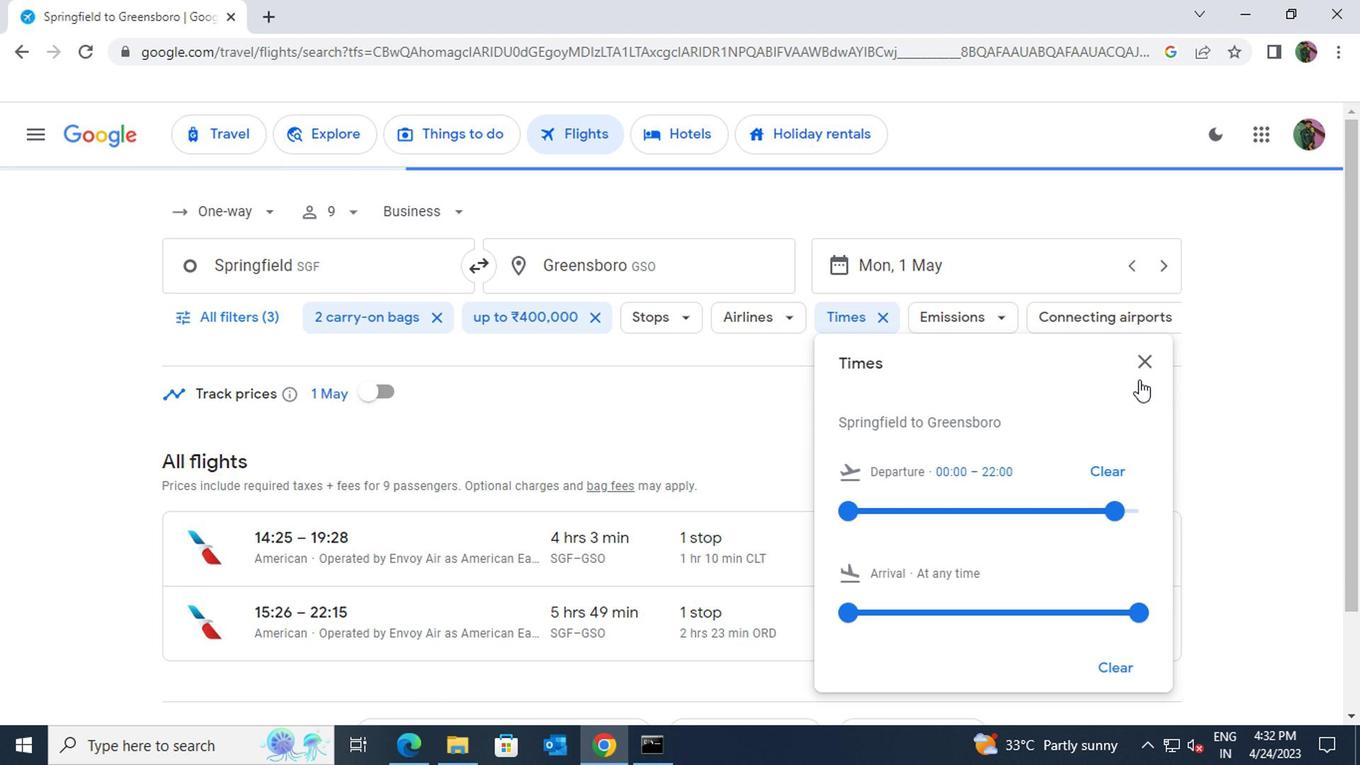 
Action: Mouse pressed left at (1144, 357)
Screenshot: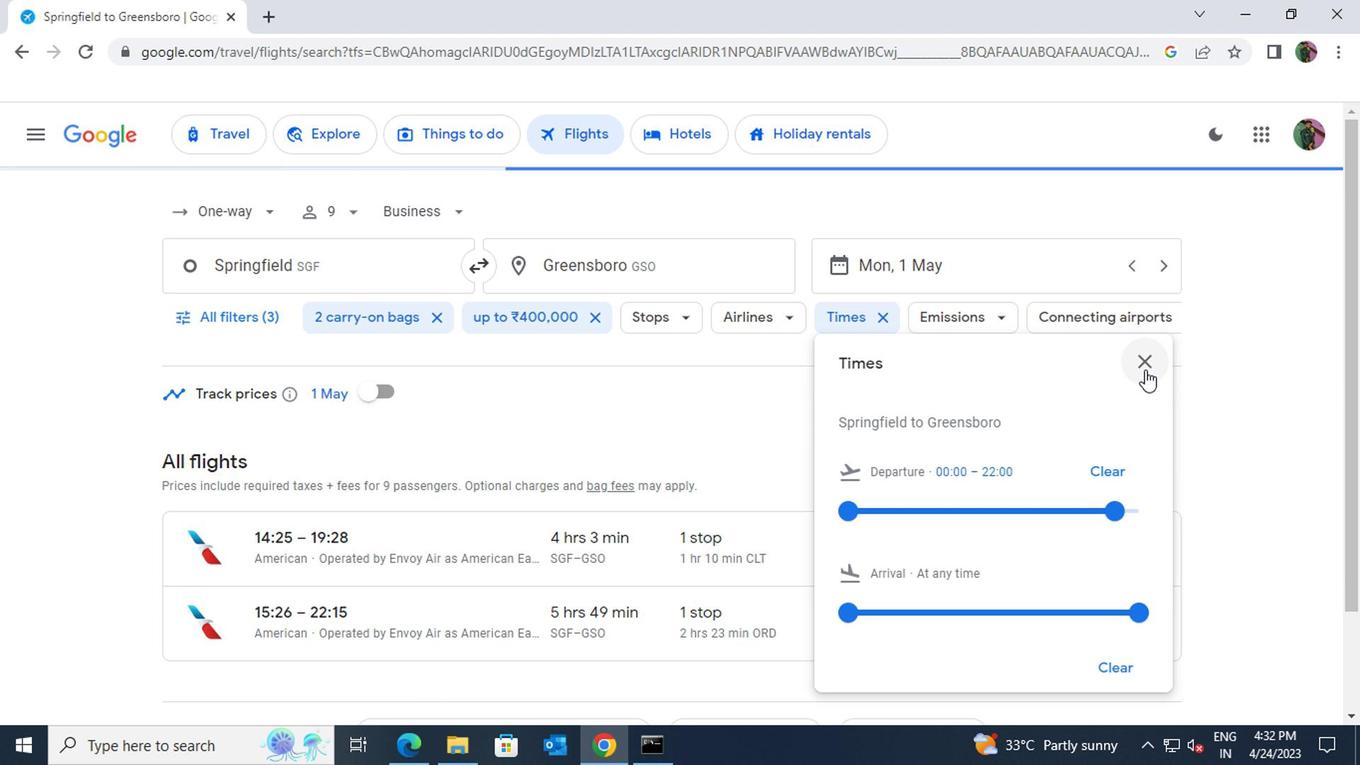 
Action: Mouse moved to (984, 549)
Screenshot: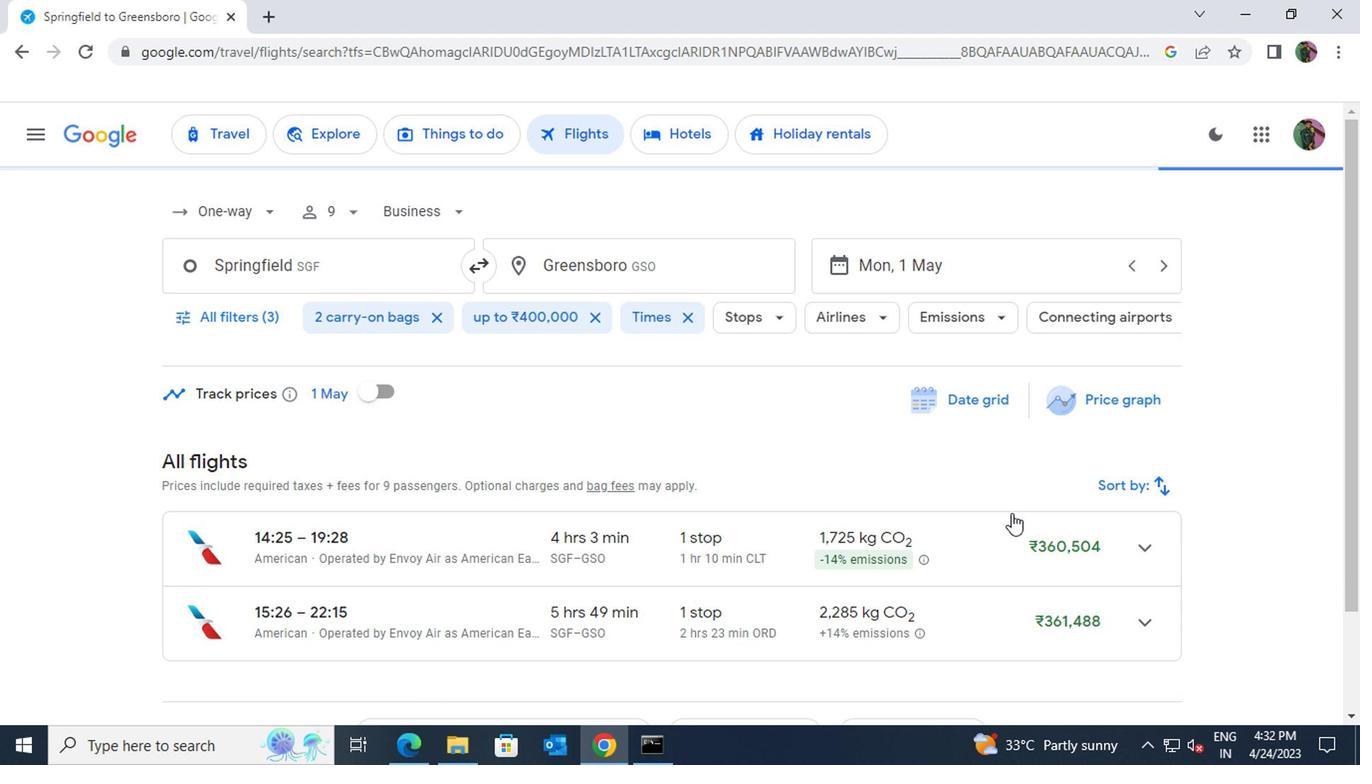 
Action: Mouse pressed left at (984, 549)
Screenshot: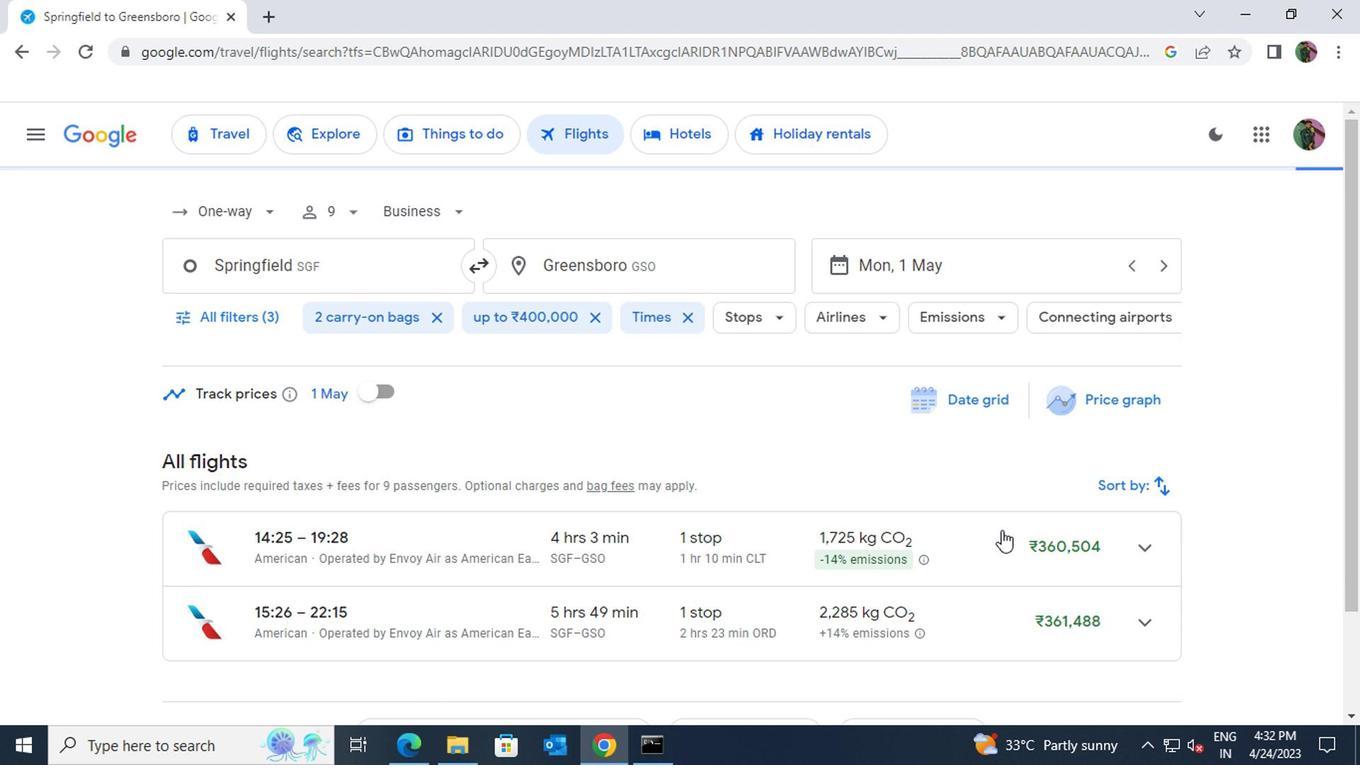 
